Task: Create record types in custom er object.
Action: Mouse moved to (802, 76)
Screenshot: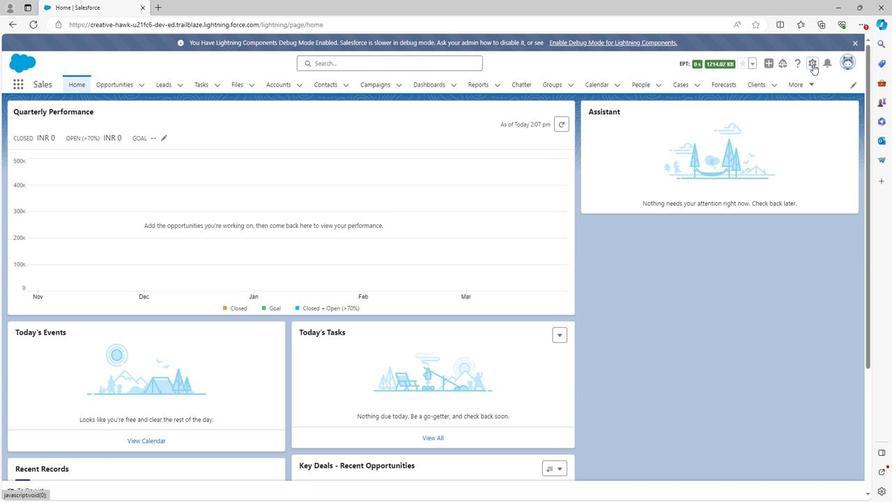 
Action: Mouse pressed left at (802, 76)
Screenshot: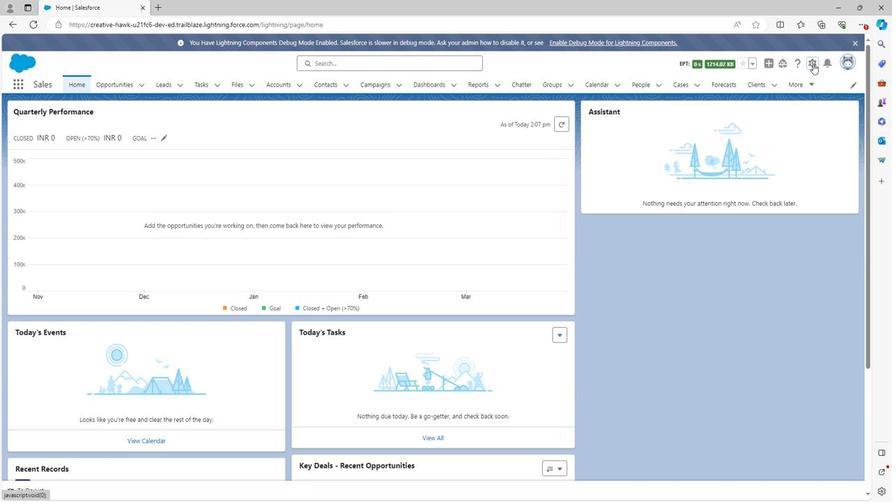
Action: Mouse moved to (773, 105)
Screenshot: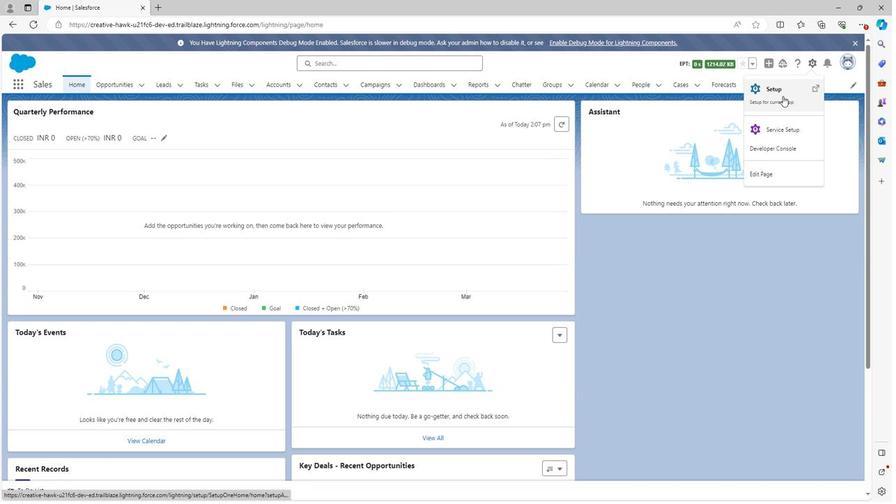 
Action: Mouse pressed left at (773, 105)
Screenshot: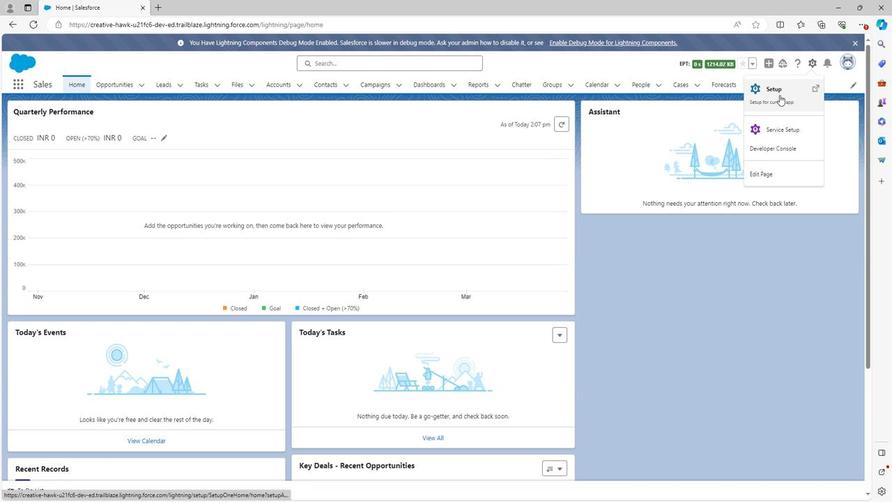 
Action: Mouse moved to (191, 98)
Screenshot: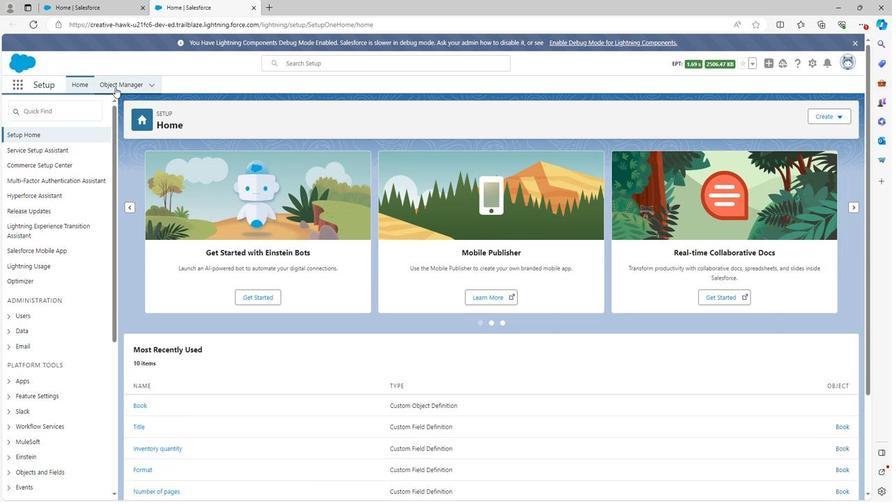 
Action: Mouse pressed left at (191, 98)
Screenshot: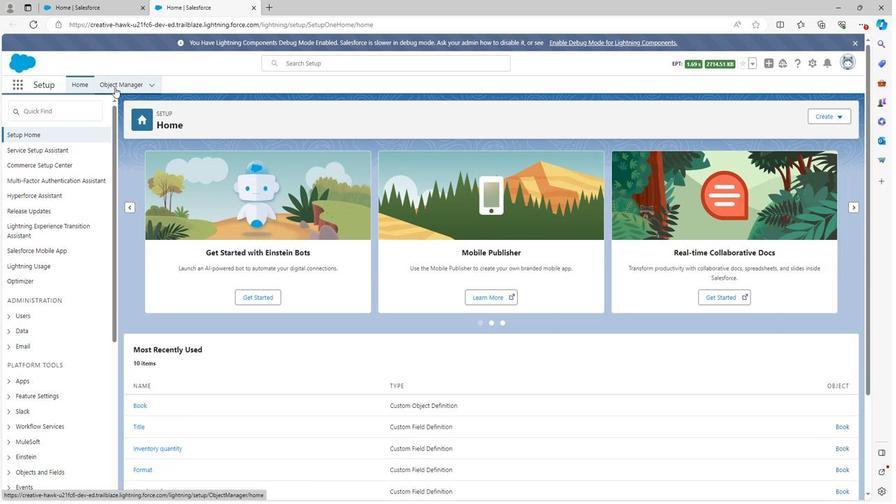 
Action: Mouse moved to (145, 445)
Screenshot: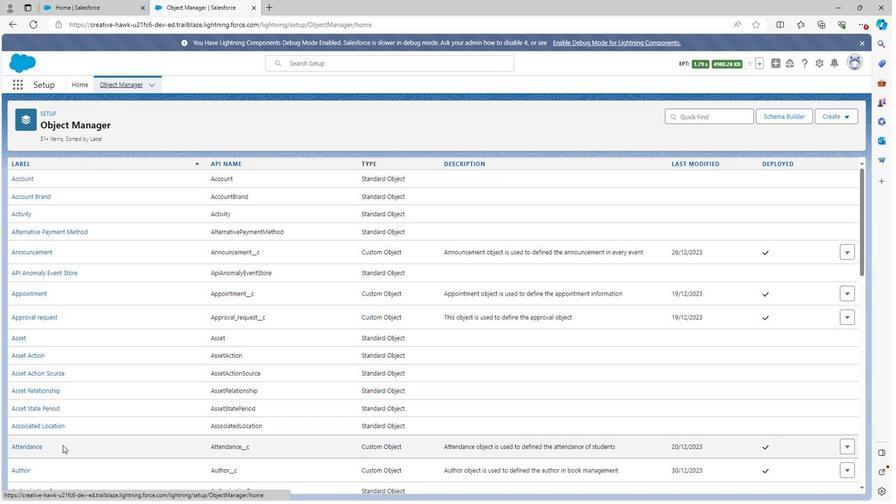 
Action: Mouse scrolled (145, 445) with delta (0, 0)
Screenshot: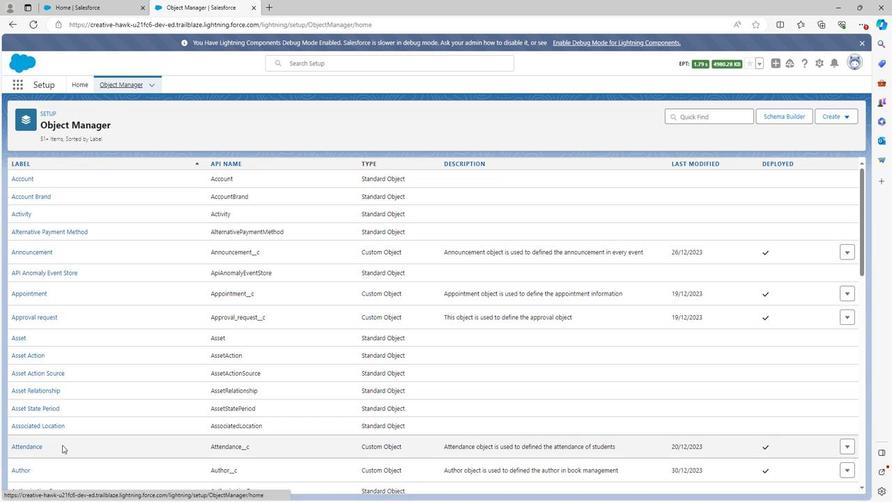 
Action: Mouse moved to (145, 446)
Screenshot: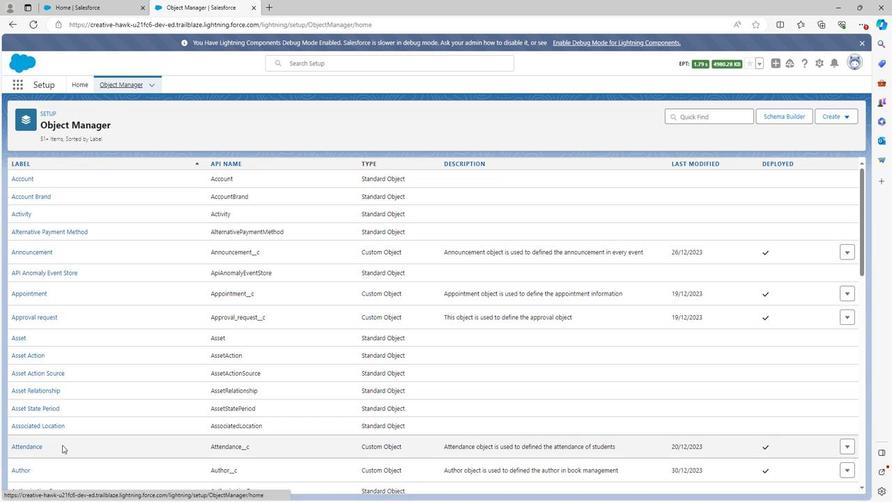 
Action: Mouse scrolled (145, 445) with delta (0, 0)
Screenshot: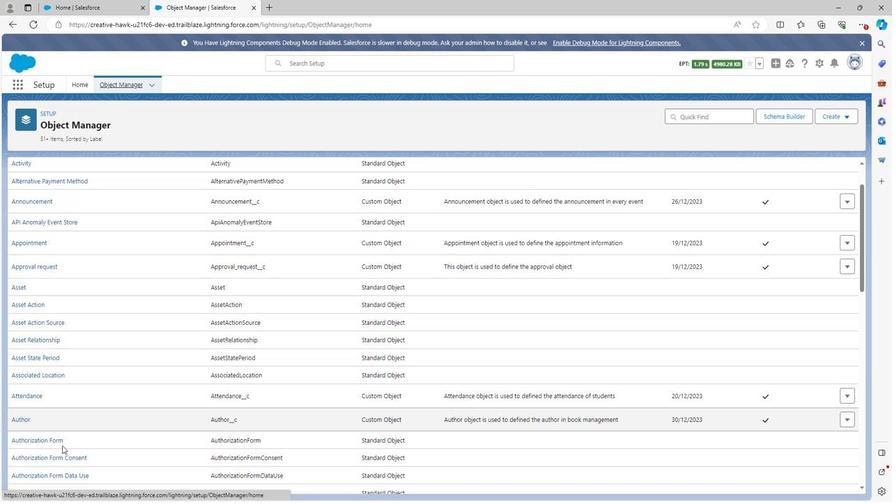 
Action: Mouse scrolled (145, 445) with delta (0, 0)
Screenshot: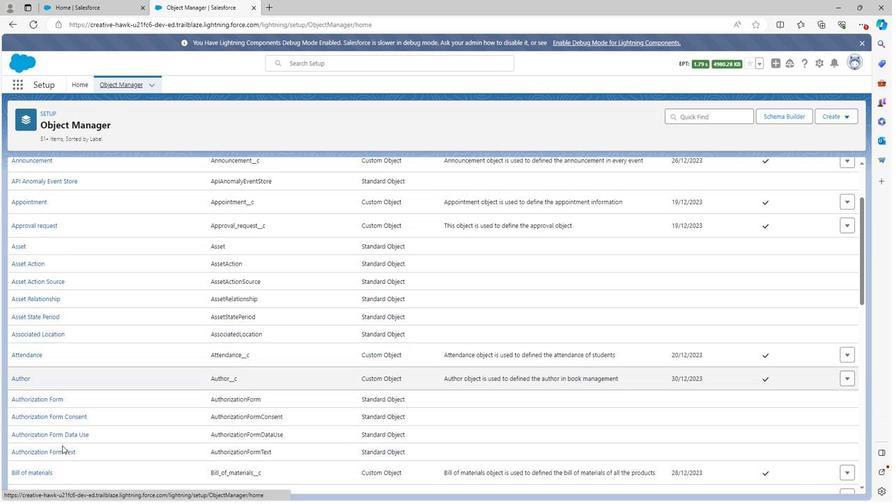 
Action: Mouse scrolled (145, 445) with delta (0, 0)
Screenshot: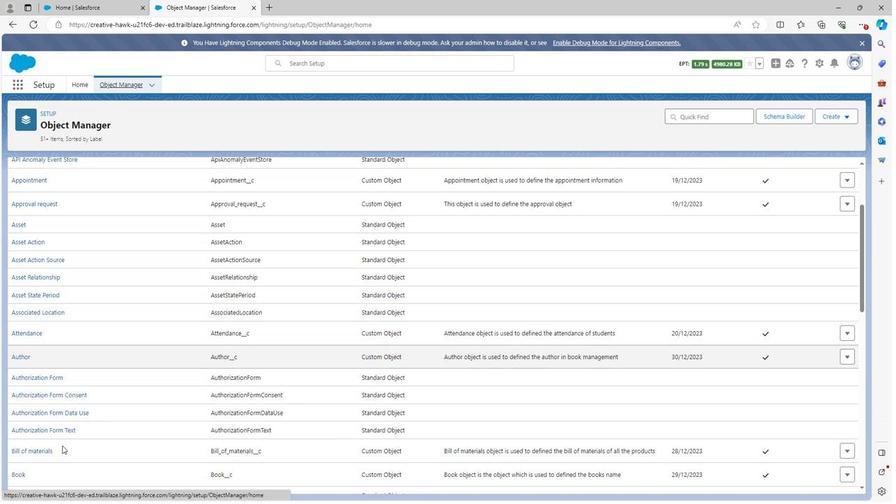 
Action: Mouse scrolled (145, 445) with delta (0, 0)
Screenshot: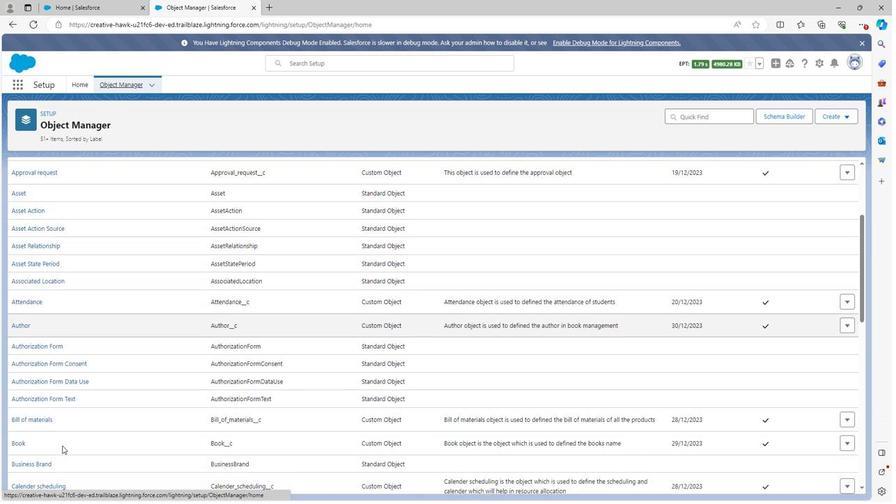 
Action: Mouse moved to (145, 446)
Screenshot: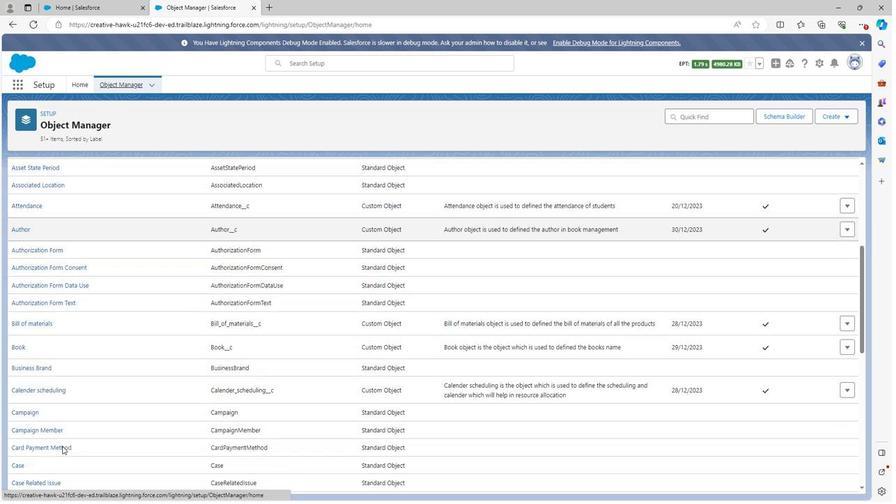 
Action: Mouse scrolled (145, 446) with delta (0, 0)
Screenshot: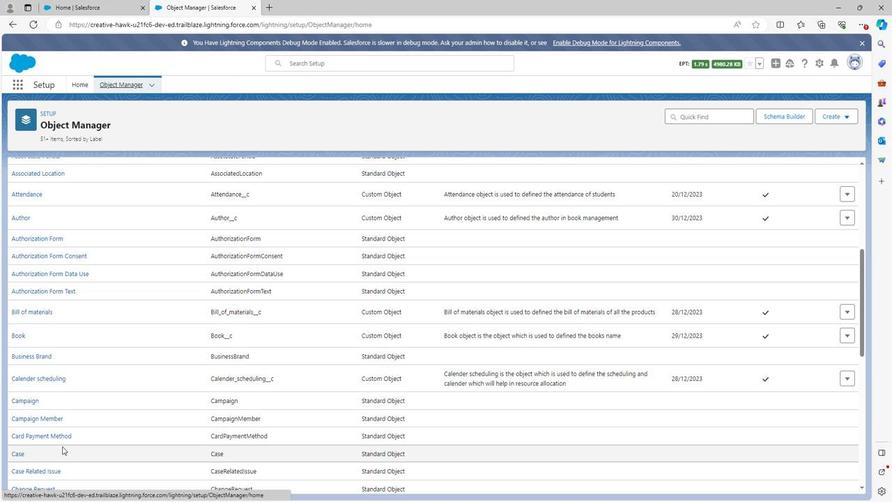 
Action: Mouse scrolled (145, 446) with delta (0, 0)
Screenshot: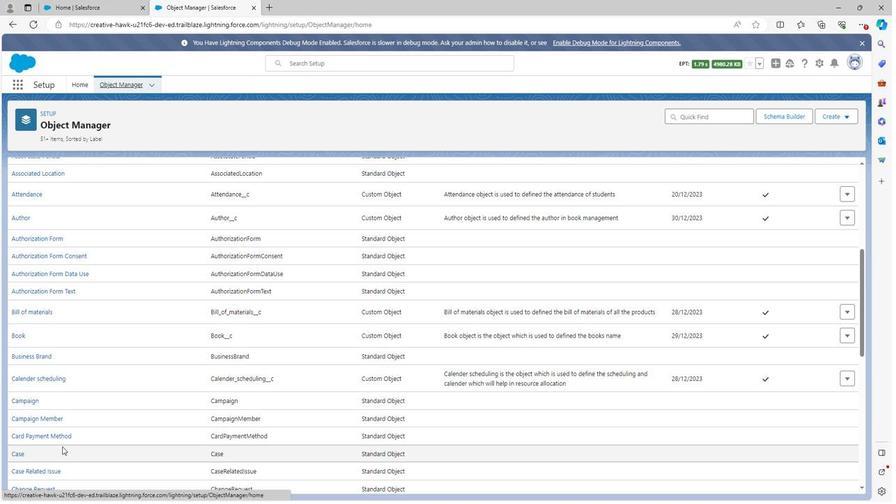 
Action: Mouse scrolled (145, 446) with delta (0, 0)
Screenshot: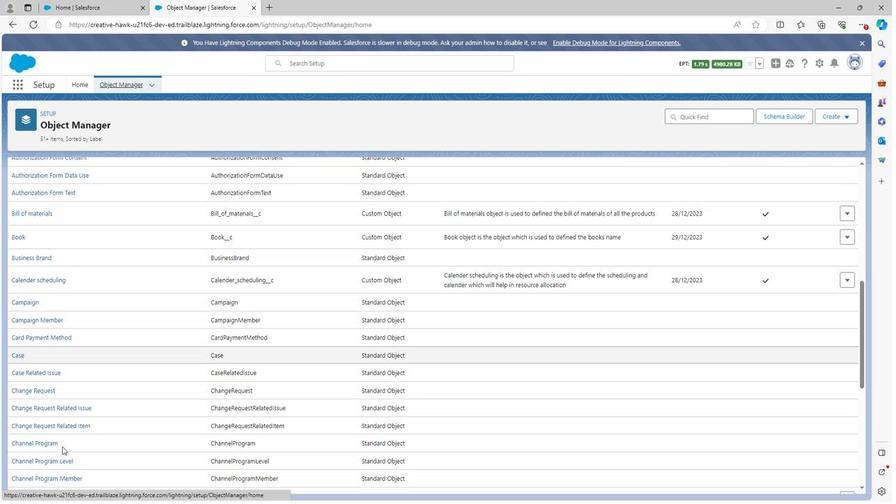 
Action: Mouse scrolled (145, 446) with delta (0, 0)
Screenshot: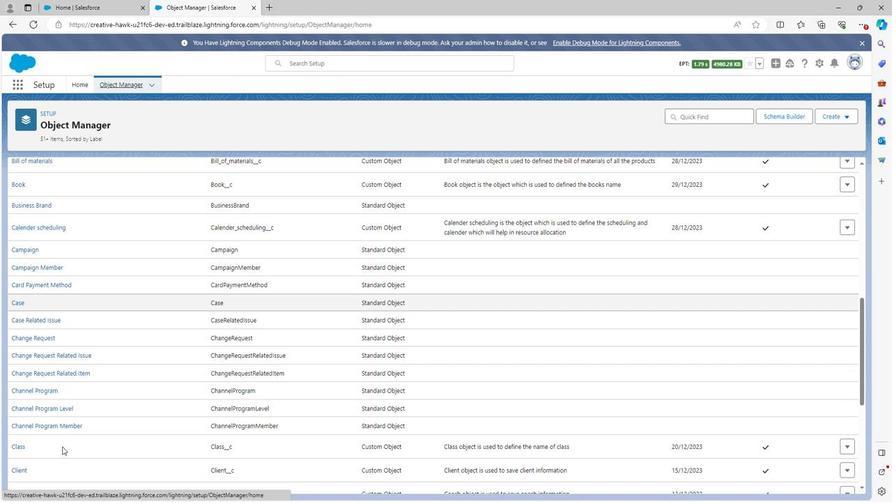 
Action: Mouse scrolled (145, 446) with delta (0, 0)
Screenshot: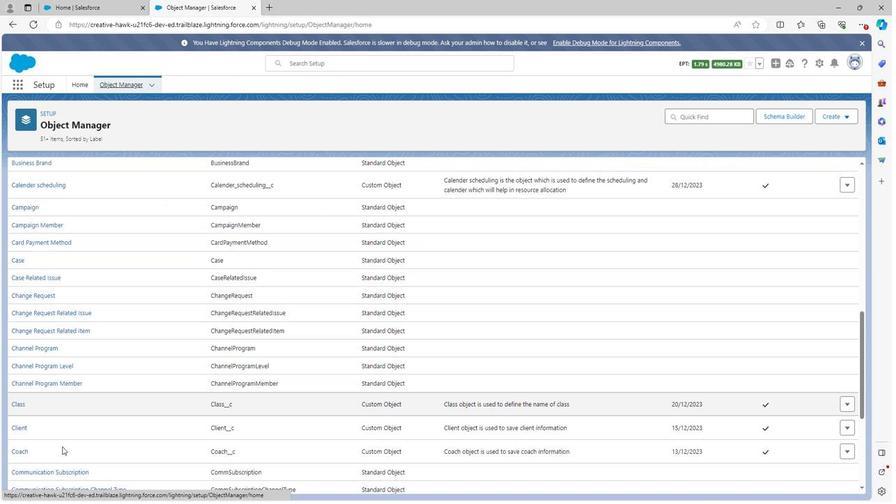
Action: Mouse scrolled (145, 446) with delta (0, 0)
Screenshot: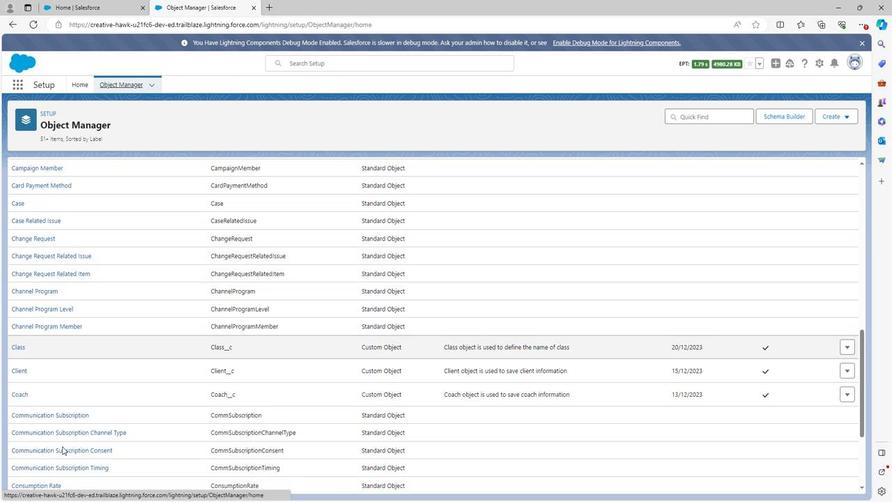 
Action: Mouse moved to (145, 446)
Screenshot: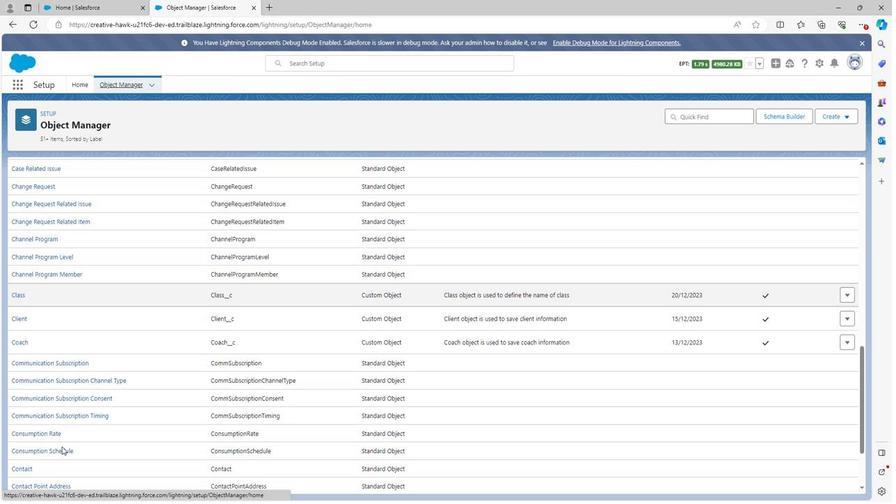 
Action: Mouse scrolled (145, 446) with delta (0, 0)
Screenshot: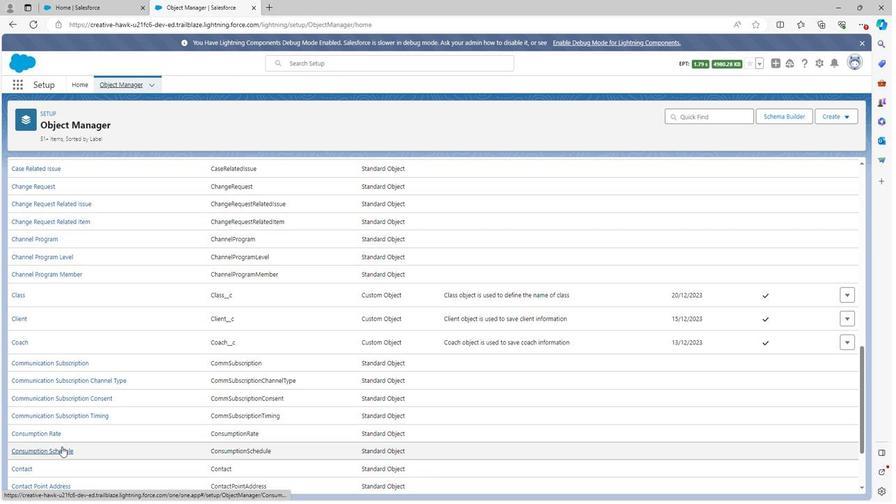 
Action: Mouse scrolled (145, 446) with delta (0, 0)
Screenshot: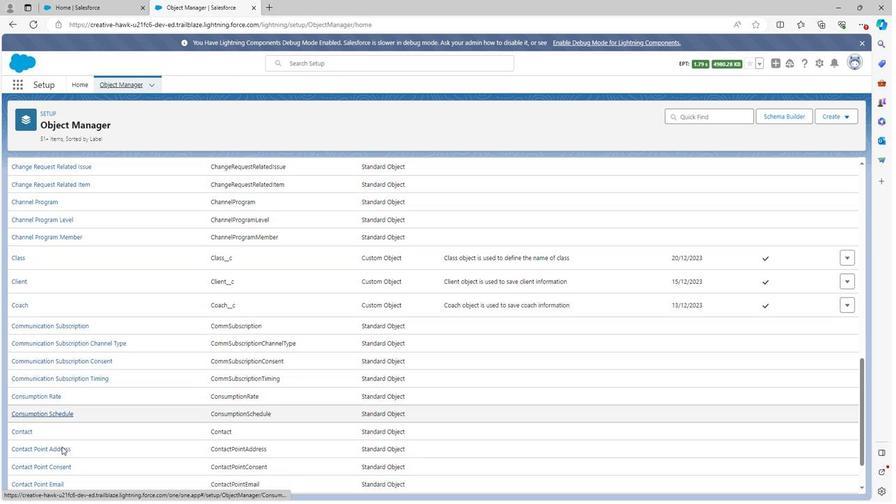 
Action: Mouse scrolled (145, 446) with delta (0, 0)
Screenshot: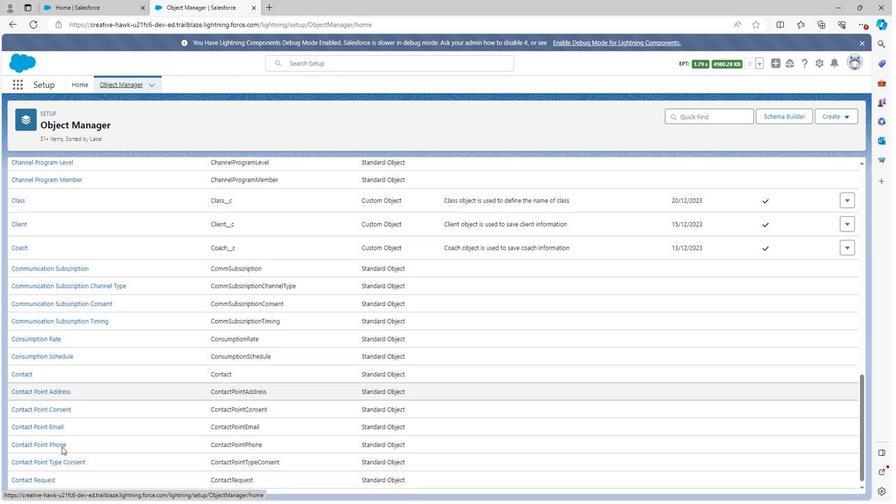 
Action: Mouse scrolled (145, 446) with delta (0, 0)
Screenshot: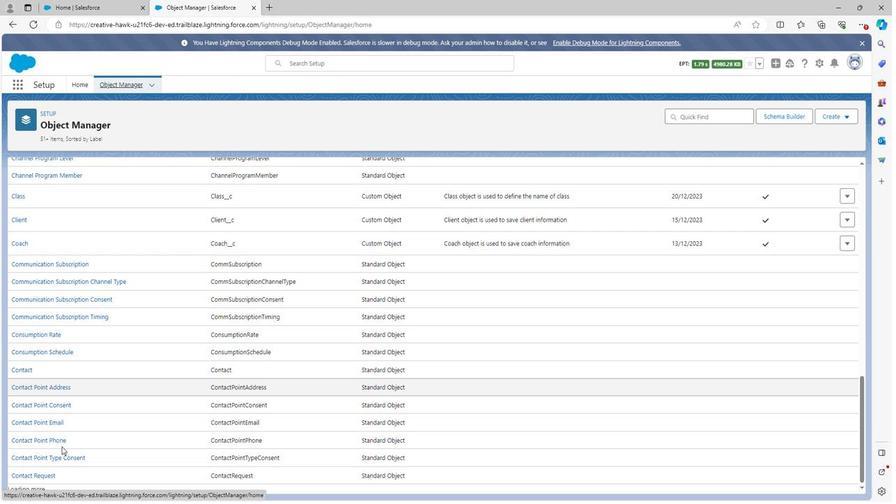 
Action: Mouse scrolled (145, 446) with delta (0, 0)
Screenshot: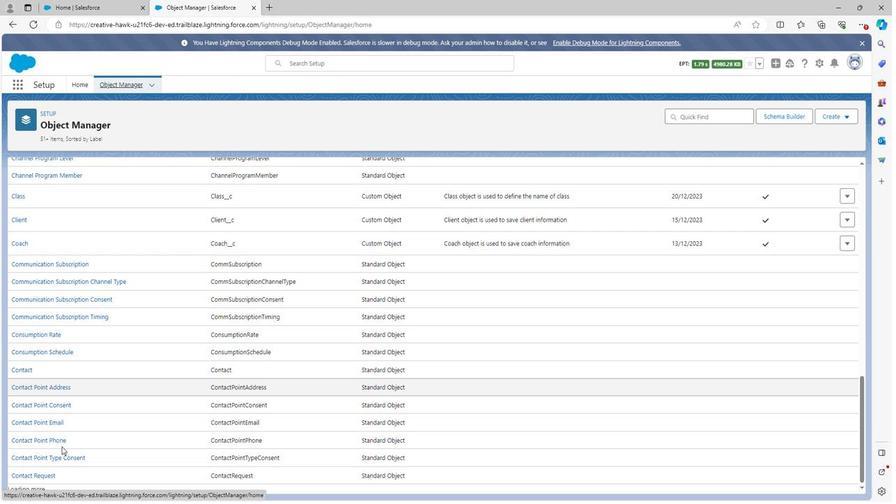 
Action: Mouse moved to (159, 435)
Screenshot: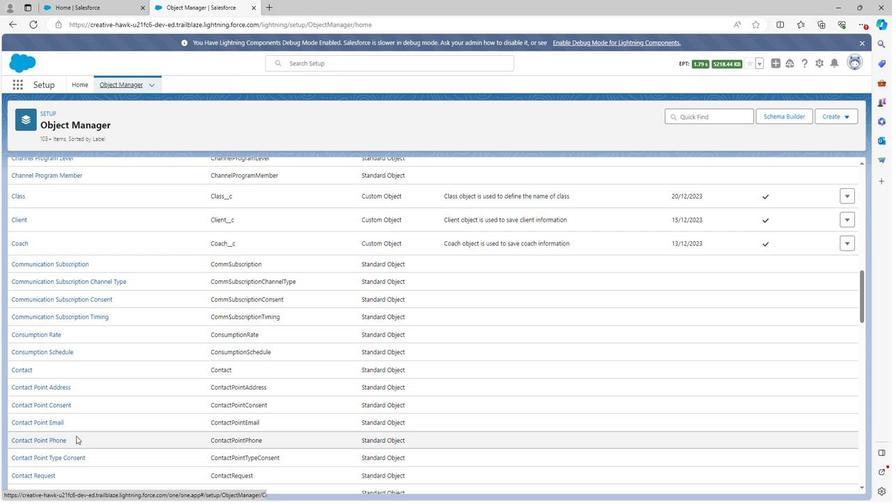 
Action: Mouse scrolled (159, 435) with delta (0, 0)
Screenshot: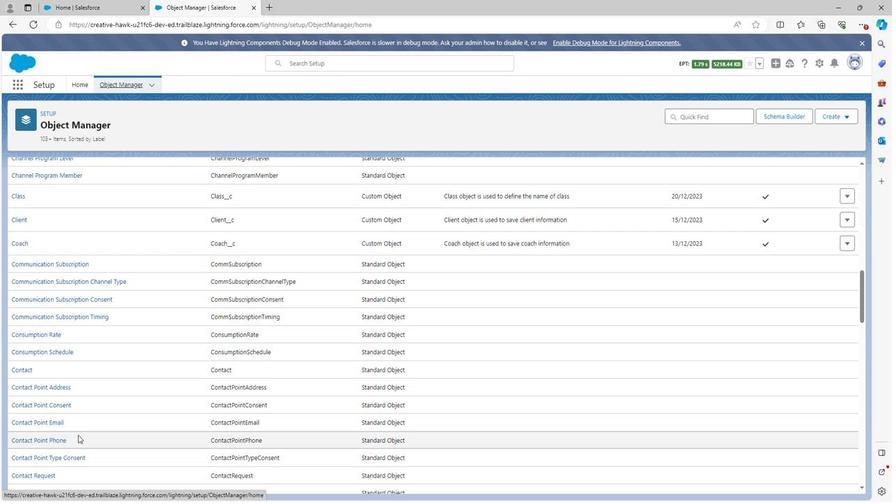 
Action: Mouse scrolled (159, 435) with delta (0, 0)
Screenshot: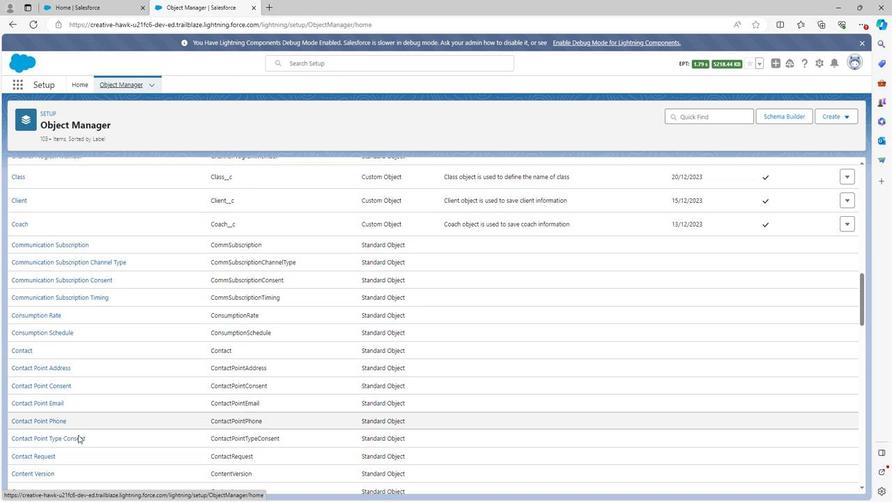 
Action: Mouse scrolled (159, 435) with delta (0, 0)
Screenshot: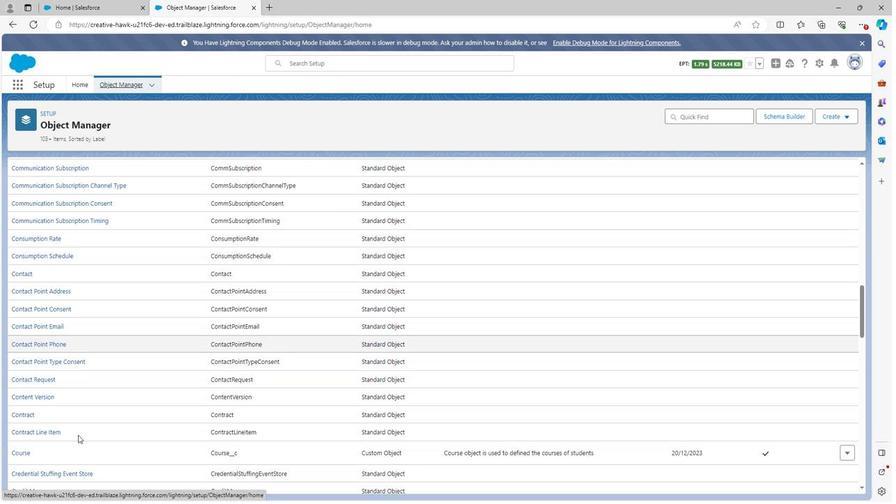 
Action: Mouse moved to (159, 436)
Screenshot: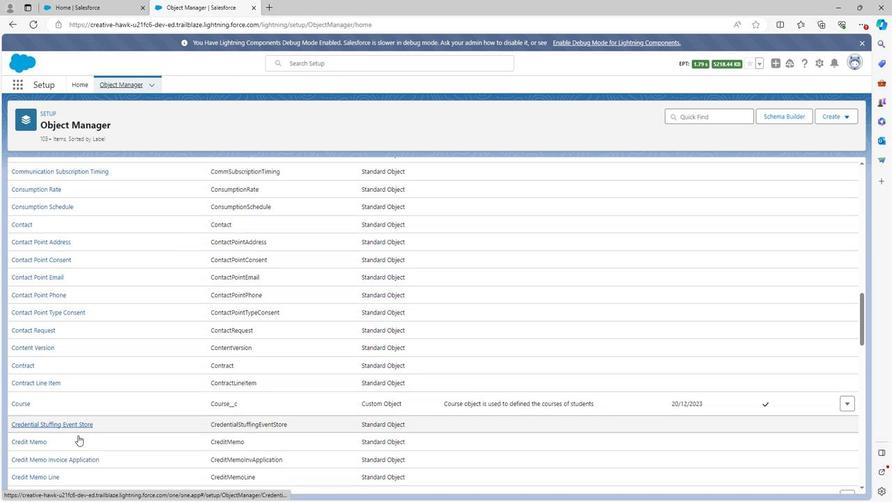 
Action: Mouse scrolled (159, 435) with delta (0, 0)
Screenshot: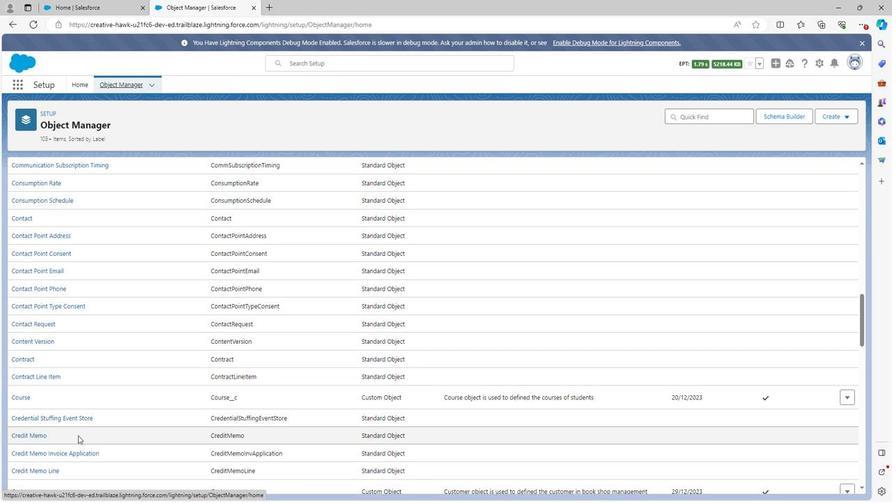 
Action: Mouse scrolled (159, 435) with delta (0, 0)
Screenshot: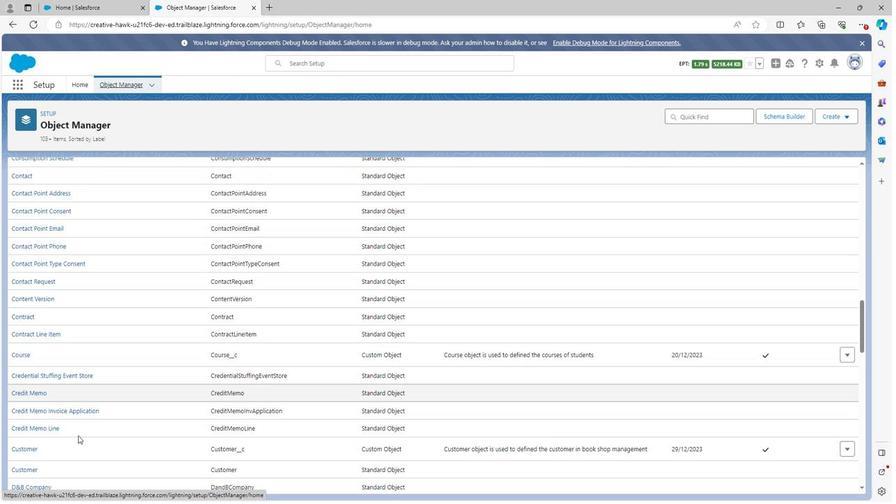 
Action: Mouse scrolled (159, 435) with delta (0, 0)
Screenshot: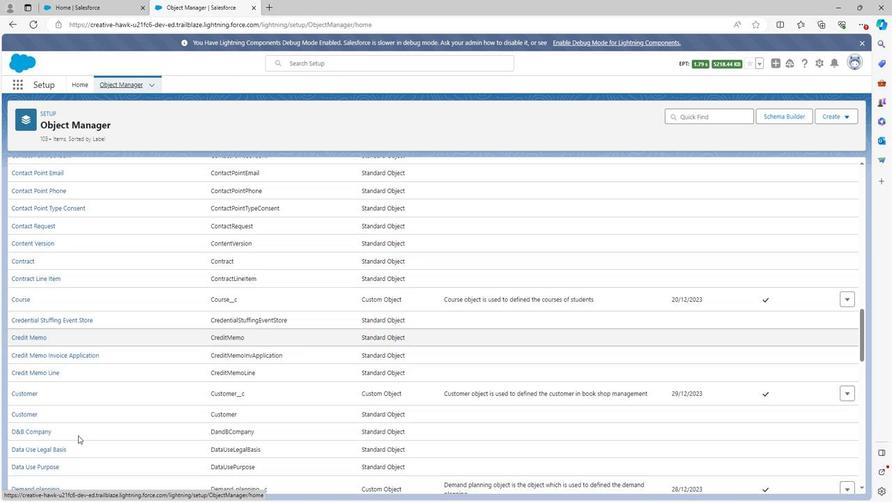 
Action: Mouse moved to (119, 363)
Screenshot: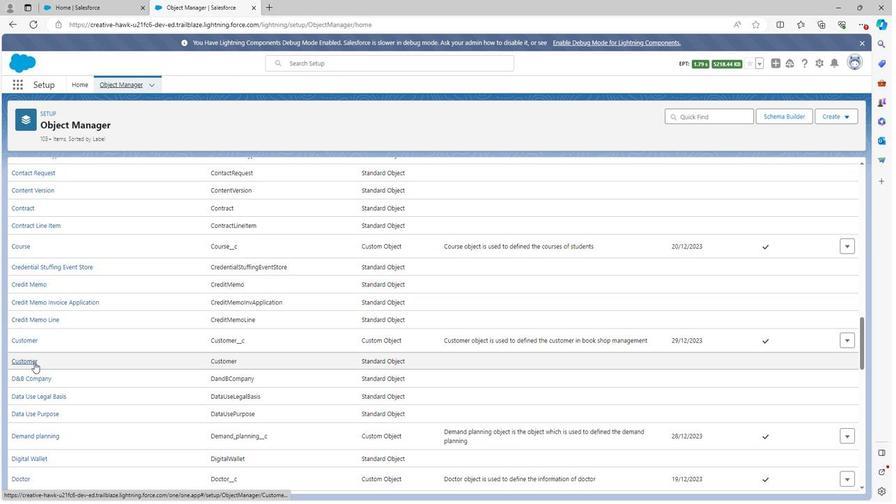 
Action: Mouse pressed left at (119, 363)
Screenshot: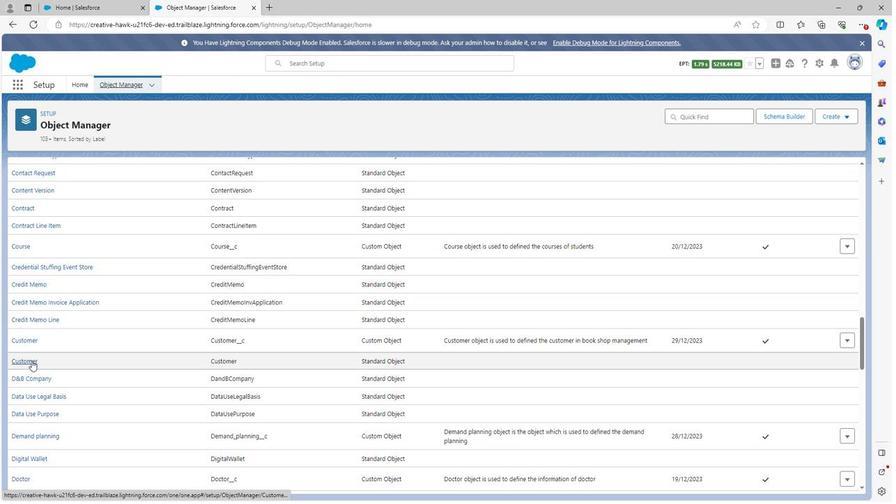 
Action: Mouse moved to (129, 308)
Screenshot: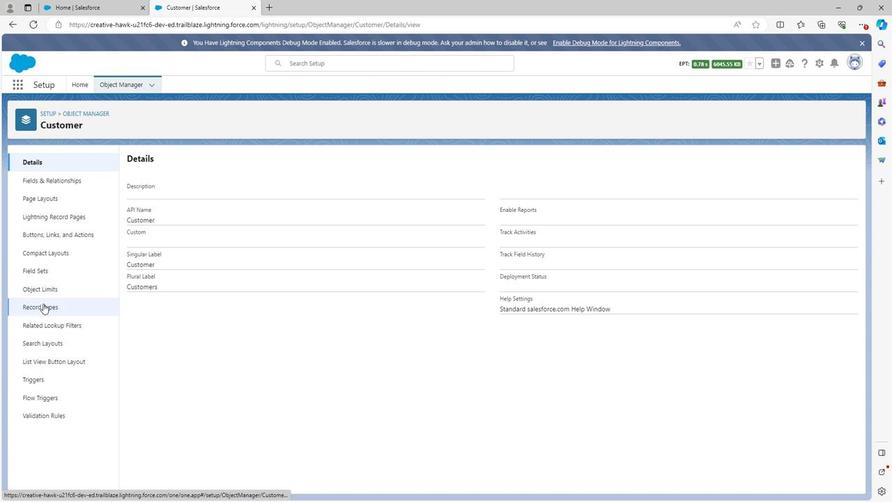 
Action: Mouse pressed left at (129, 308)
Screenshot: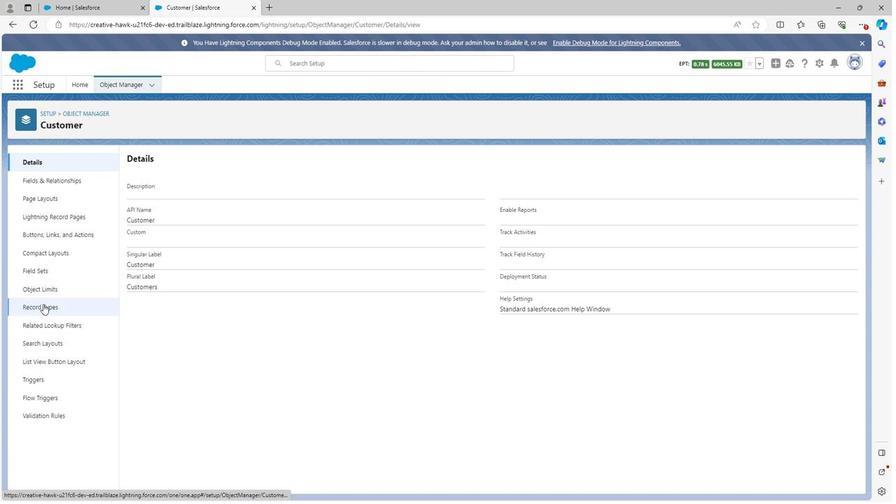 
Action: Mouse moved to (764, 169)
Screenshot: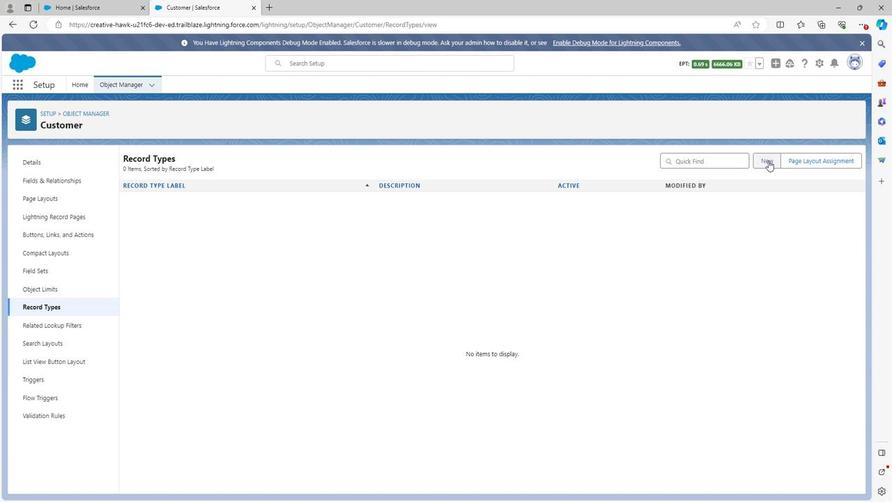 
Action: Mouse pressed left at (764, 169)
Screenshot: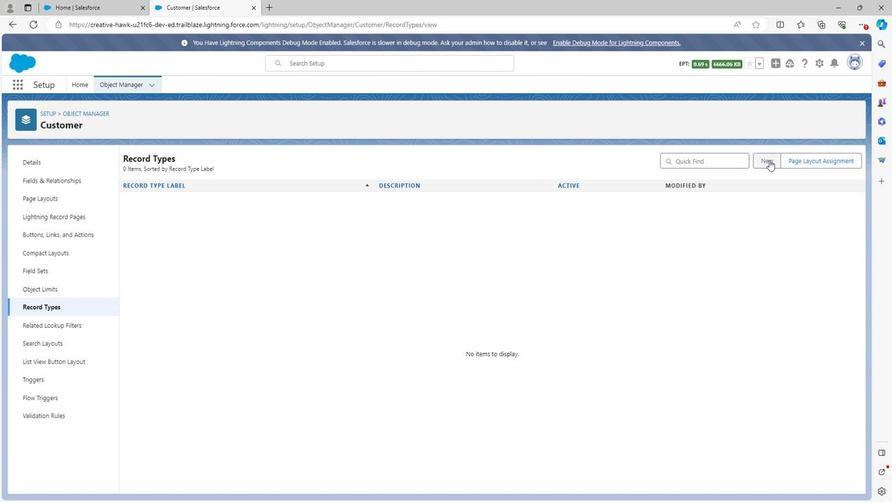 
Action: Mouse moved to (340, 254)
Screenshot: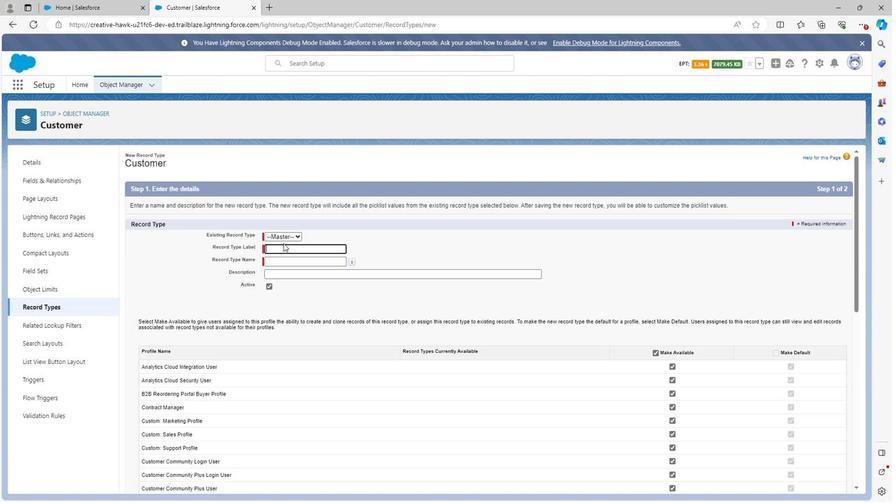 
Action: Mouse pressed left at (340, 254)
Screenshot: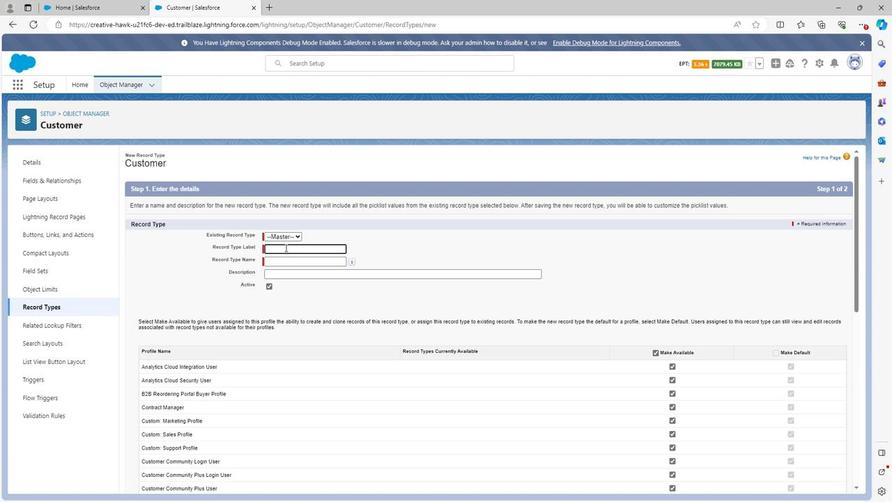 
Action: Mouse moved to (467, 304)
Screenshot: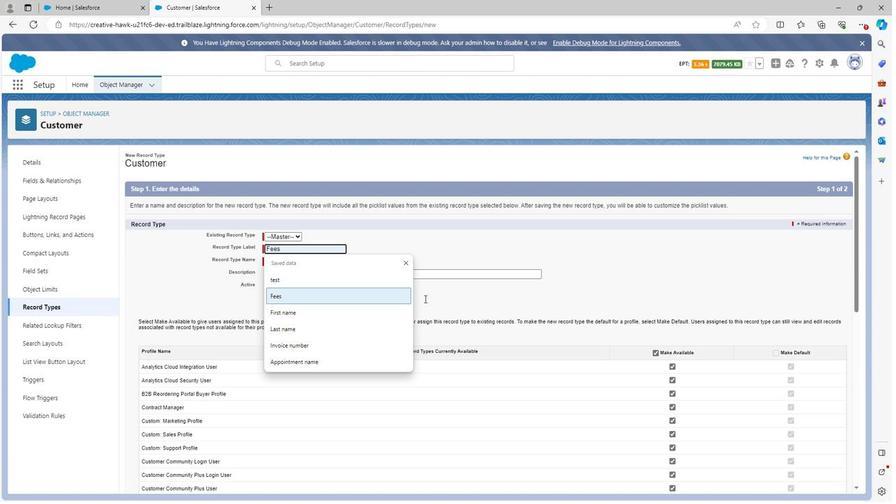 
Action: Key pressed <Key.shift>Customer<Key.space>first<Key.space>name<Key.space>
Screenshot: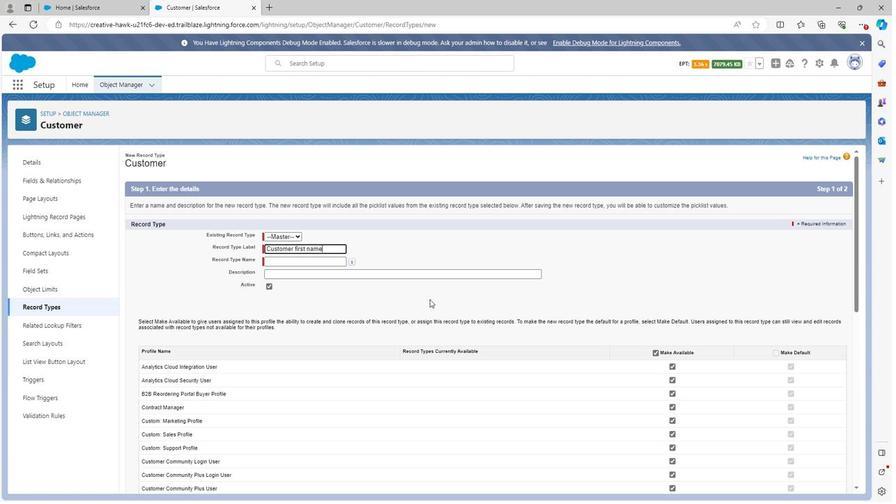 
Action: Mouse moved to (444, 257)
Screenshot: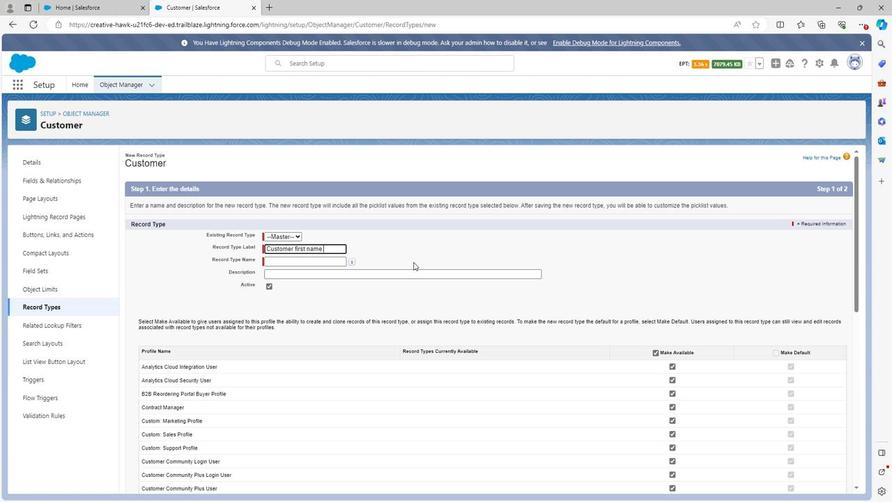 
Action: Mouse pressed left at (444, 257)
Screenshot: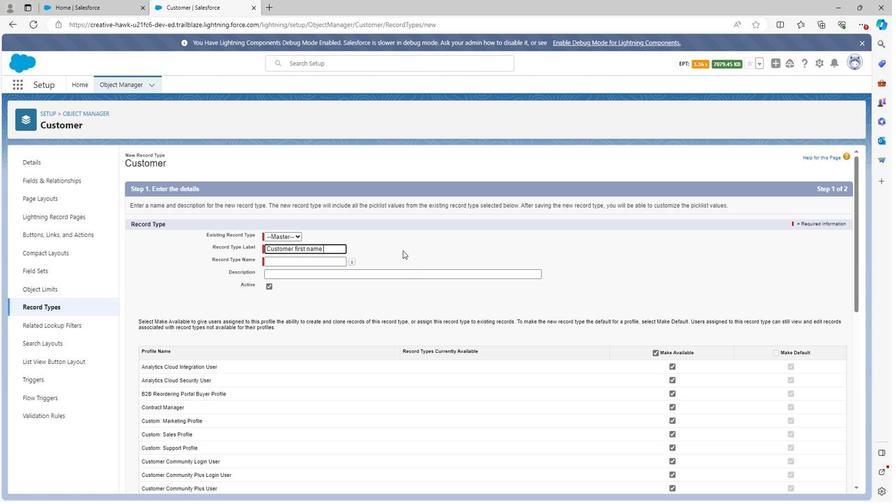 
Action: Mouse moved to (416, 276)
Screenshot: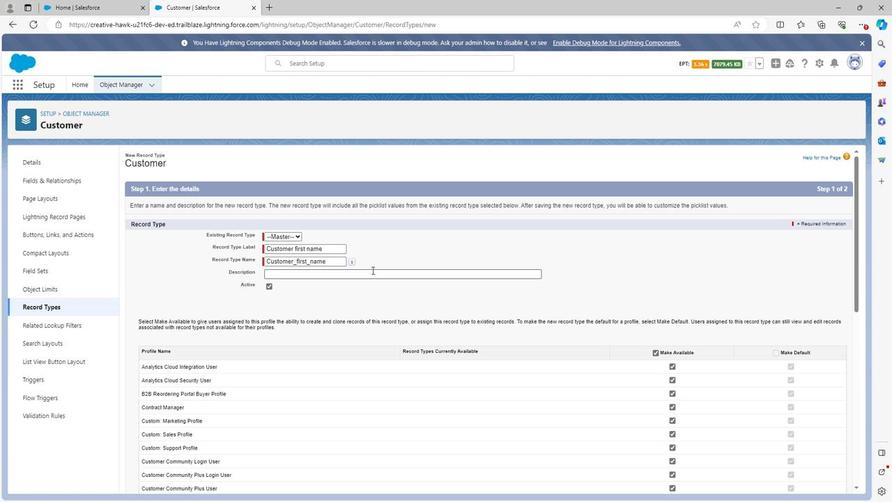 
Action: Mouse pressed left at (416, 276)
Screenshot: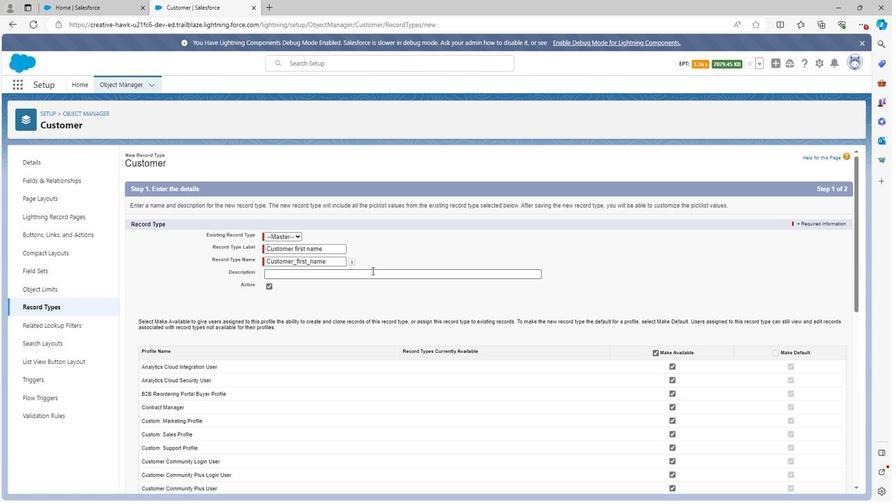 
Action: Key pressed <Key.shift>Customer<Key.space>first<Key.space>name<Key.space>record<Key.space>type<Key.space>is<Key.space>the<Key.space>record<Key.space>type<Key.space>through<Key.space>which<Key.space>we<Key.space>can<Key.space>add<Key.space><Key.space>customer<Key.space>first<Key.space>name<Key.space>records
Screenshot: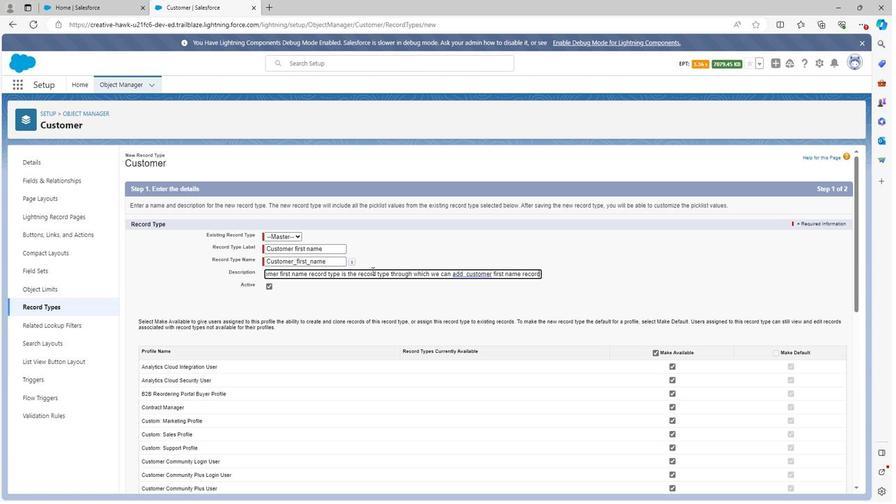 
Action: Mouse moved to (663, 357)
Screenshot: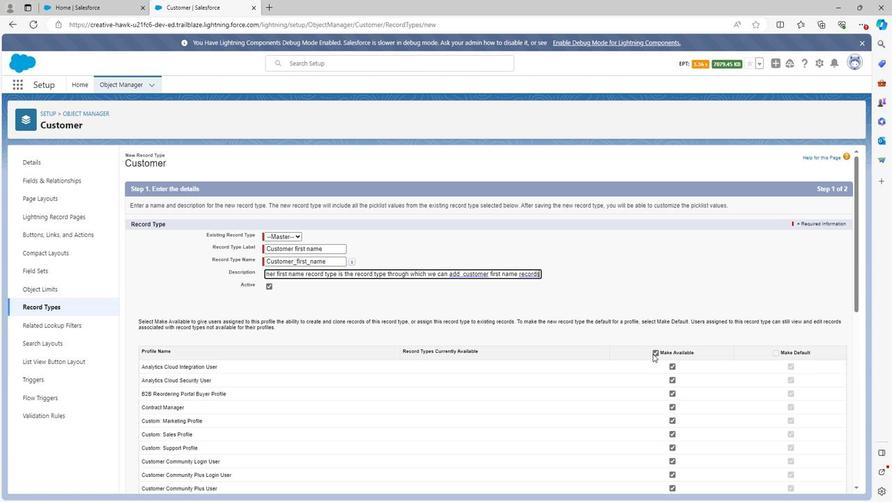 
Action: Mouse pressed left at (663, 357)
Screenshot: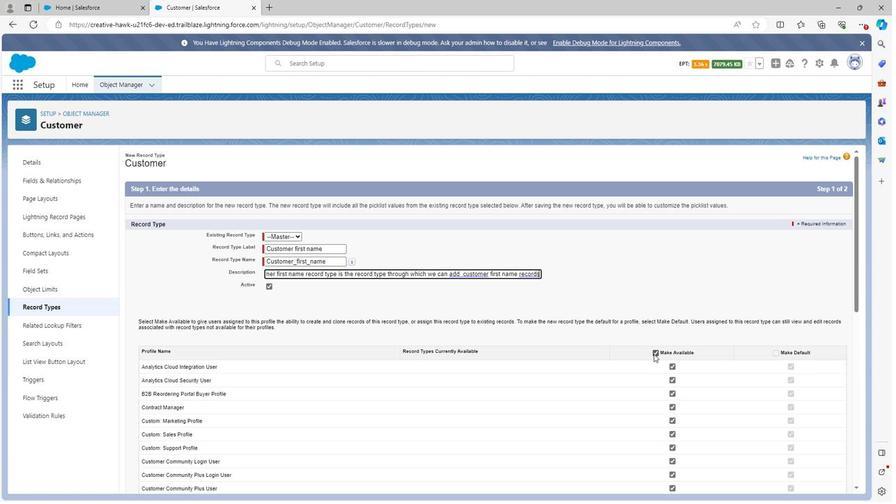 
Action: Mouse moved to (665, 357)
Screenshot: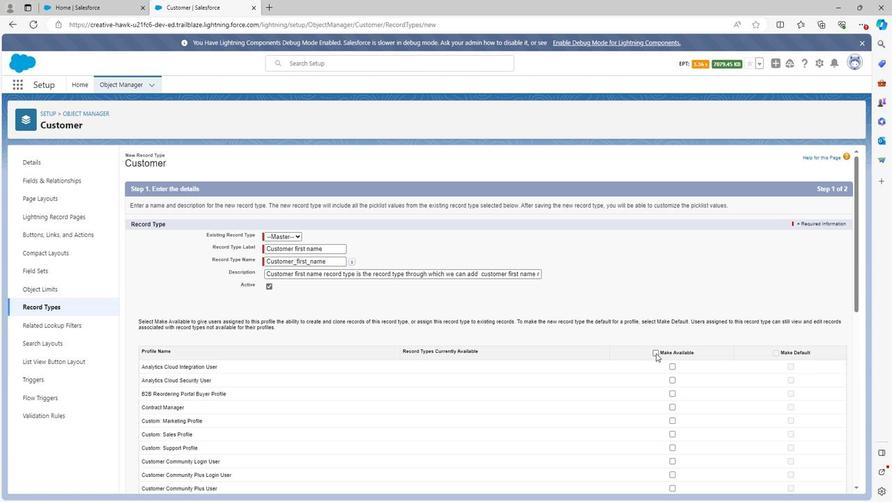 
Action: Mouse pressed left at (665, 357)
Screenshot: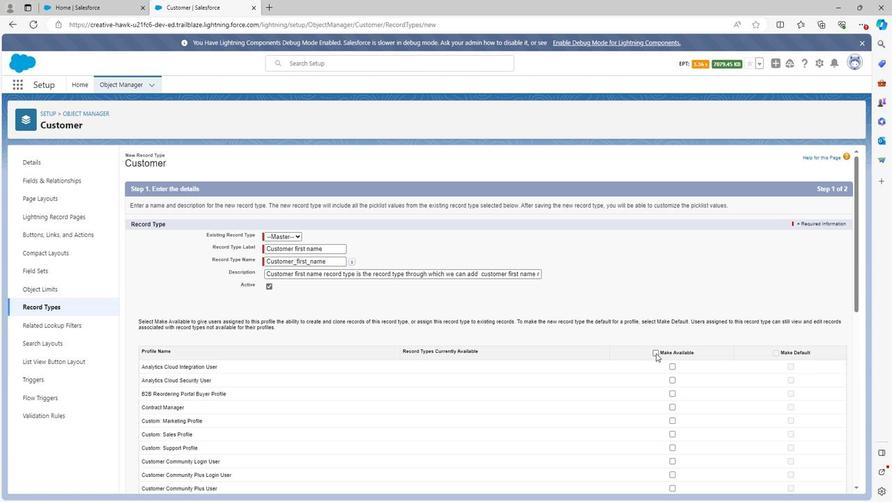 
Action: Mouse moved to (679, 367)
Screenshot: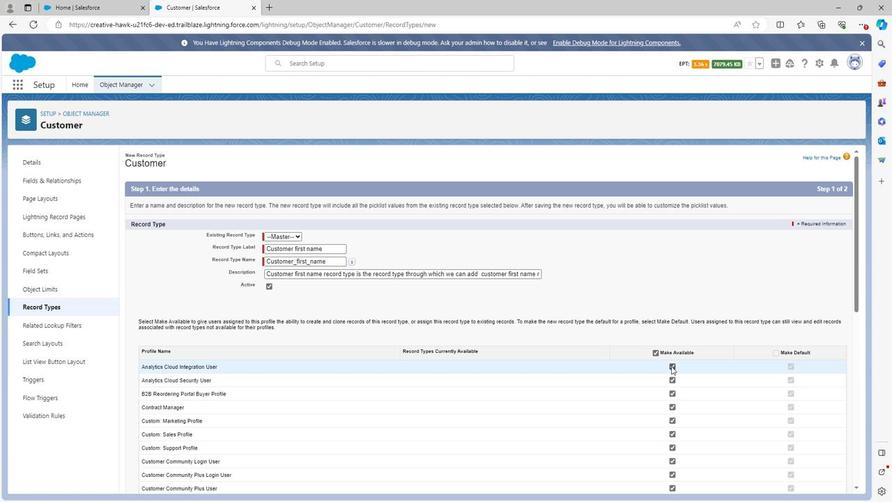 
Action: Mouse pressed left at (679, 367)
Screenshot: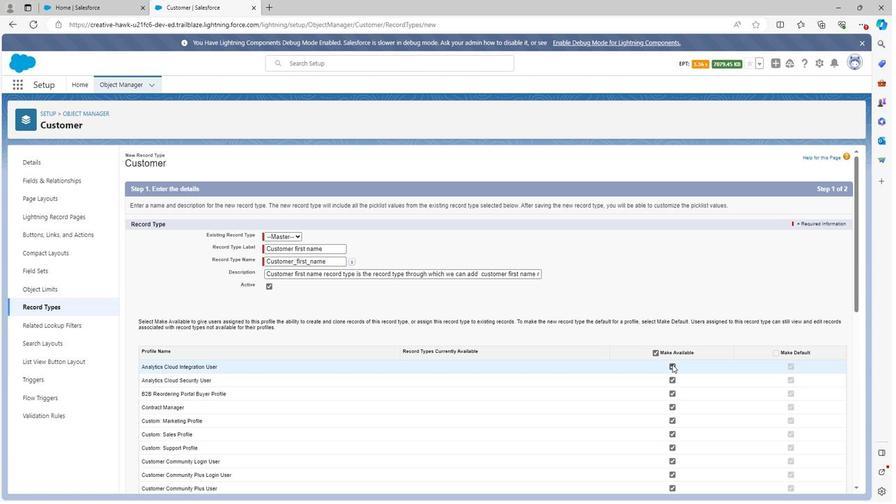 
Action: Mouse moved to (679, 381)
Screenshot: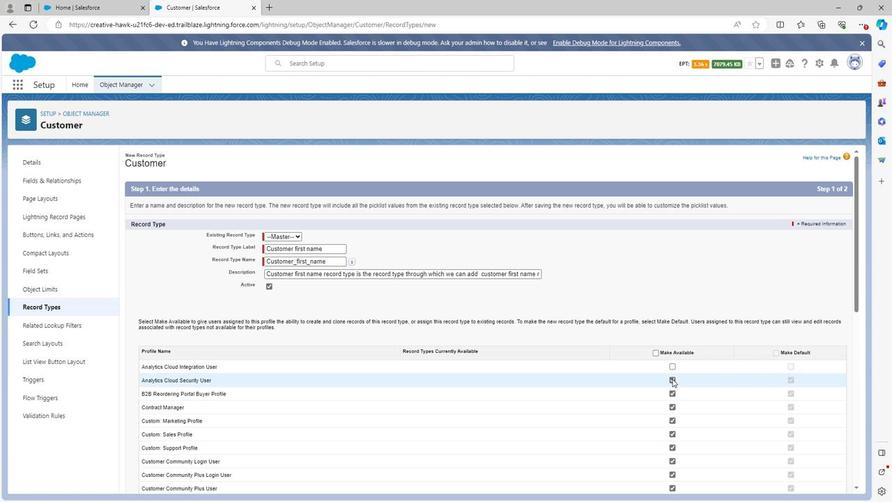
Action: Mouse pressed left at (679, 381)
Screenshot: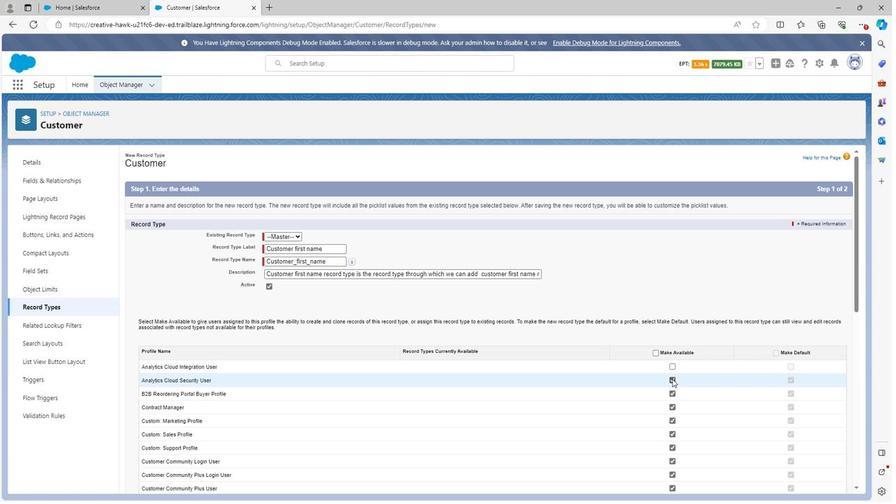
Action: Mouse moved to (679, 396)
Screenshot: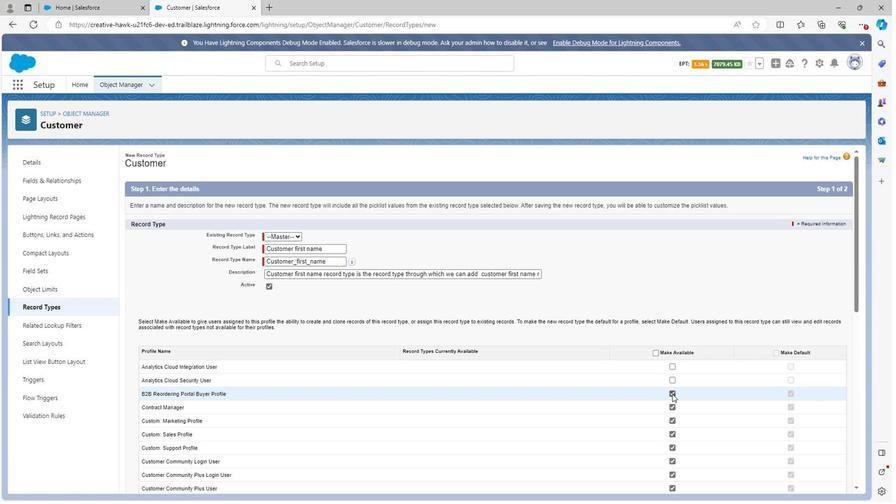 
Action: Mouse pressed left at (679, 396)
Screenshot: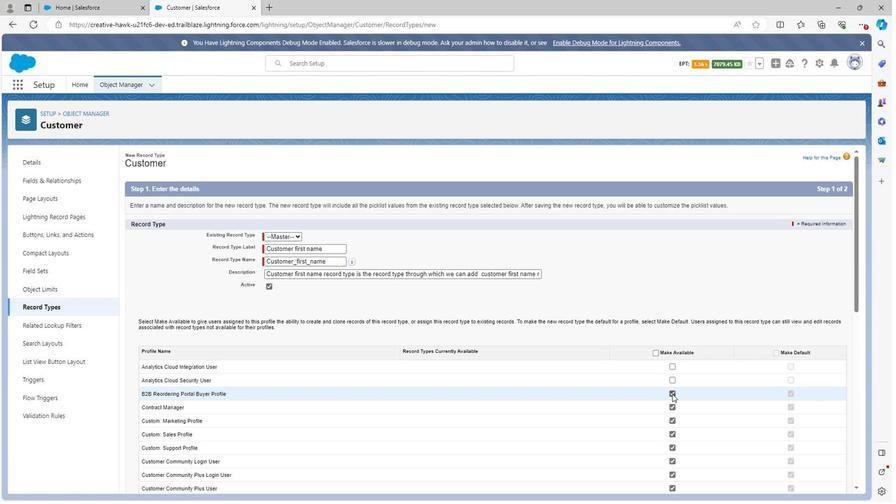 
Action: Mouse moved to (679, 396)
Screenshot: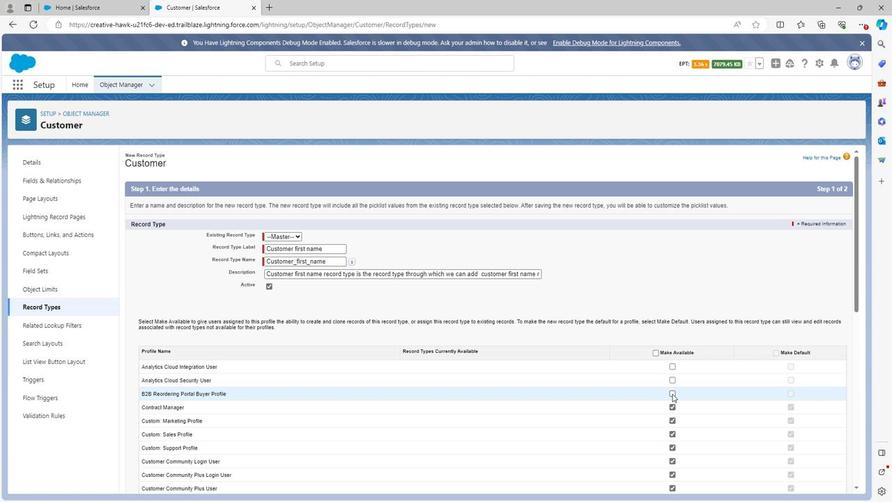 
Action: Mouse scrolled (679, 395) with delta (0, 0)
Screenshot: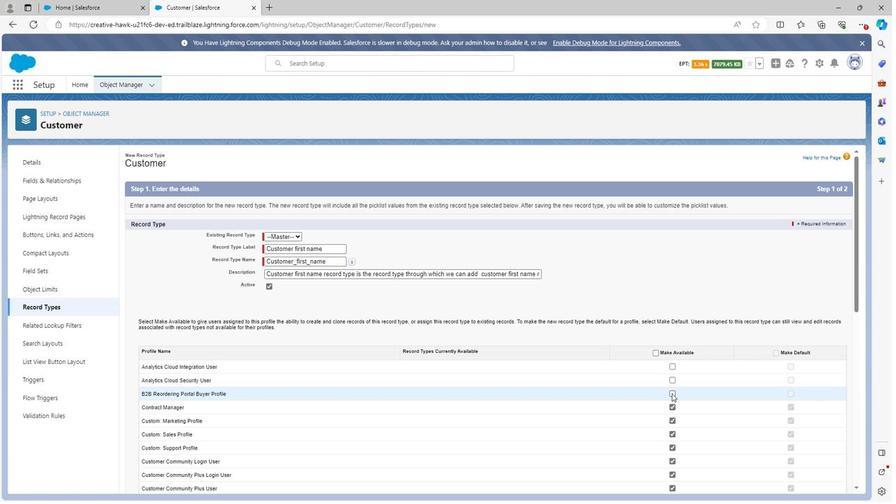 
Action: Mouse moved to (679, 396)
Screenshot: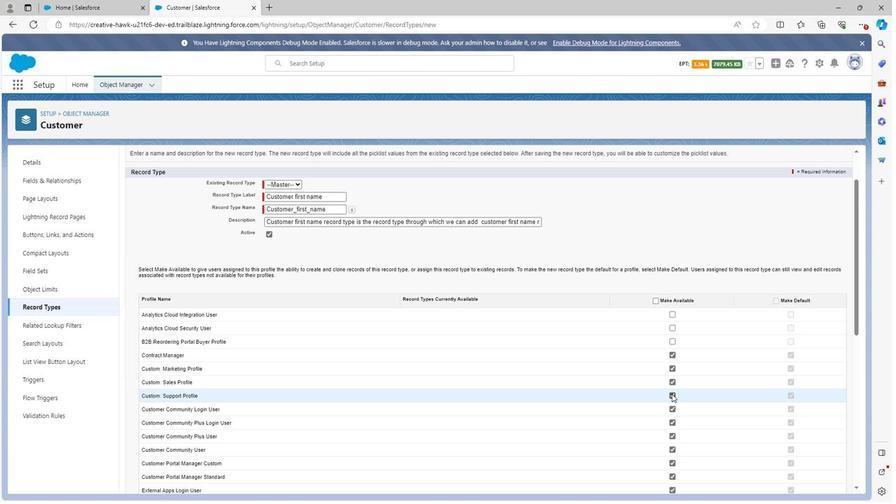 
Action: Mouse pressed left at (679, 396)
Screenshot: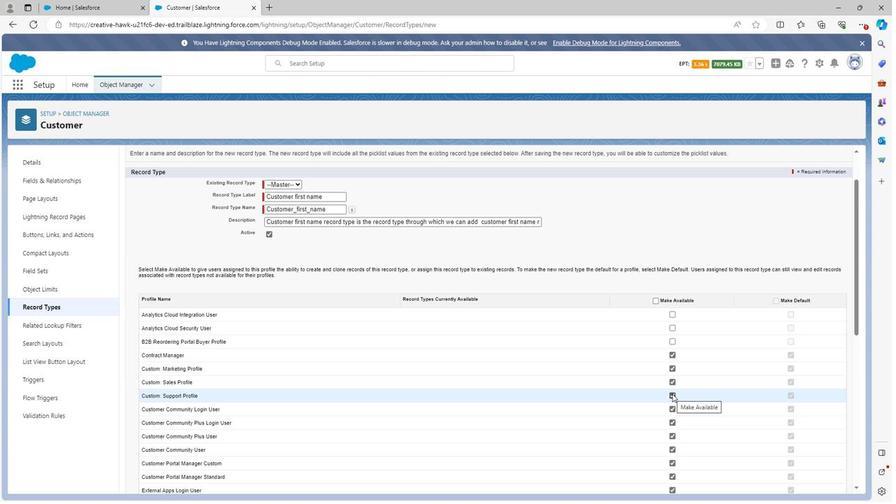 
Action: Mouse moved to (679, 423)
Screenshot: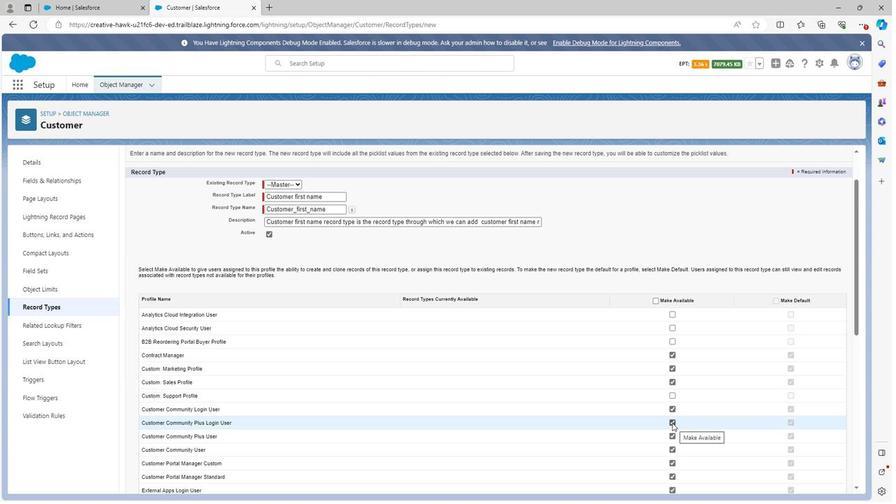 
Action: Mouse pressed left at (679, 423)
Screenshot: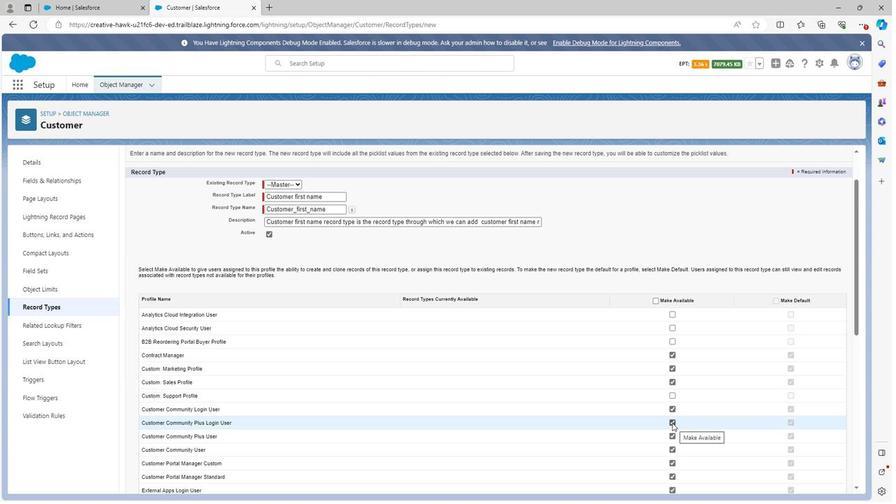 
Action: Mouse moved to (681, 410)
Screenshot: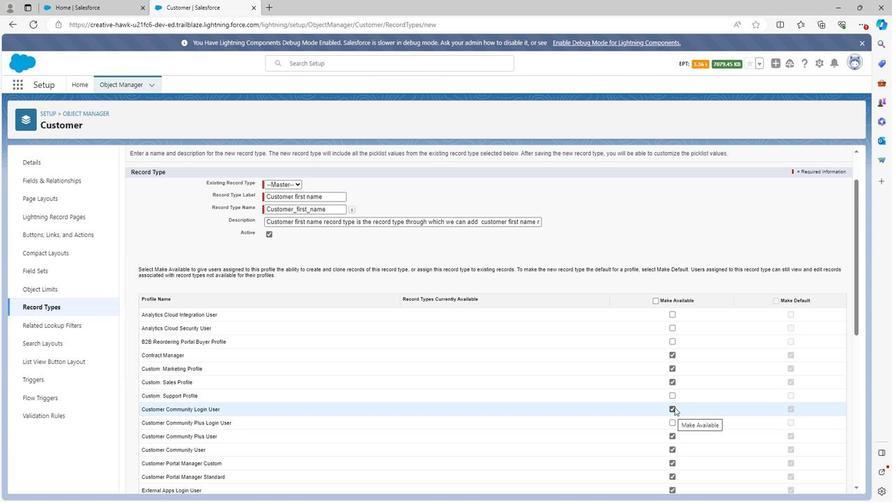 
Action: Mouse scrolled (681, 409) with delta (0, 0)
Screenshot: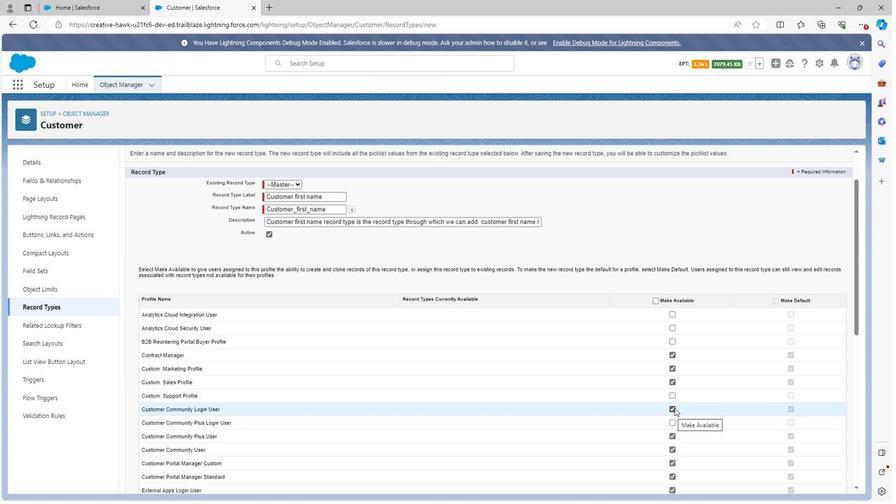 
Action: Mouse moved to (679, 397)
Screenshot: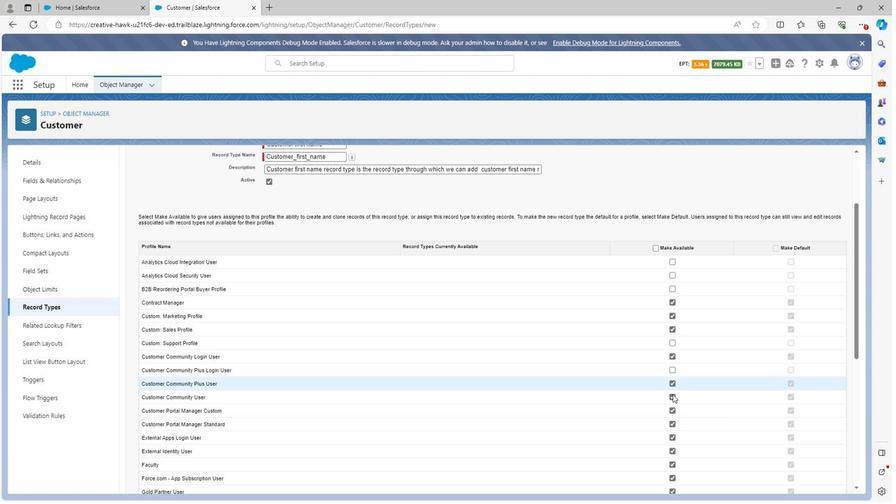 
Action: Mouse pressed left at (679, 397)
Screenshot: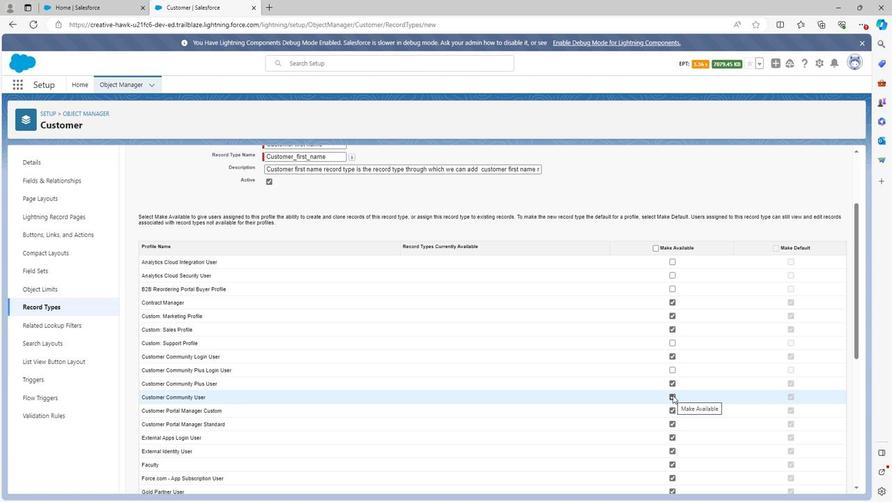 
Action: Mouse scrolled (679, 397) with delta (0, 0)
Screenshot: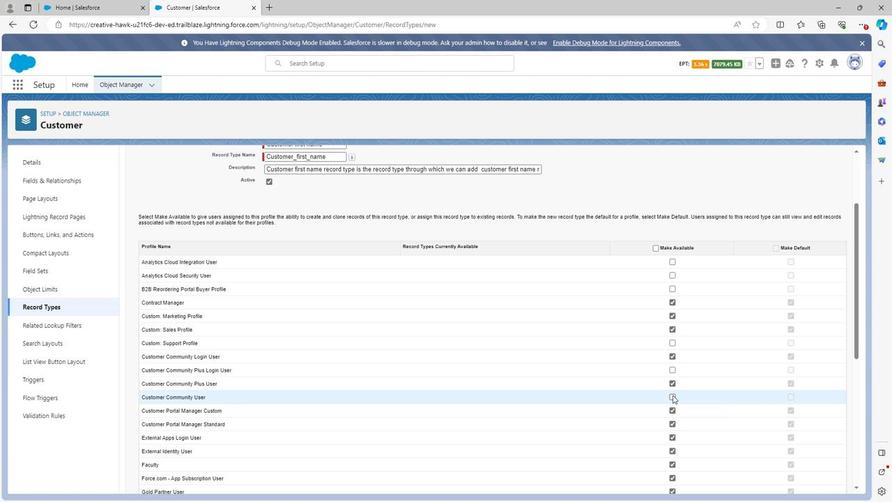 
Action: Mouse moved to (679, 373)
Screenshot: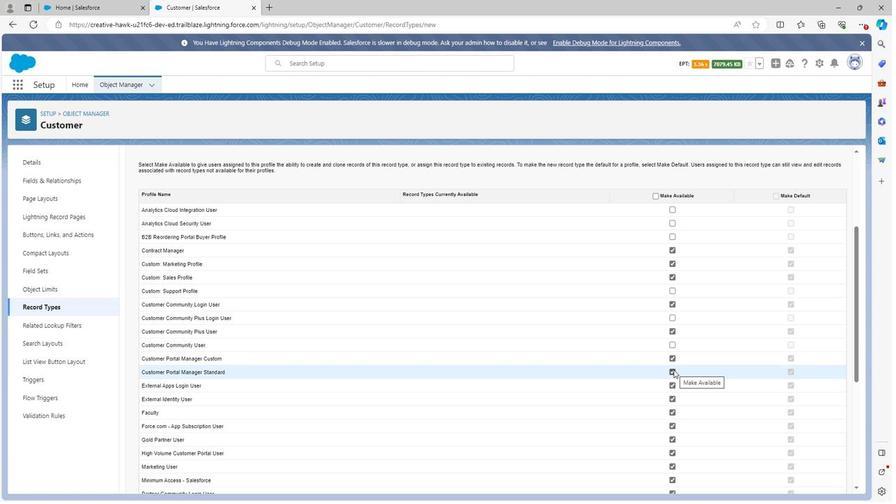 
Action: Mouse pressed left at (679, 373)
Screenshot: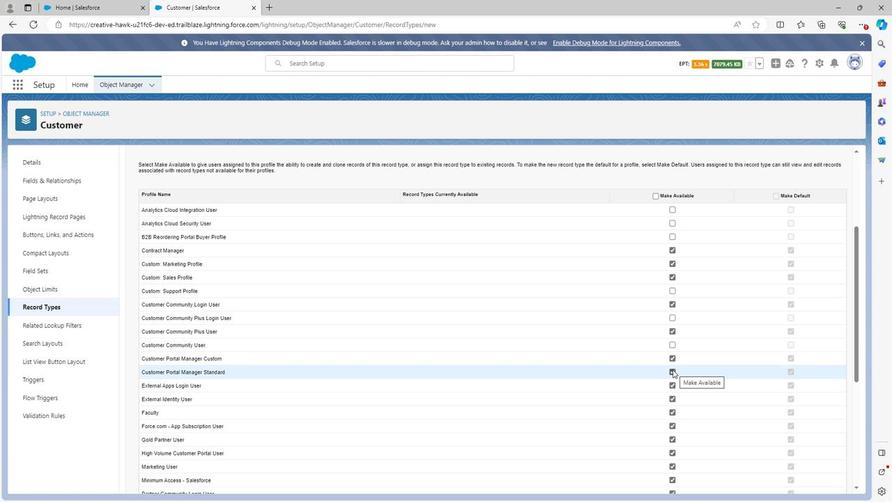 
Action: Mouse moved to (677, 389)
Screenshot: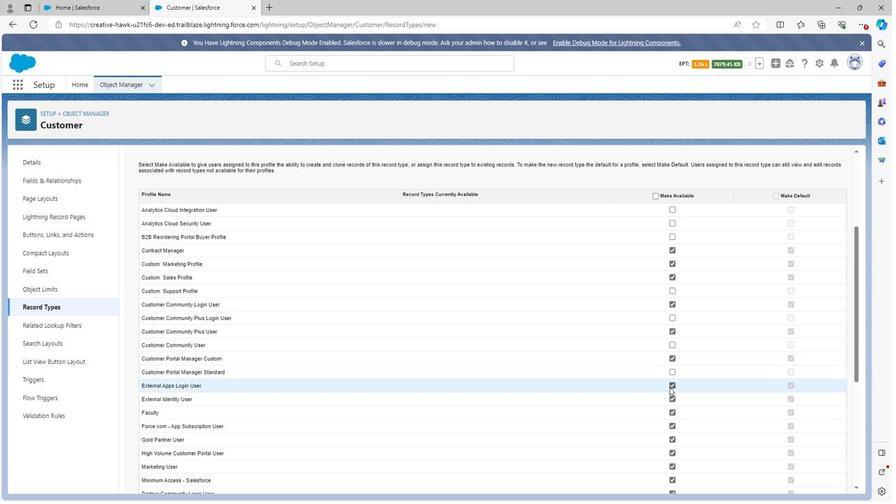 
Action: Mouse pressed left at (677, 389)
Screenshot: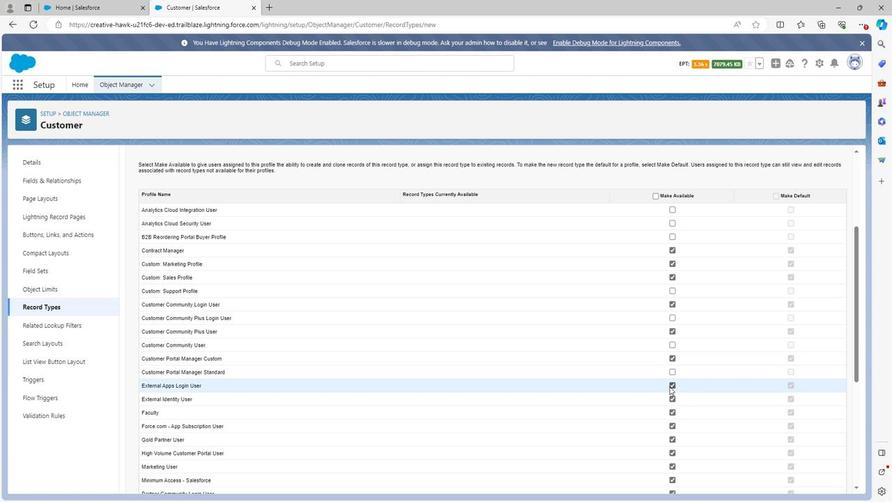 
Action: Mouse moved to (679, 400)
Screenshot: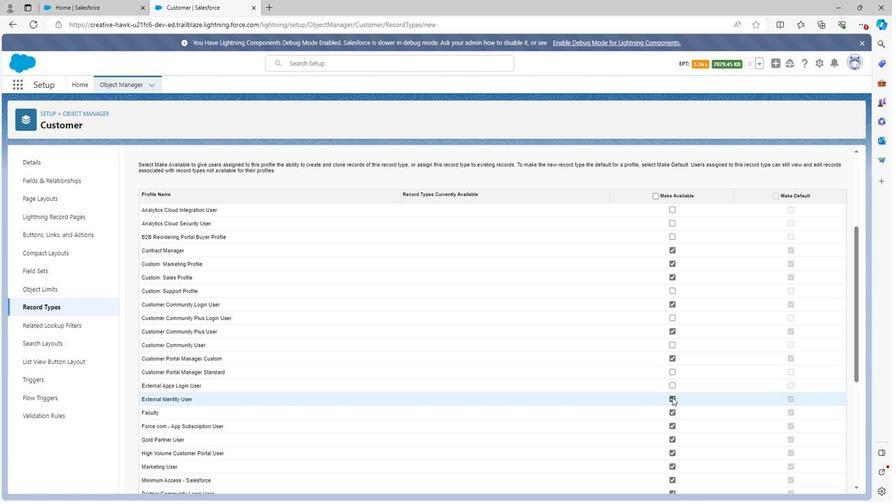 
Action: Mouse pressed left at (679, 400)
Screenshot: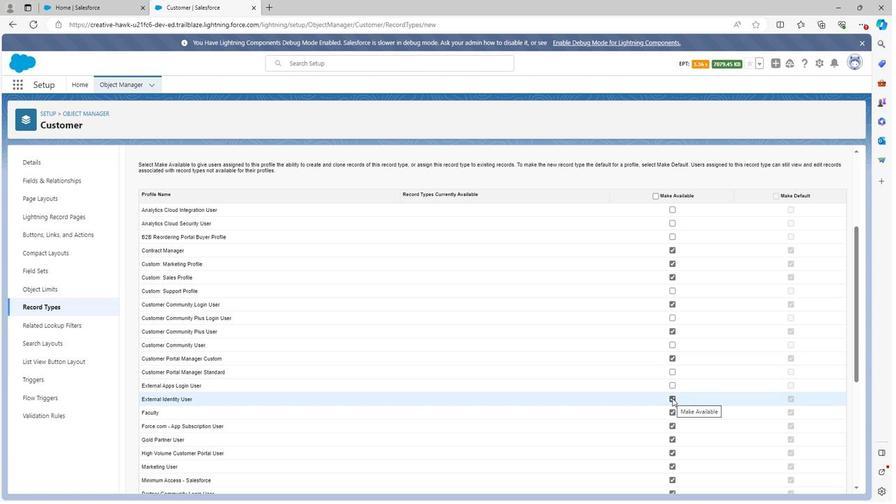 
Action: Mouse moved to (679, 412)
Screenshot: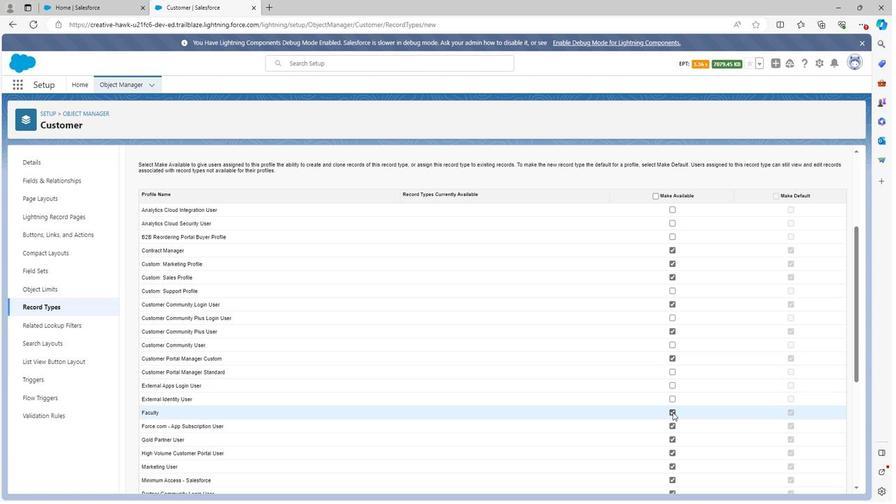 
Action: Mouse pressed left at (679, 412)
Screenshot: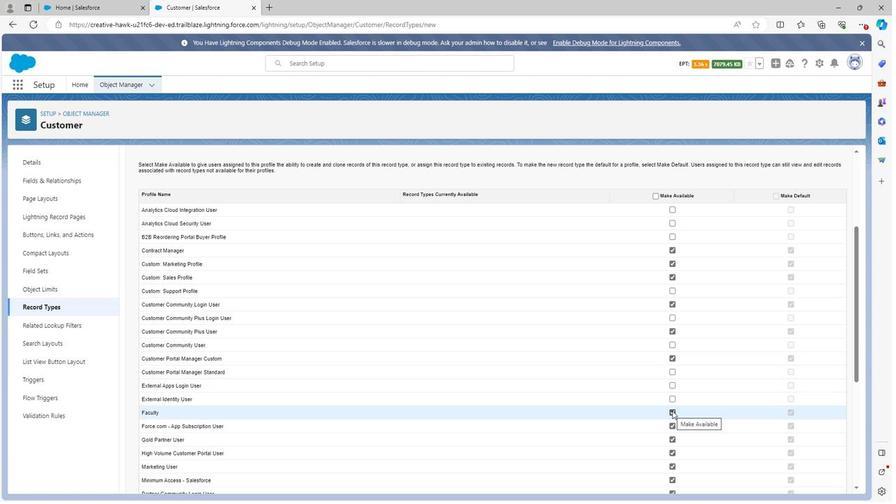 
Action: Mouse scrolled (679, 412) with delta (0, 0)
Screenshot: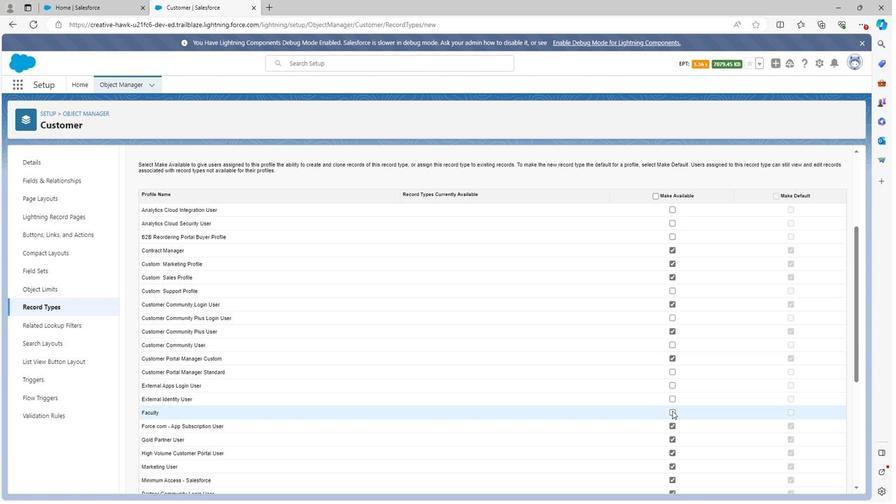 
Action: Mouse moved to (679, 391)
Screenshot: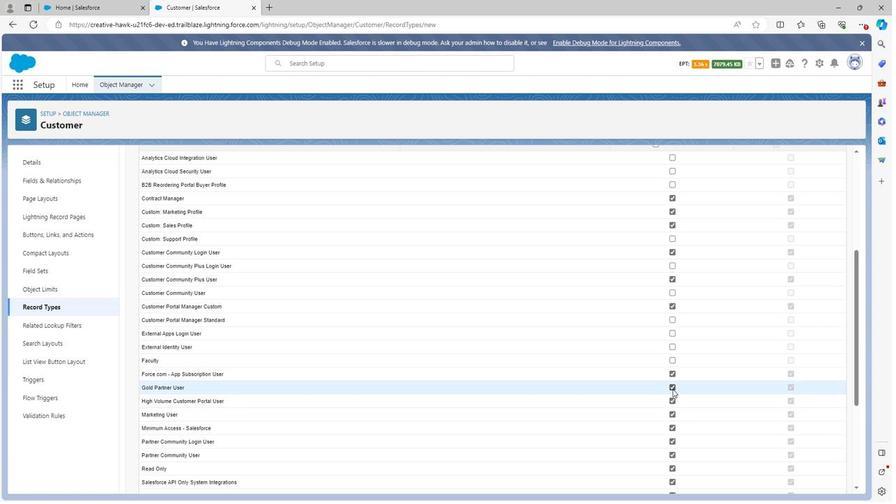 
Action: Mouse pressed left at (679, 391)
Screenshot: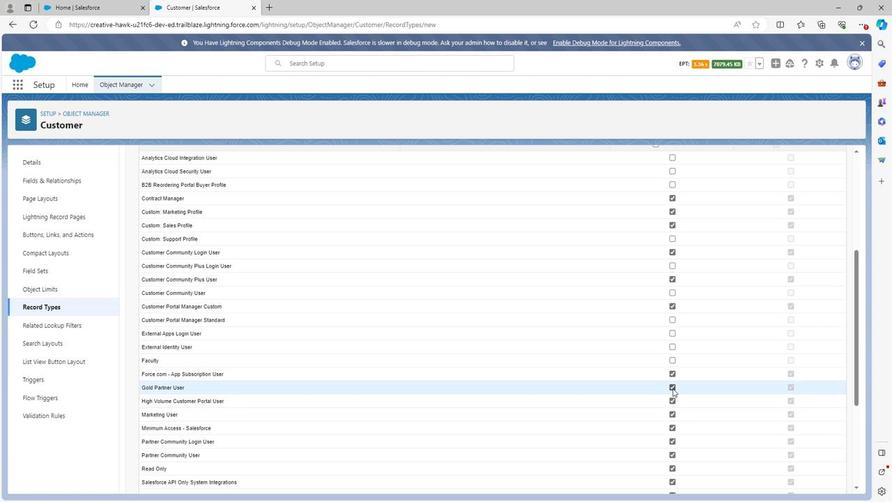
Action: Mouse moved to (679, 403)
Screenshot: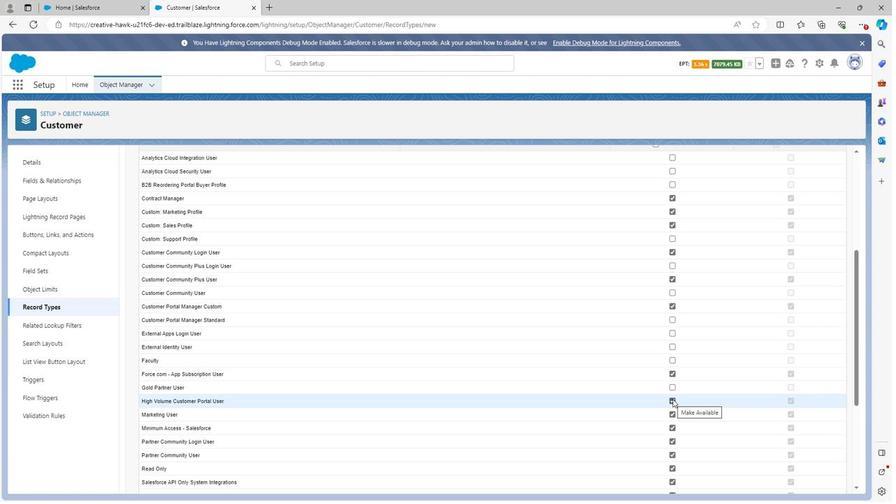
Action: Mouse pressed left at (679, 403)
Screenshot: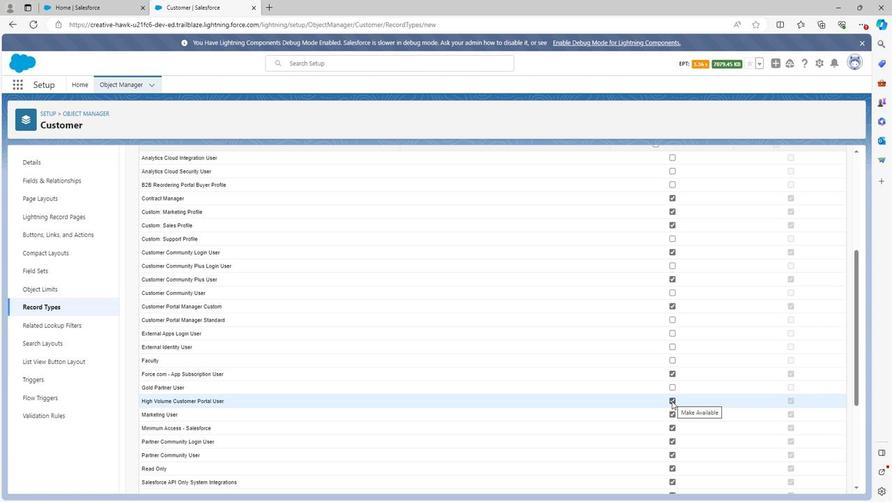 
Action: Mouse moved to (679, 416)
Screenshot: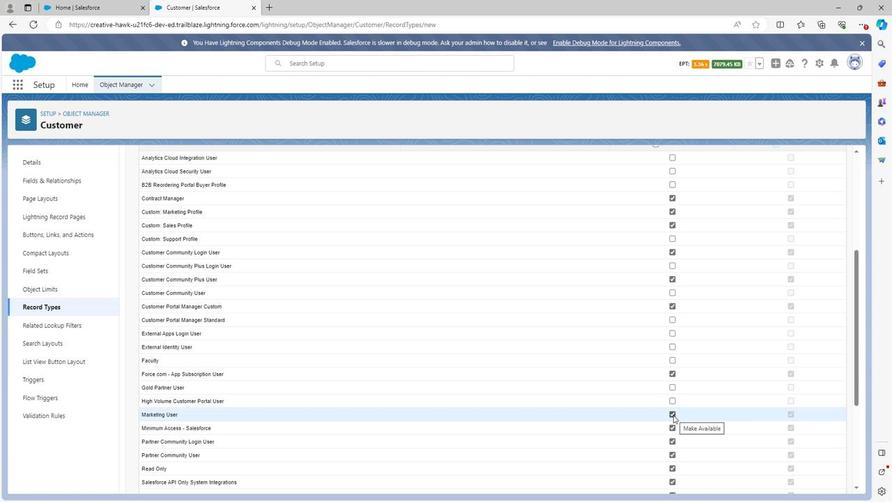 
Action: Mouse pressed left at (679, 416)
Screenshot: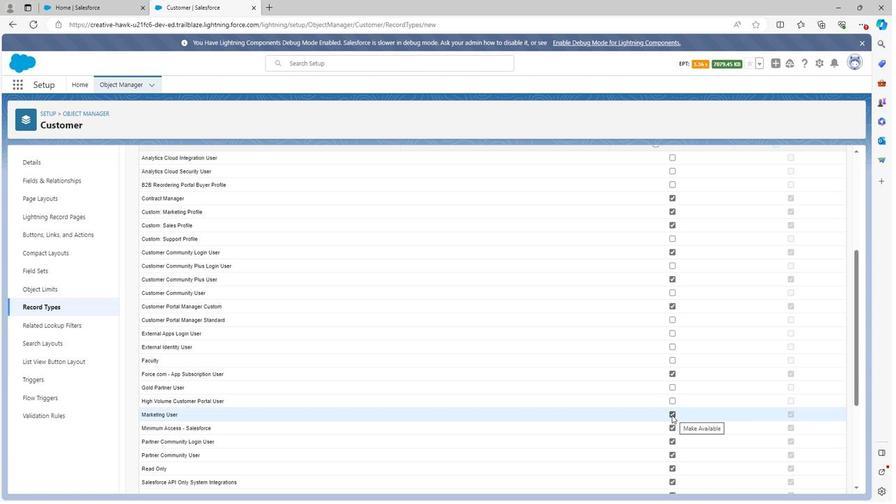 
Action: Mouse moved to (680, 443)
Screenshot: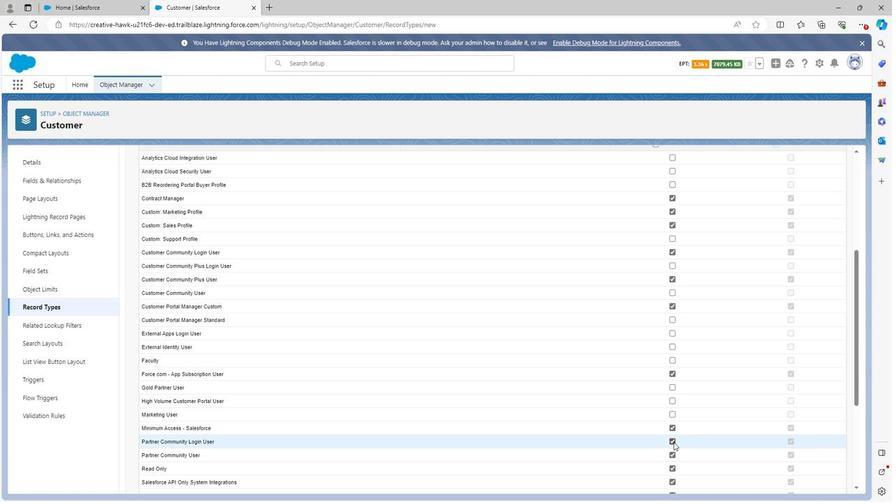 
Action: Mouse pressed left at (680, 443)
Screenshot: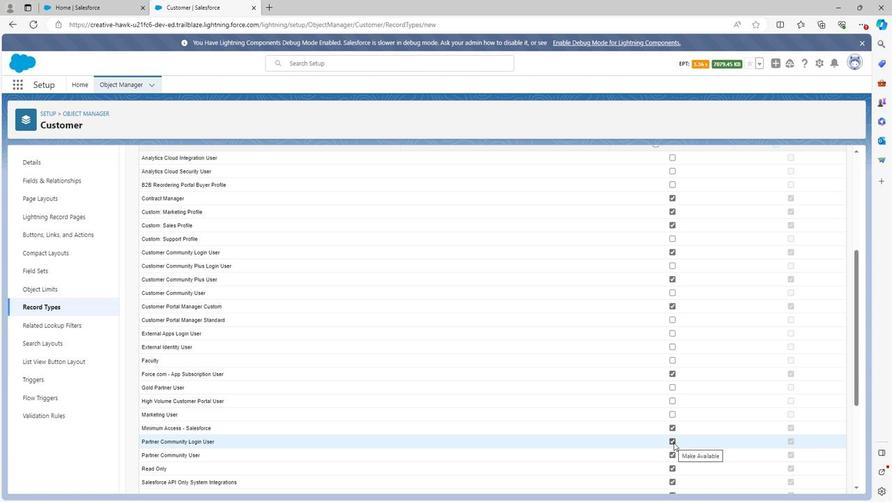 
Action: Mouse scrolled (680, 442) with delta (0, 0)
Screenshot: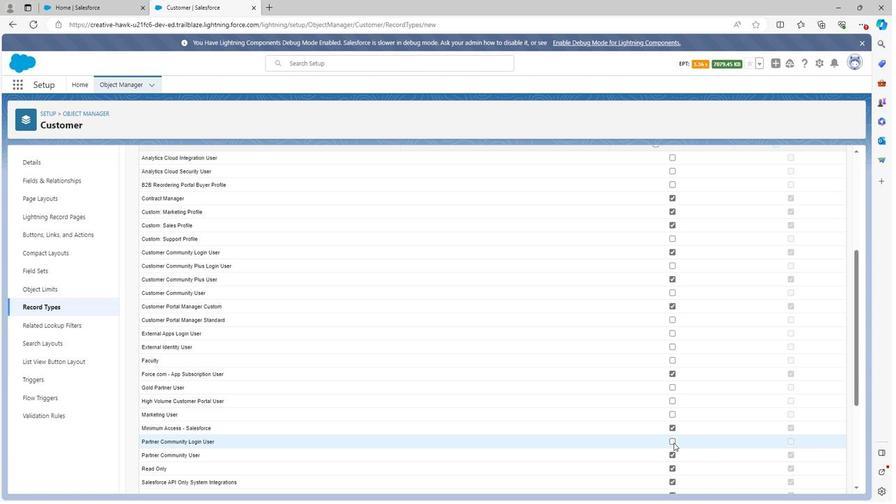 
Action: Mouse moved to (681, 405)
Screenshot: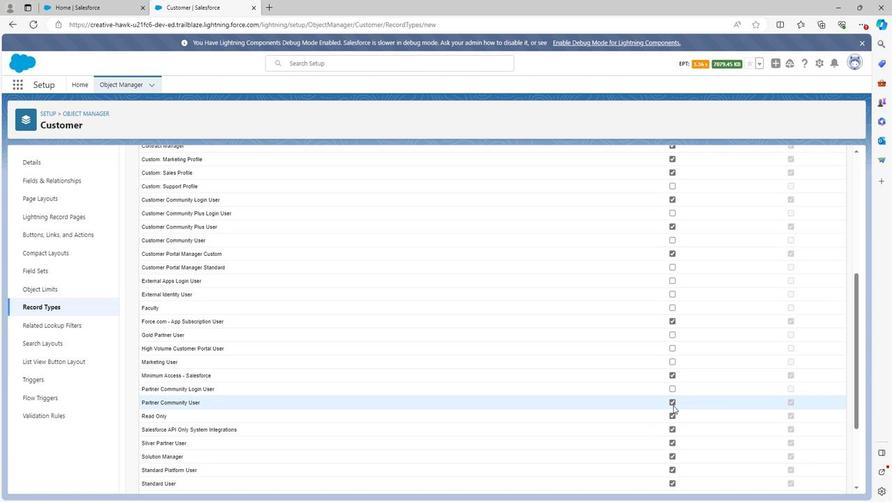 
Action: Mouse pressed left at (681, 405)
Screenshot: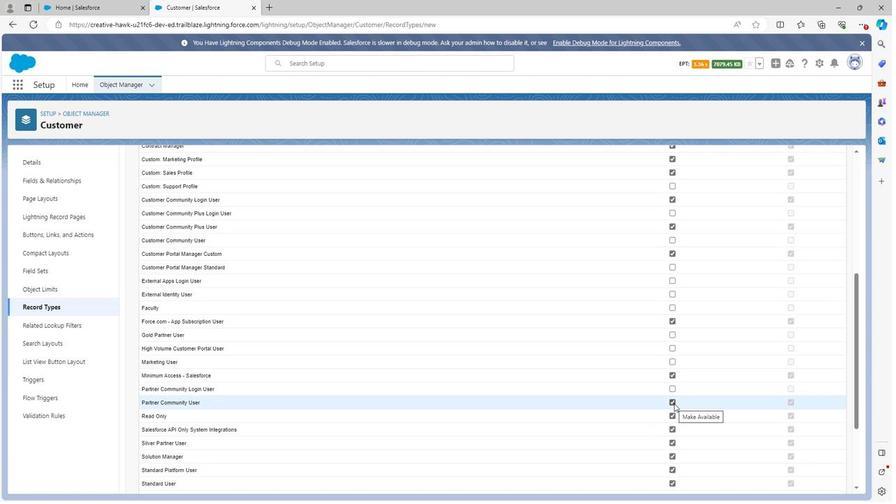 
Action: Mouse moved to (679, 431)
Screenshot: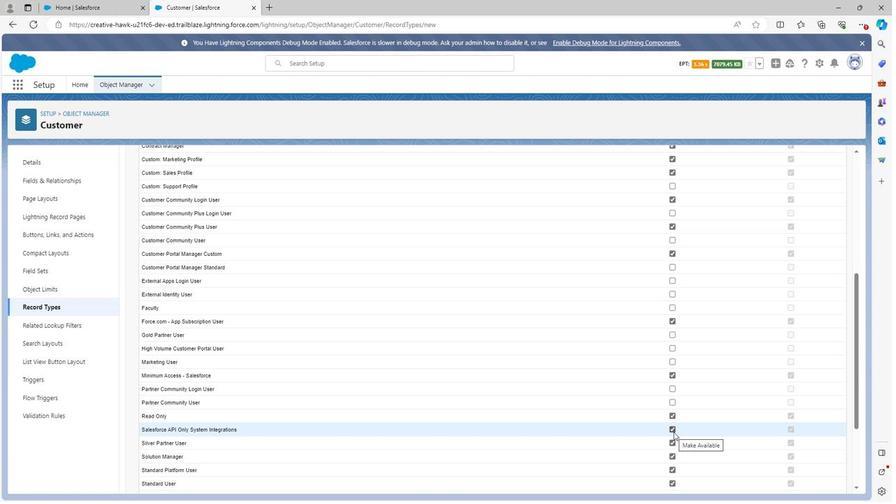 
Action: Mouse pressed left at (679, 431)
Screenshot: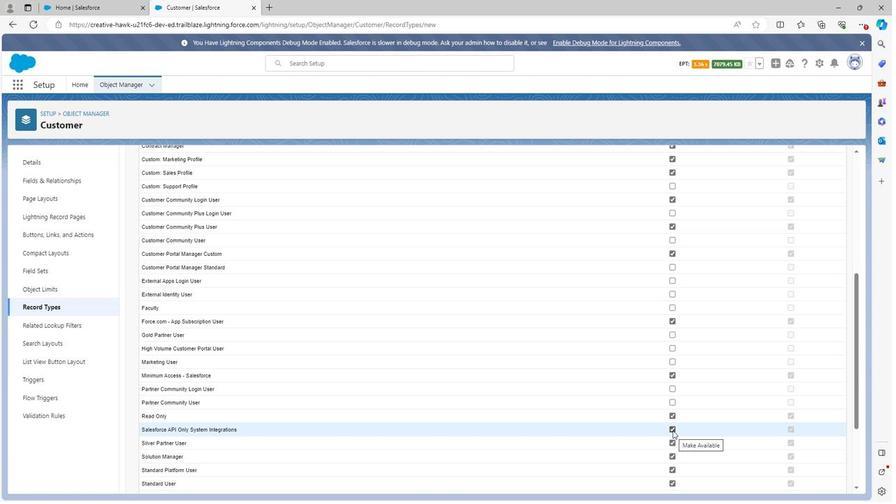 
Action: Mouse moved to (681, 443)
Screenshot: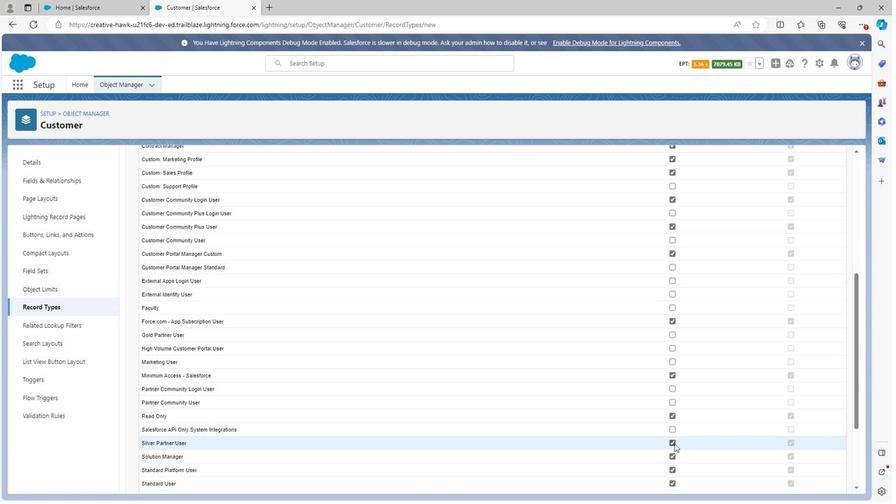 
Action: Mouse pressed left at (681, 443)
Screenshot: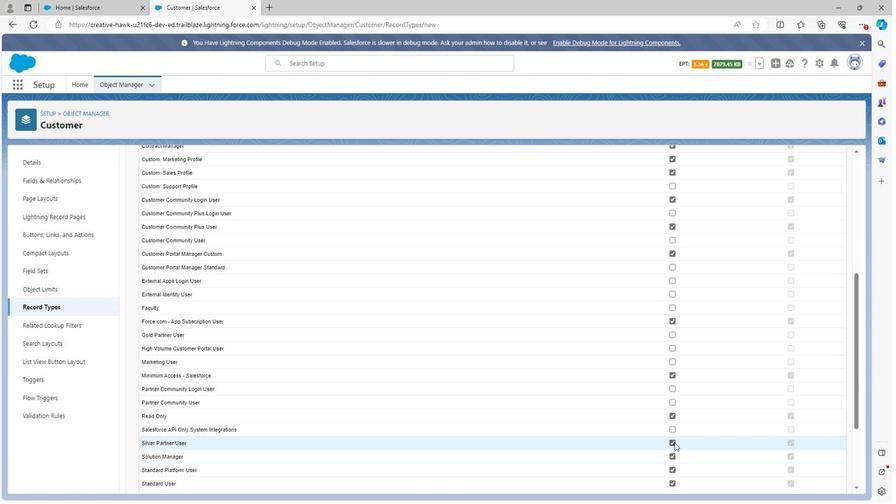 
Action: Mouse scrolled (681, 442) with delta (0, 0)
Screenshot: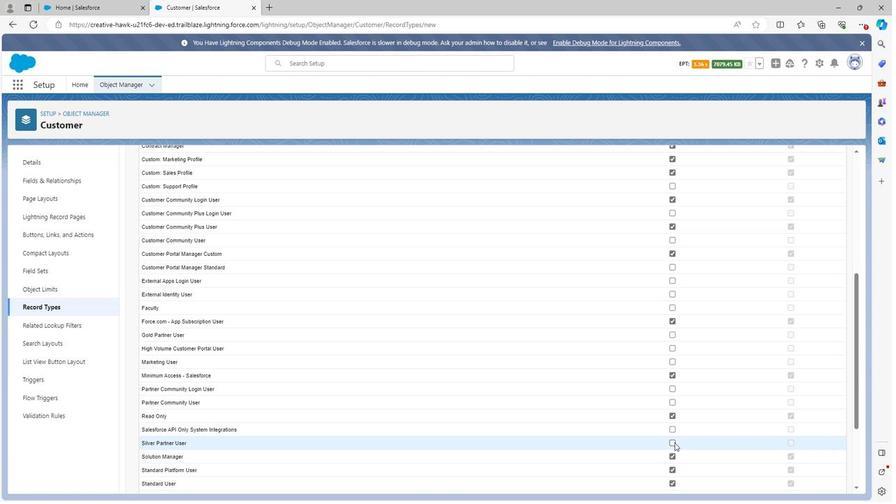 
Action: Mouse moved to (679, 441)
Screenshot: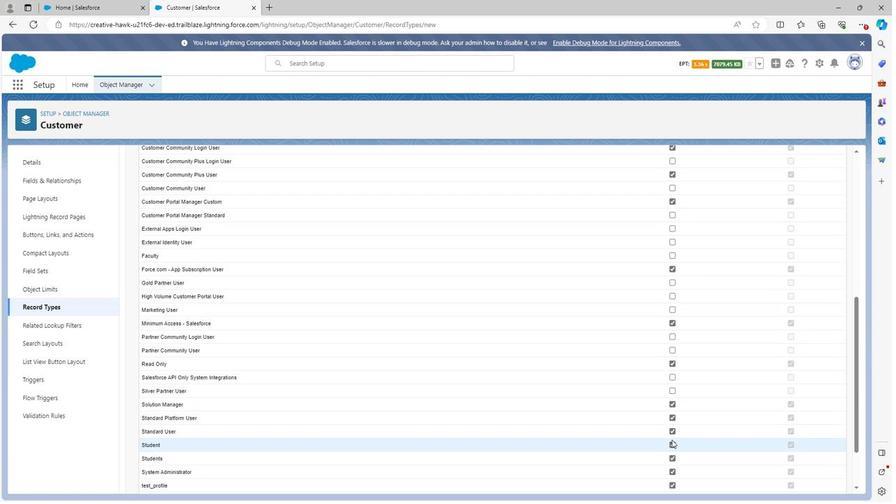 
Action: Mouse pressed left at (679, 441)
Screenshot: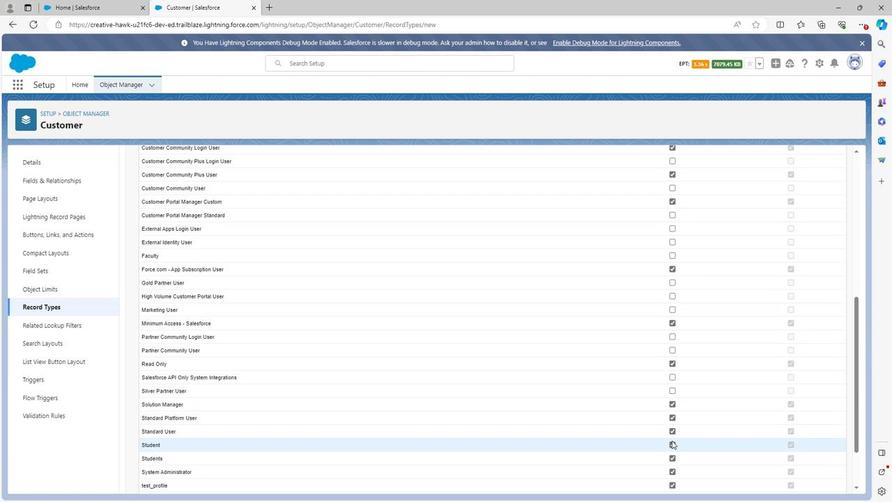 
Action: Mouse moved to (679, 442)
Screenshot: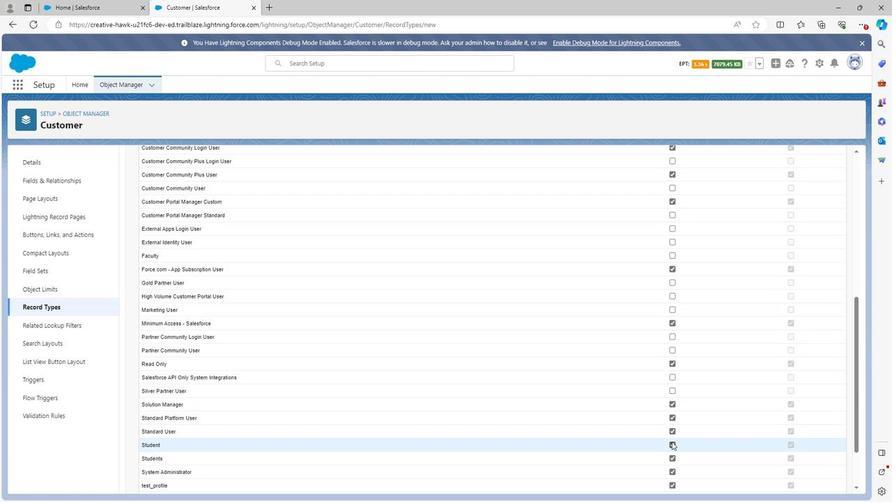 
Action: Mouse pressed left at (679, 442)
Screenshot: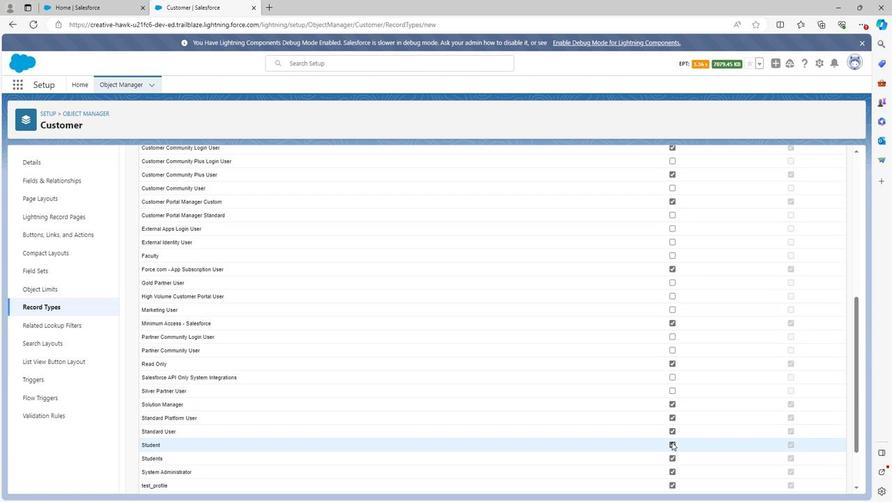 
Action: Mouse moved to (680, 458)
Screenshot: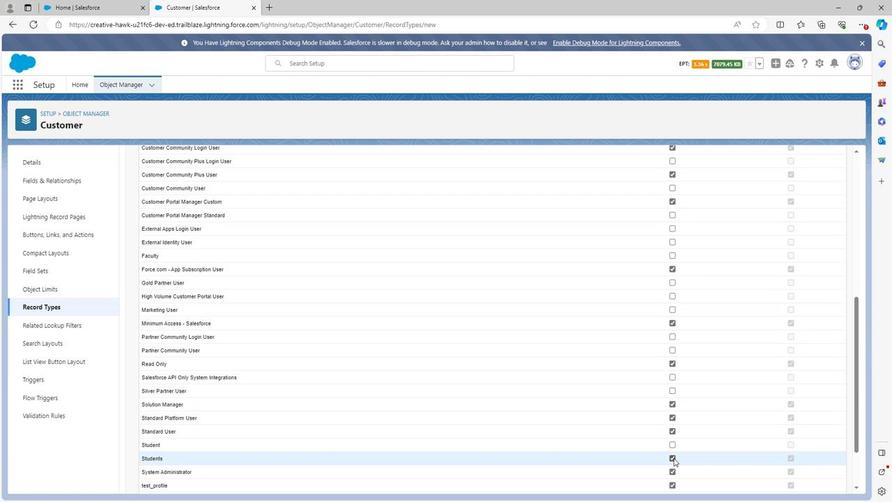 
Action: Mouse pressed left at (680, 458)
Screenshot: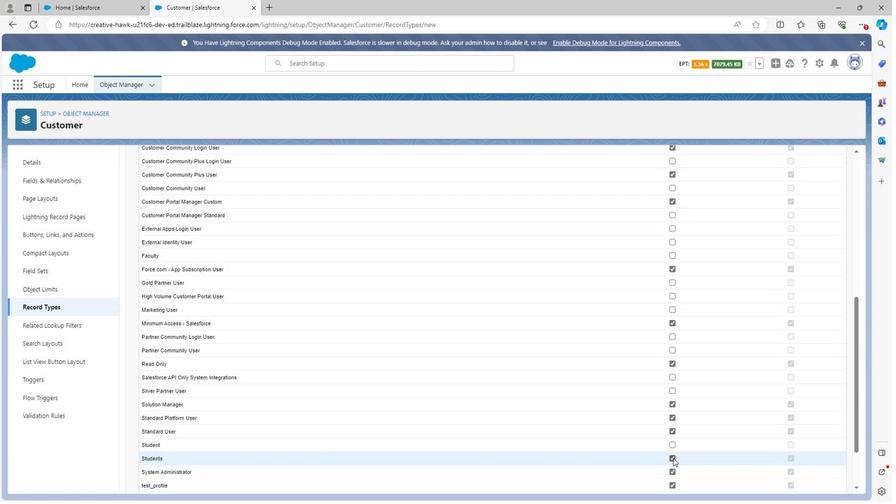 
Action: Mouse scrolled (680, 458) with delta (0, 0)
Screenshot: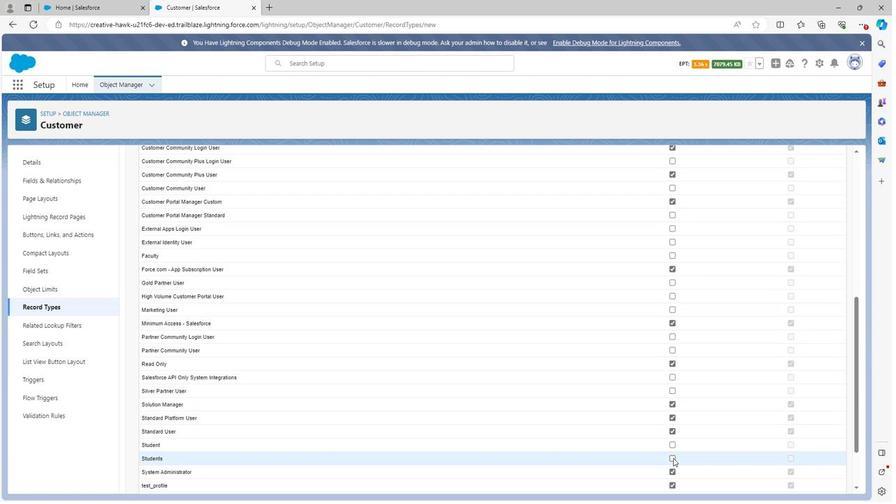 
Action: Mouse moved to (681, 434)
Screenshot: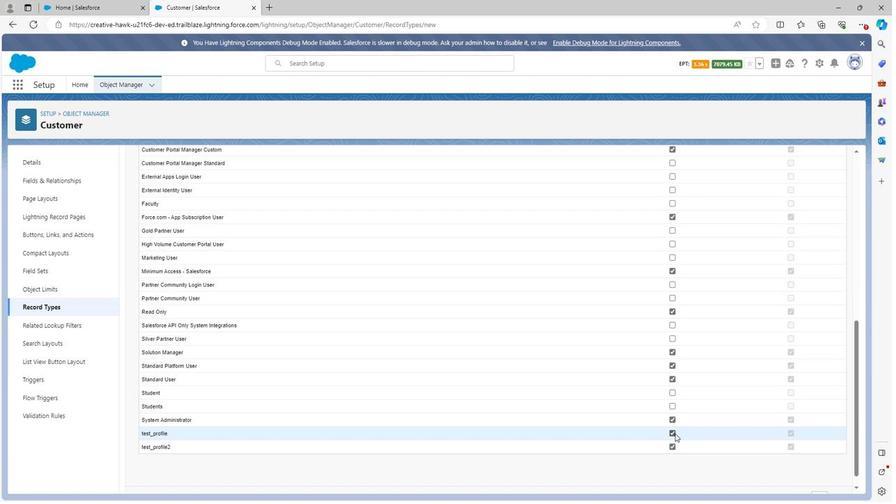 
Action: Mouse pressed left at (681, 434)
Screenshot: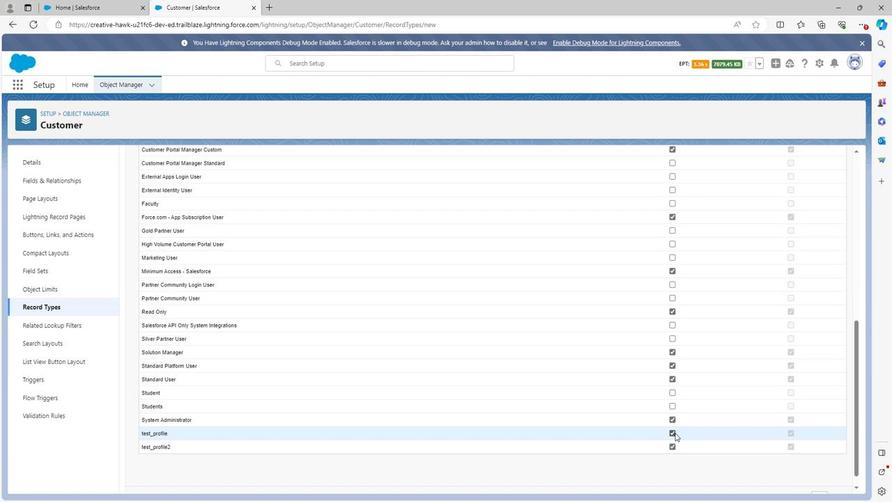 
Action: Mouse moved to (678, 446)
Screenshot: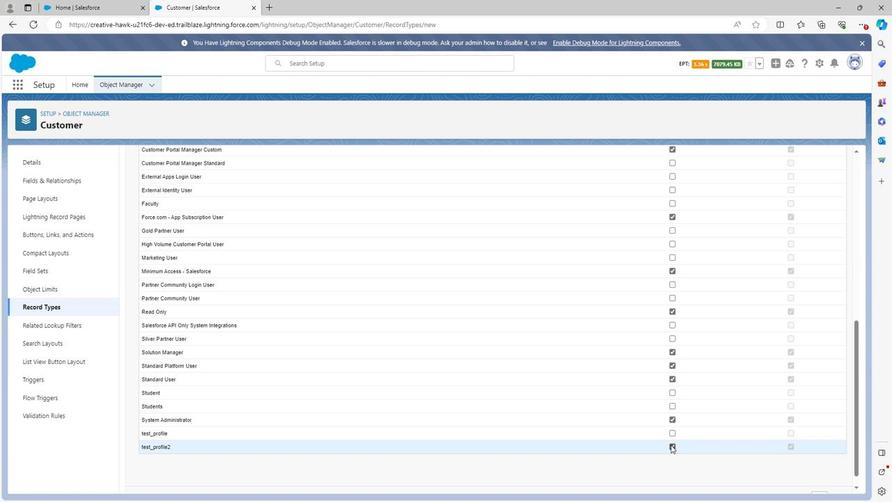 
Action: Mouse pressed left at (678, 446)
Screenshot: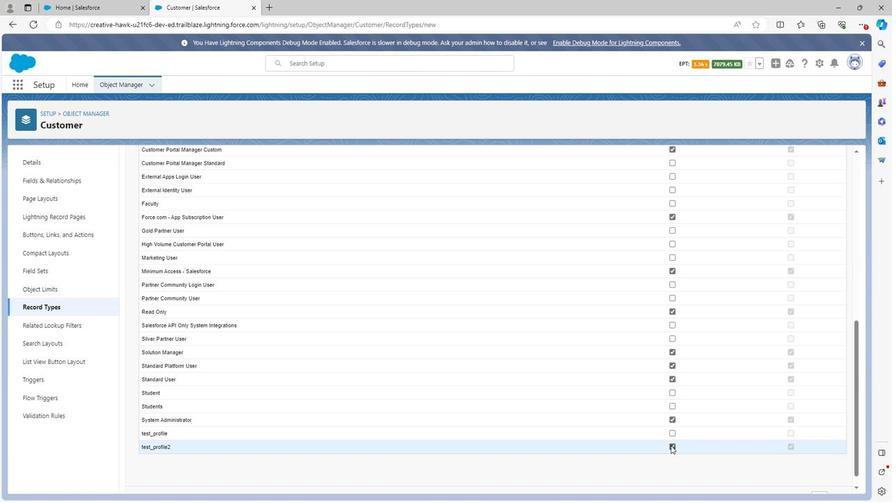 
Action: Mouse moved to (788, 437)
Screenshot: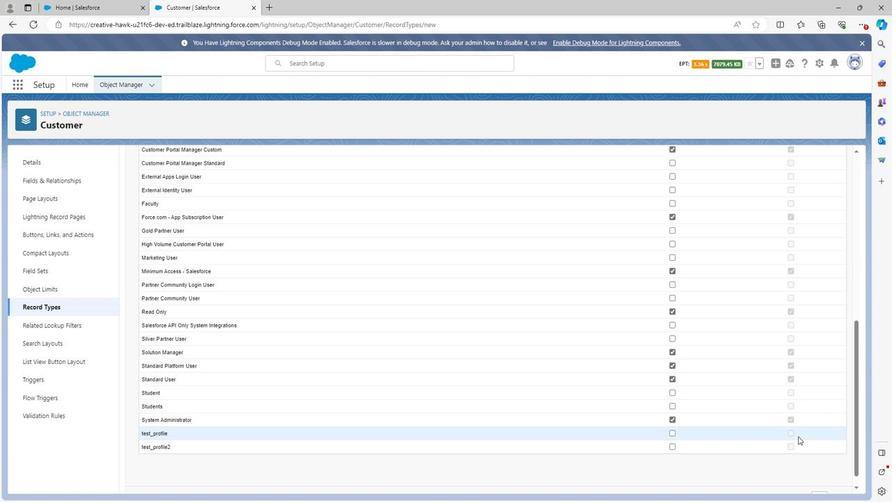 
Action: Mouse scrolled (788, 437) with delta (0, 0)
Screenshot: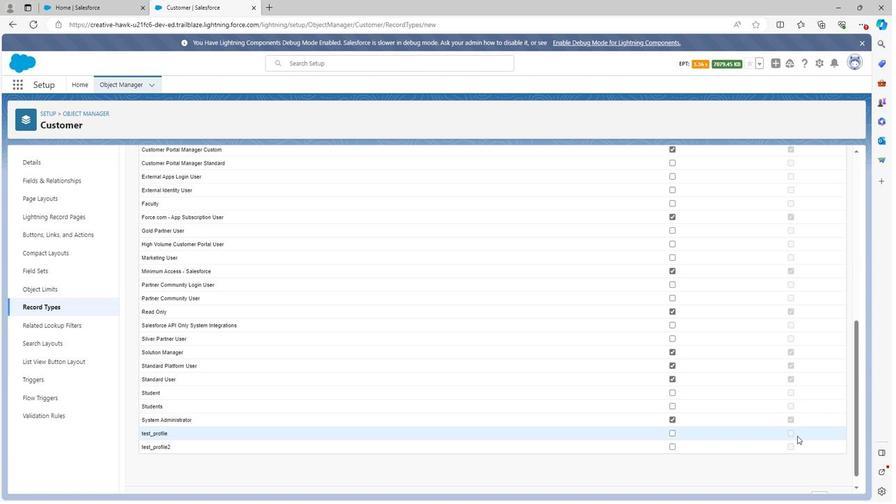 
Action: Mouse scrolled (788, 437) with delta (0, 0)
Screenshot: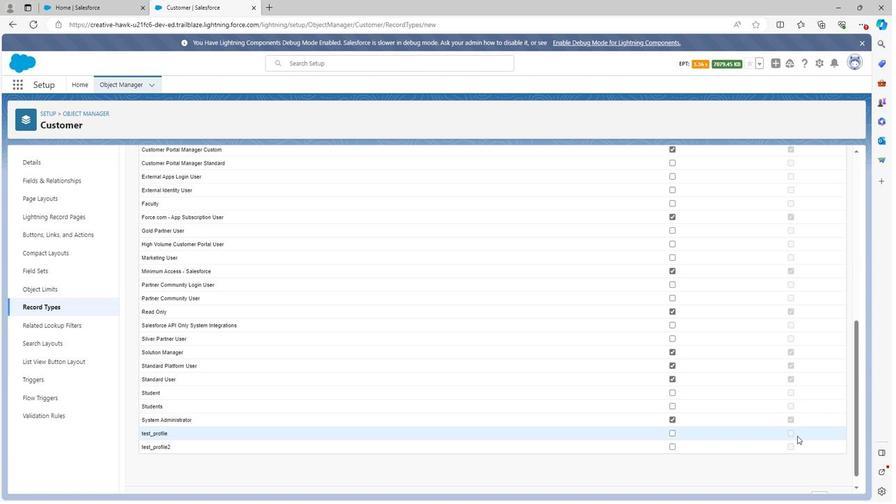 
Action: Mouse scrolled (788, 437) with delta (0, 0)
Screenshot: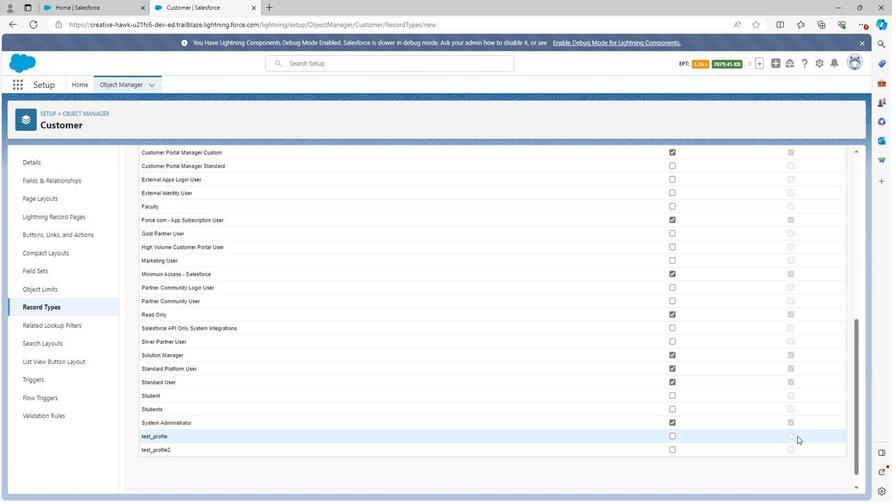 
Action: Mouse scrolled (788, 437) with delta (0, 0)
Screenshot: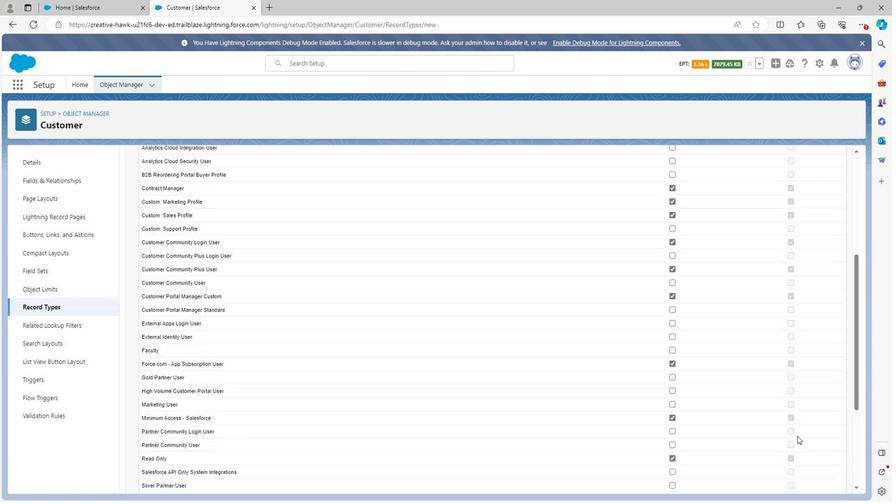 
Action: Mouse moved to (788, 436)
Screenshot: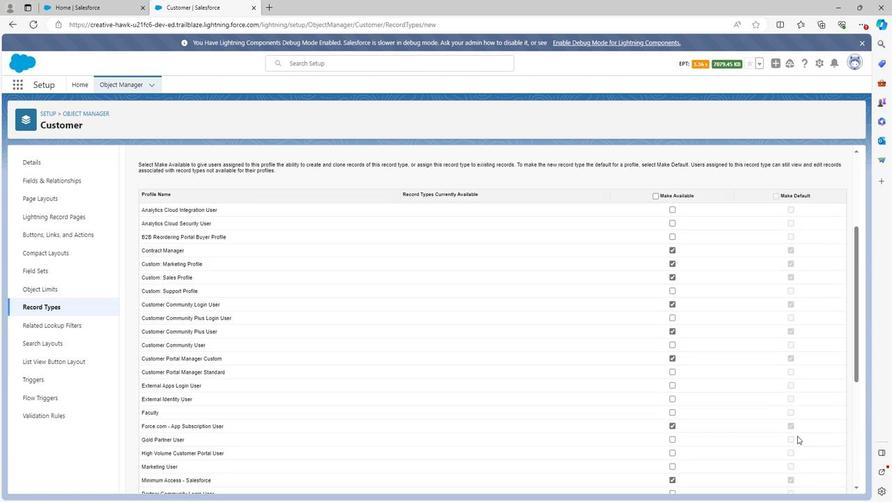
Action: Mouse scrolled (788, 437) with delta (0, 0)
Screenshot: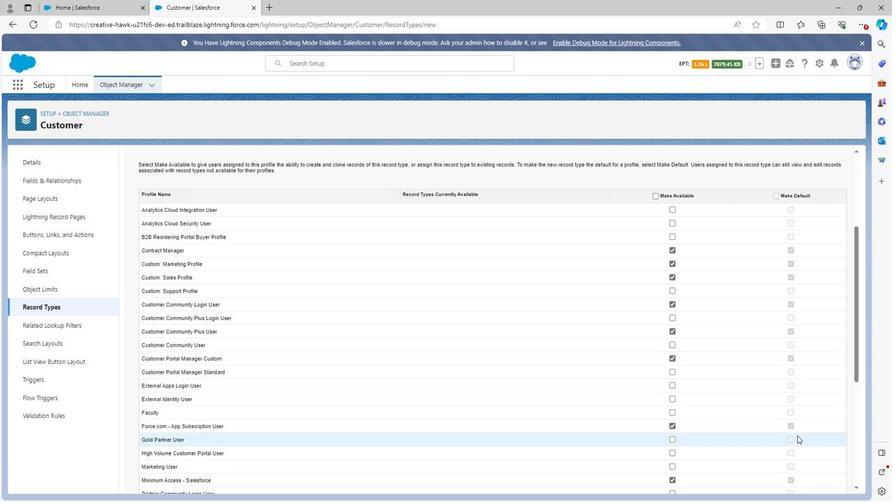 
Action: Mouse scrolled (788, 437) with delta (0, 0)
Screenshot: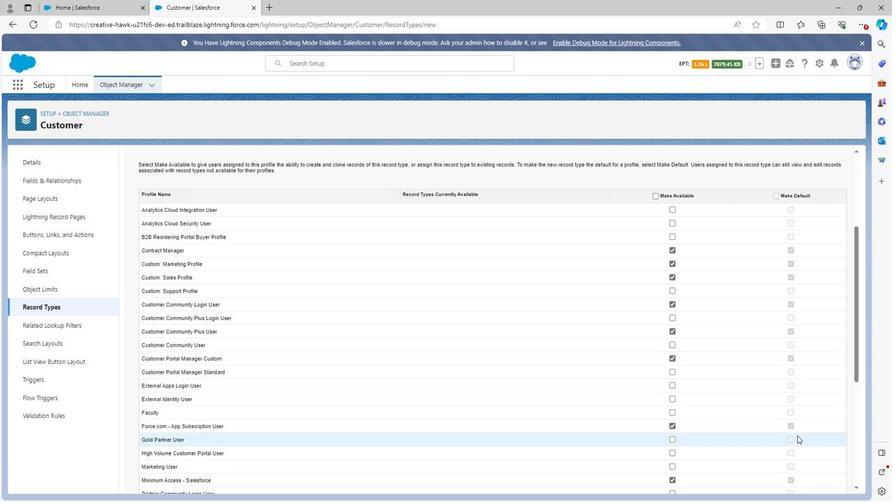 
Action: Mouse scrolled (788, 437) with delta (0, 0)
Screenshot: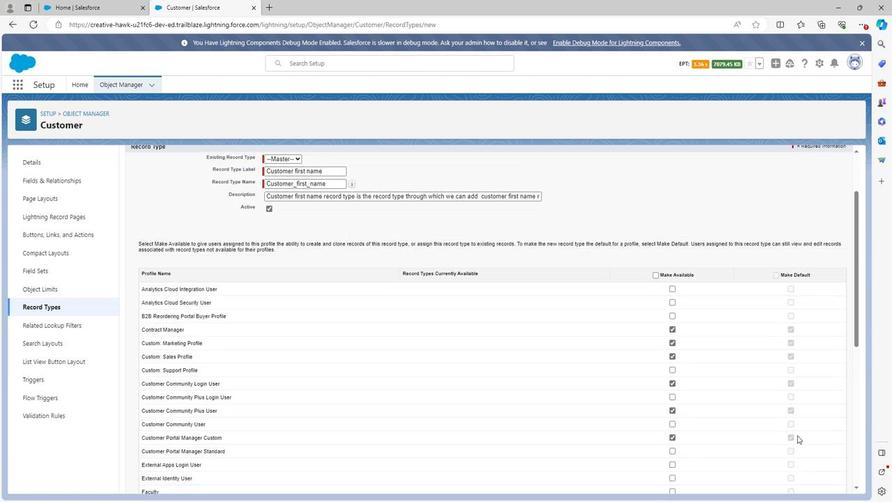 
Action: Mouse moved to (567, 313)
Screenshot: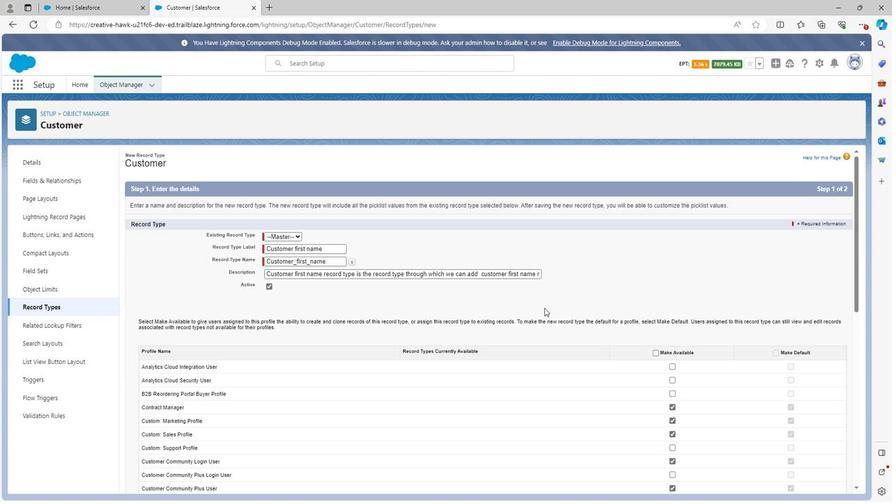 
Action: Mouse scrolled (567, 313) with delta (0, 0)
Screenshot: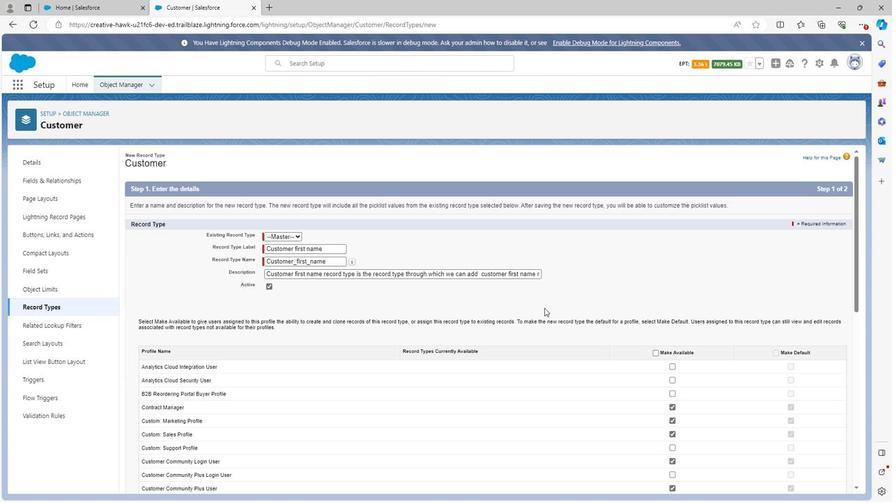 
Action: Mouse scrolled (567, 313) with delta (0, 0)
Screenshot: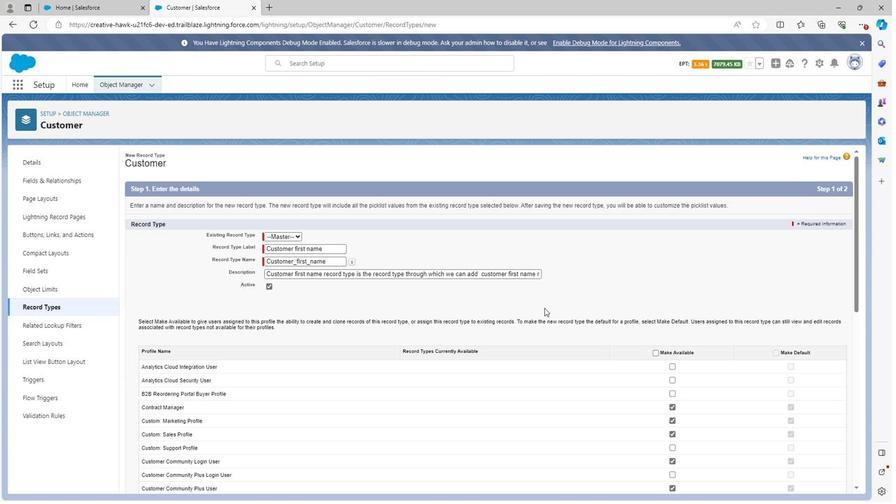 
Action: Mouse scrolled (567, 312) with delta (0, 0)
Screenshot: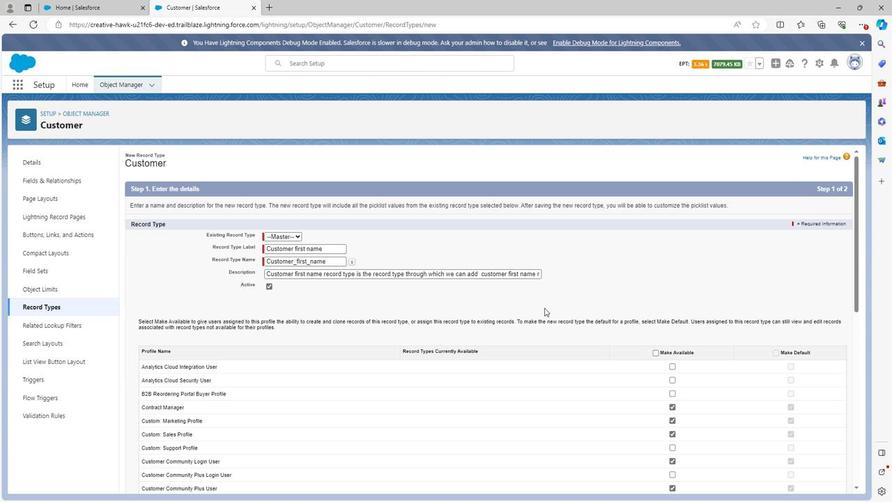 
Action: Mouse scrolled (567, 312) with delta (0, 0)
Screenshot: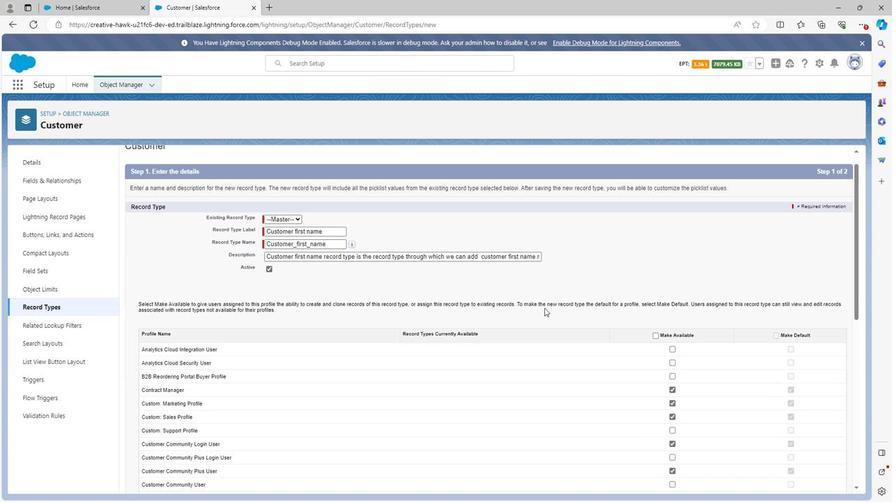
Action: Mouse scrolled (567, 312) with delta (0, 0)
Screenshot: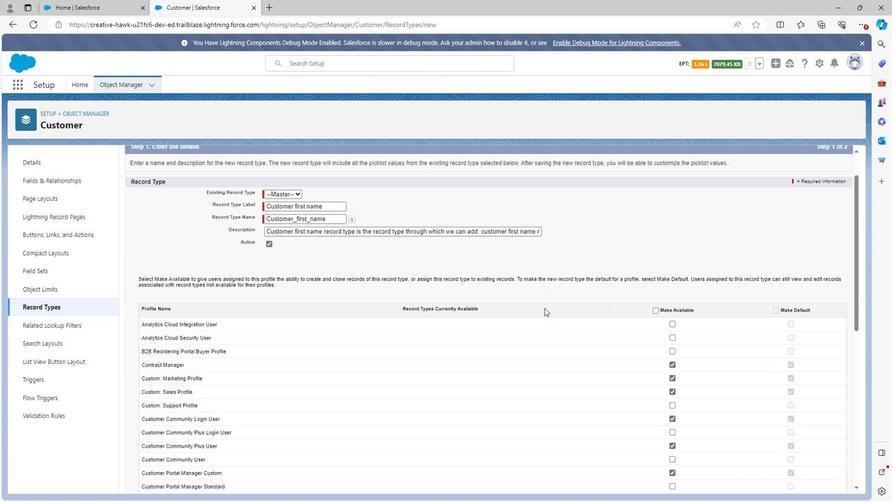 
Action: Mouse scrolled (567, 312) with delta (0, 0)
Screenshot: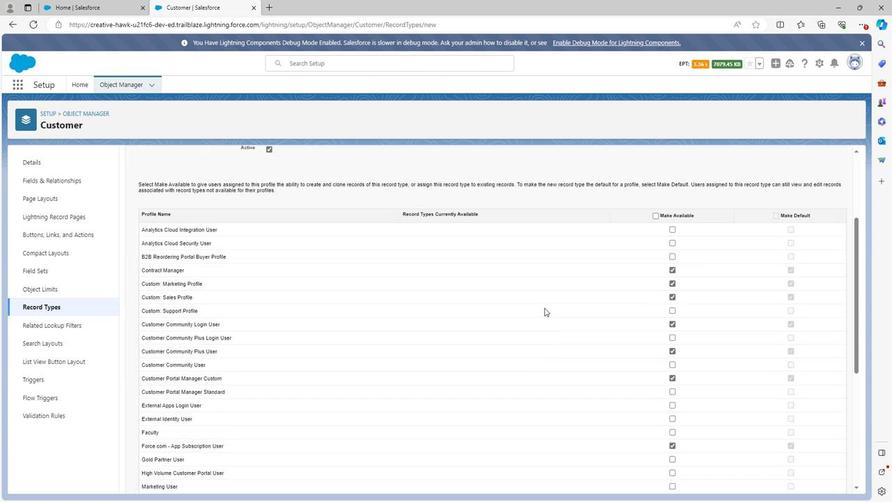 
Action: Mouse scrolled (567, 312) with delta (0, 0)
Screenshot: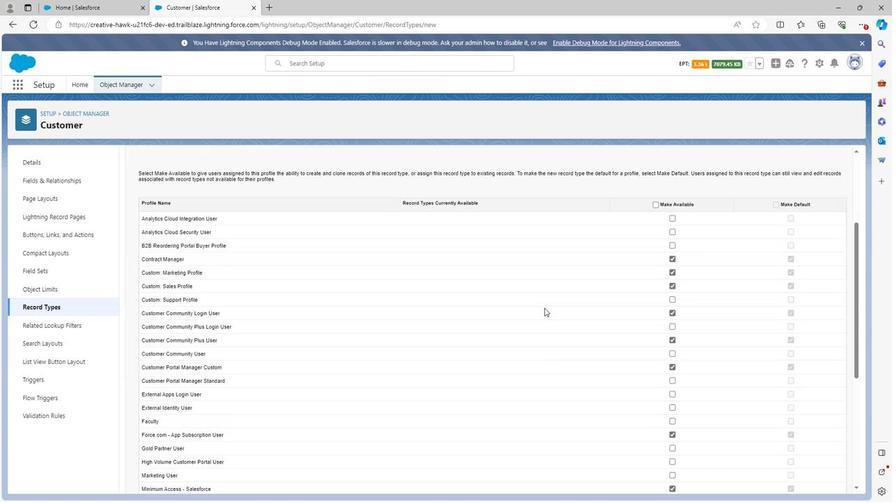 
Action: Mouse scrolled (567, 312) with delta (0, 0)
Screenshot: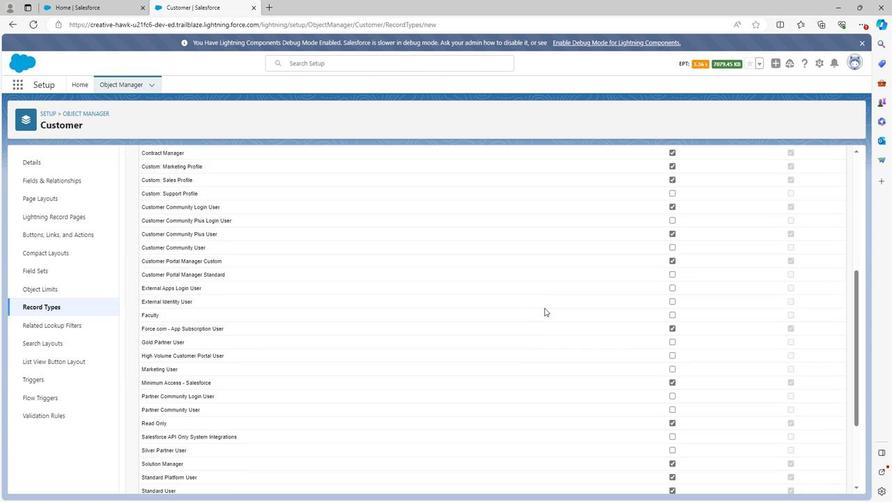 
Action: Mouse scrolled (567, 312) with delta (0, 0)
Screenshot: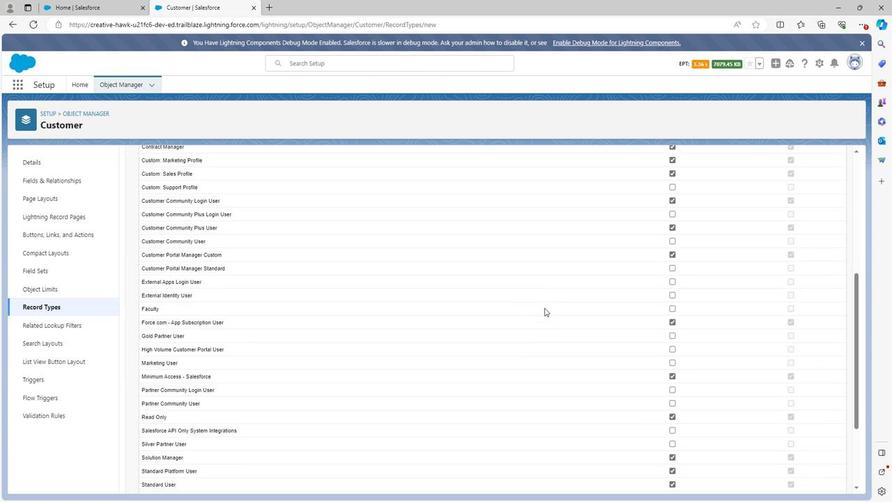 
Action: Mouse scrolled (567, 312) with delta (0, 0)
Screenshot: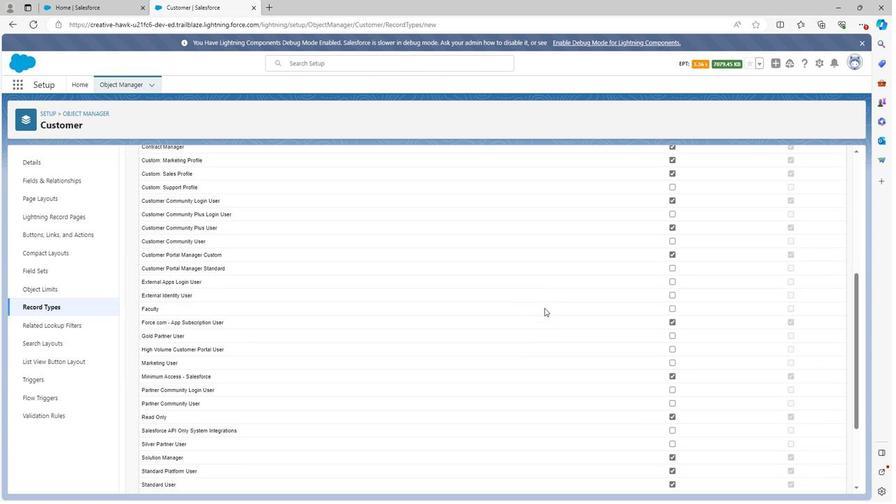 
Action: Mouse scrolled (567, 312) with delta (0, 0)
Screenshot: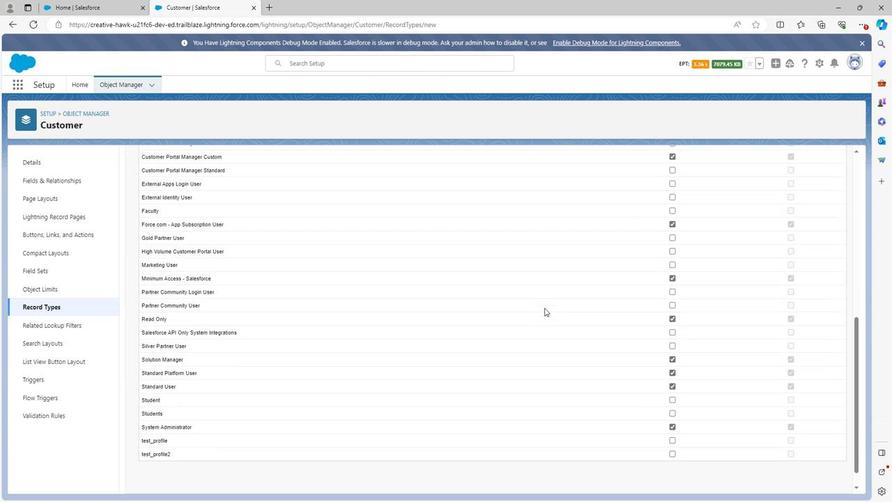 
Action: Mouse scrolled (567, 312) with delta (0, 0)
Screenshot: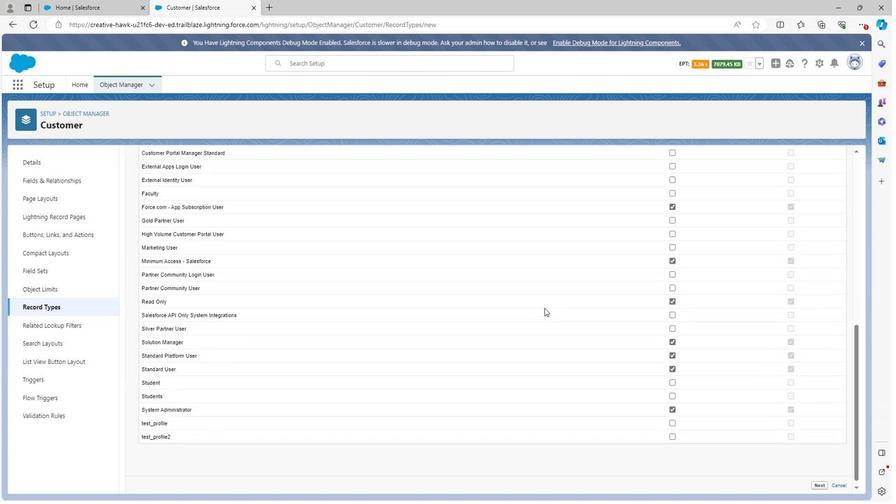 
Action: Mouse moved to (808, 481)
Screenshot: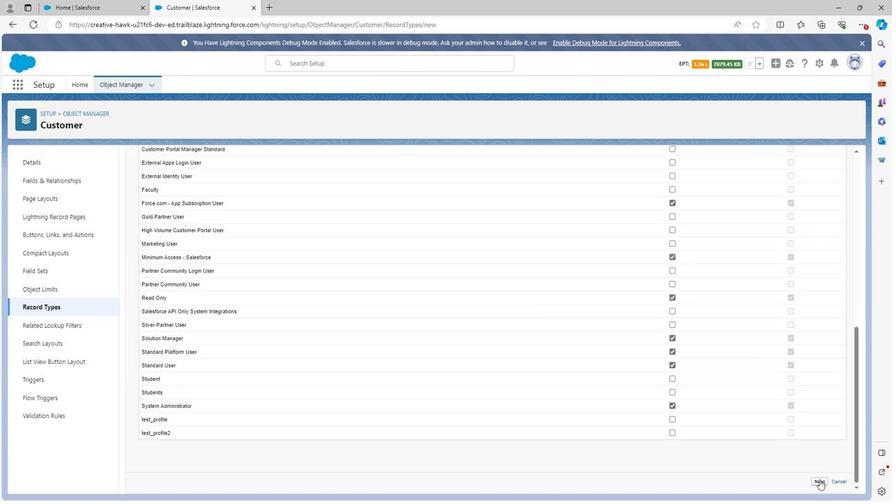 
Action: Mouse pressed left at (808, 481)
Screenshot: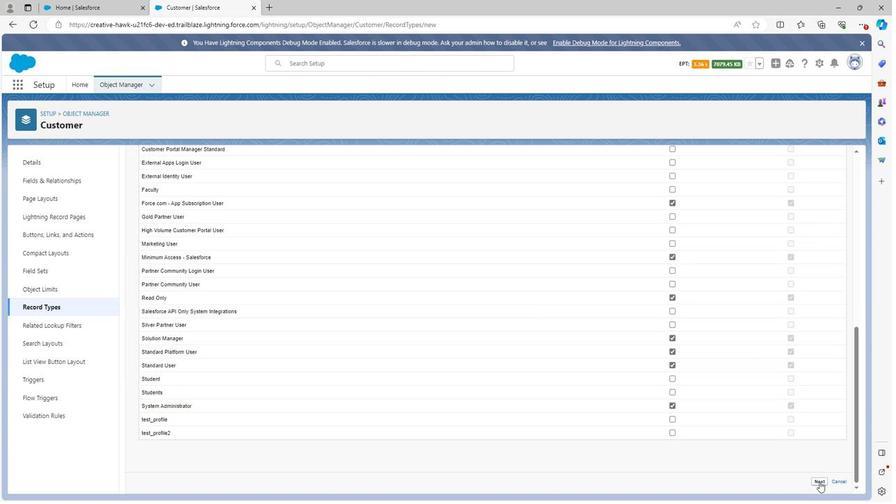 
Action: Mouse moved to (642, 357)
Screenshot: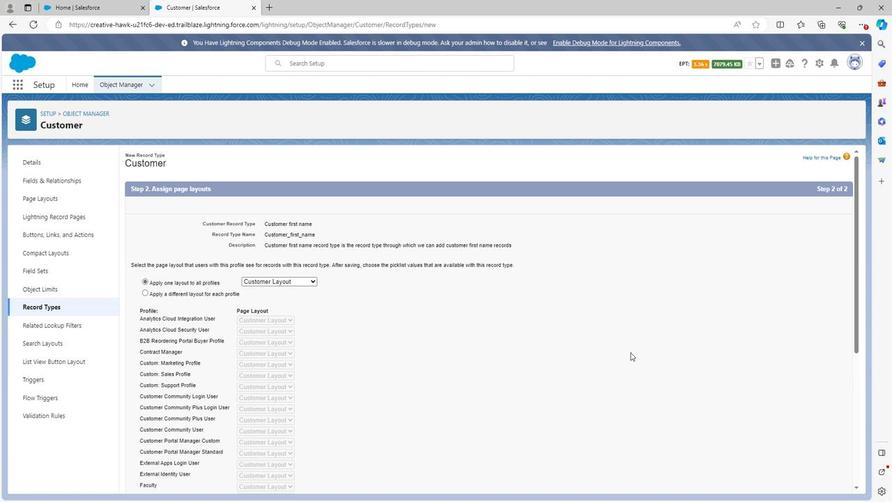 
Action: Mouse scrolled (642, 356) with delta (0, 0)
Screenshot: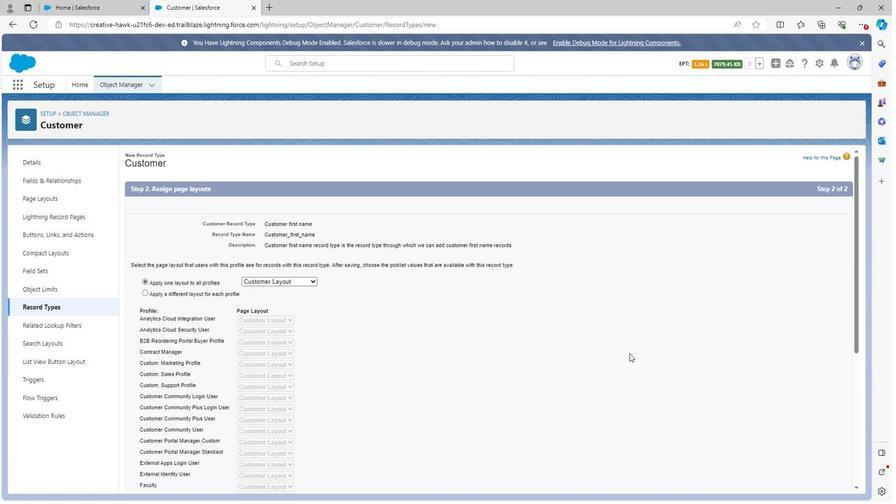 
Action: Mouse scrolled (642, 356) with delta (0, 0)
Screenshot: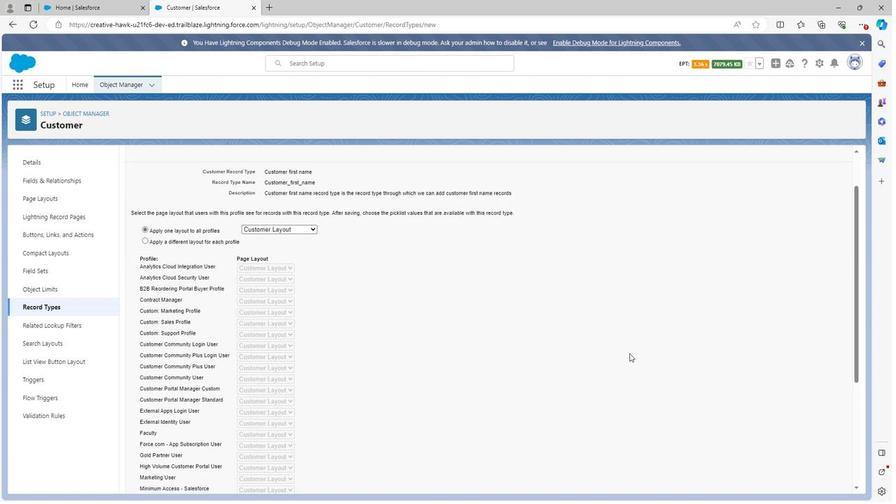 
Action: Mouse scrolled (642, 356) with delta (0, 0)
Screenshot: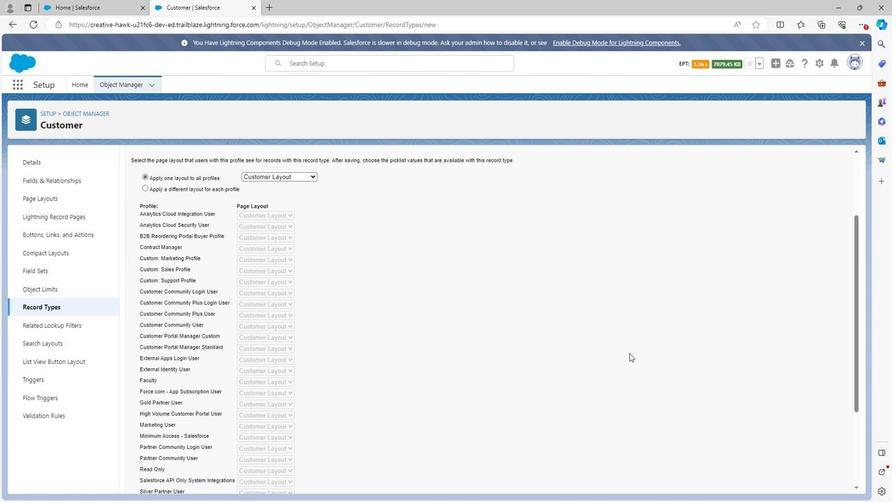 
Action: Mouse scrolled (642, 356) with delta (0, 0)
Screenshot: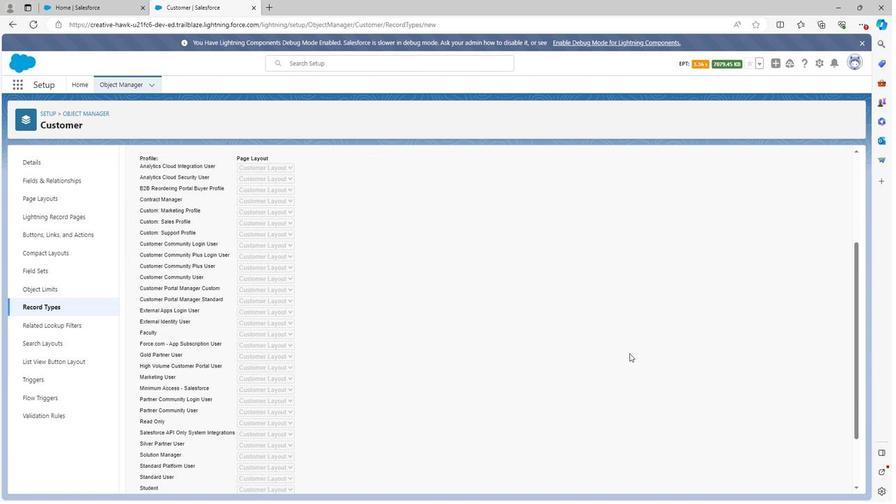 
Action: Mouse scrolled (642, 356) with delta (0, 0)
Screenshot: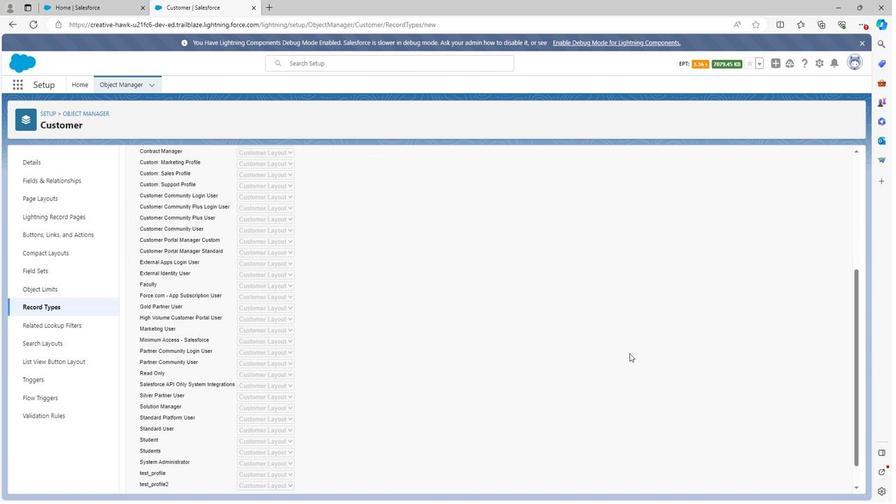 
Action: Mouse scrolled (642, 356) with delta (0, 0)
Screenshot: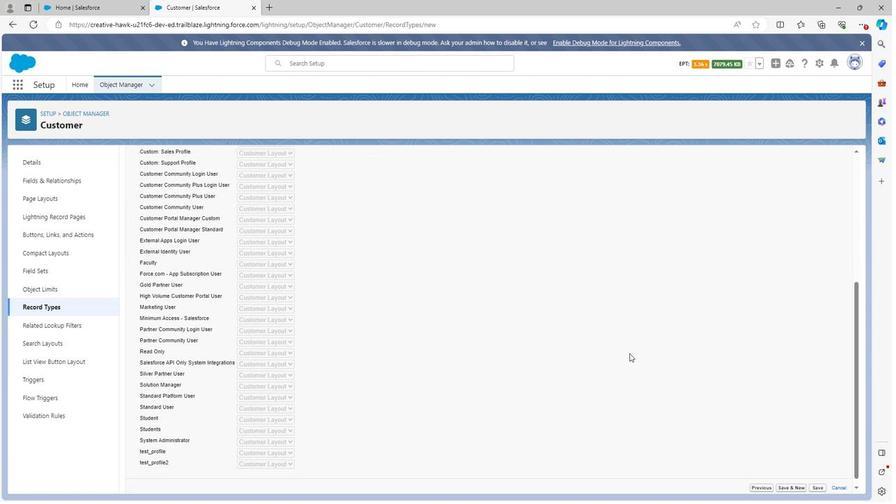 
Action: Mouse moved to (805, 479)
Screenshot: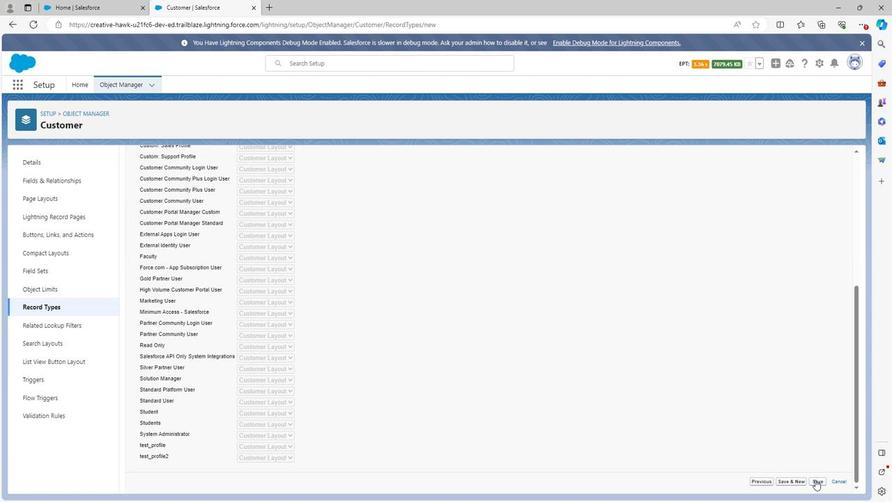 
Action: Mouse pressed left at (805, 479)
Screenshot: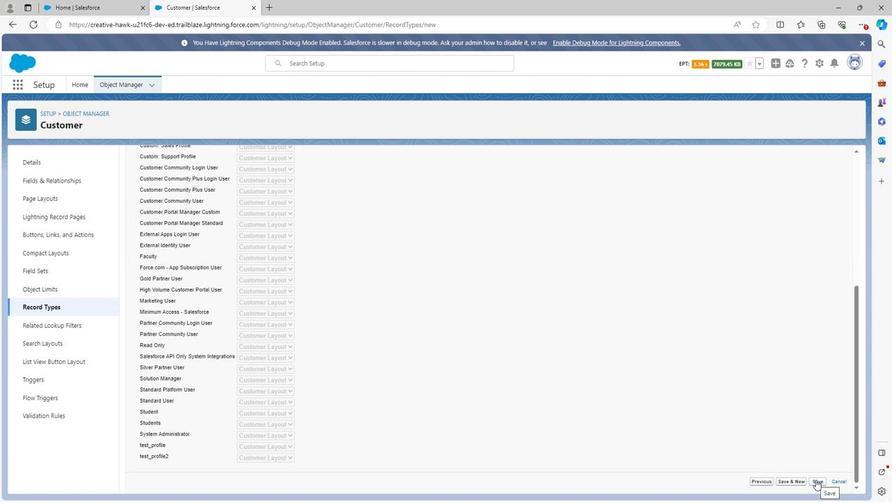 
Action: Mouse moved to (138, 313)
Screenshot: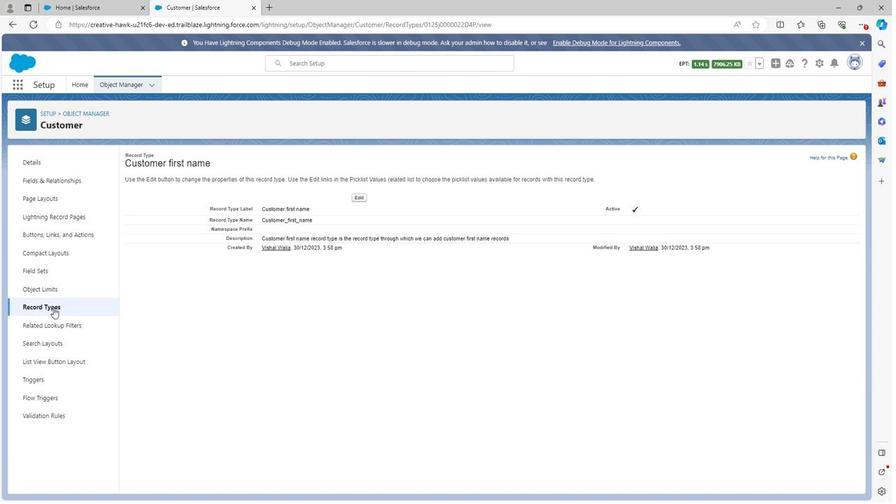 
Action: Mouse pressed left at (138, 313)
Screenshot: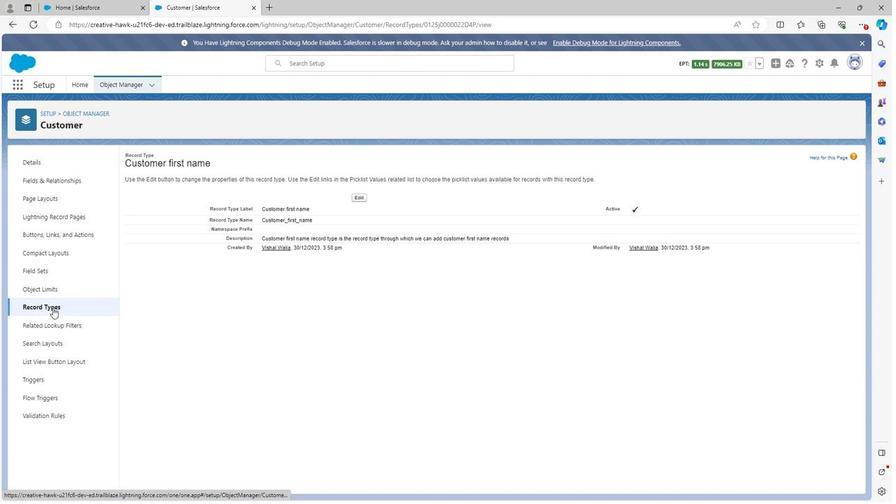 
Action: Mouse moved to (757, 166)
Screenshot: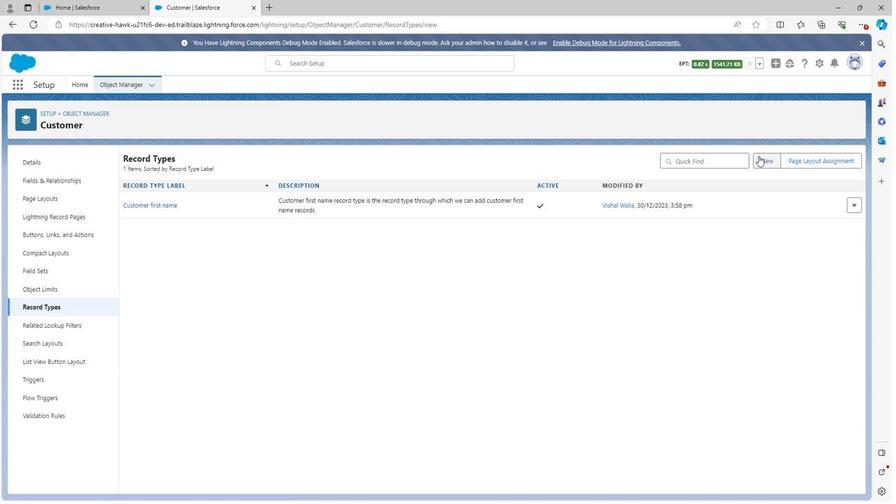 
Action: Mouse pressed left at (757, 166)
Screenshot: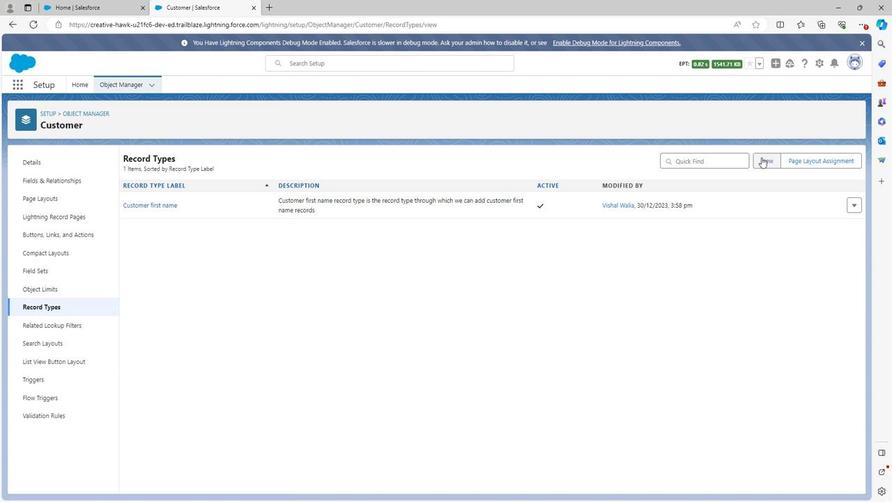 
Action: Mouse moved to (342, 257)
Screenshot: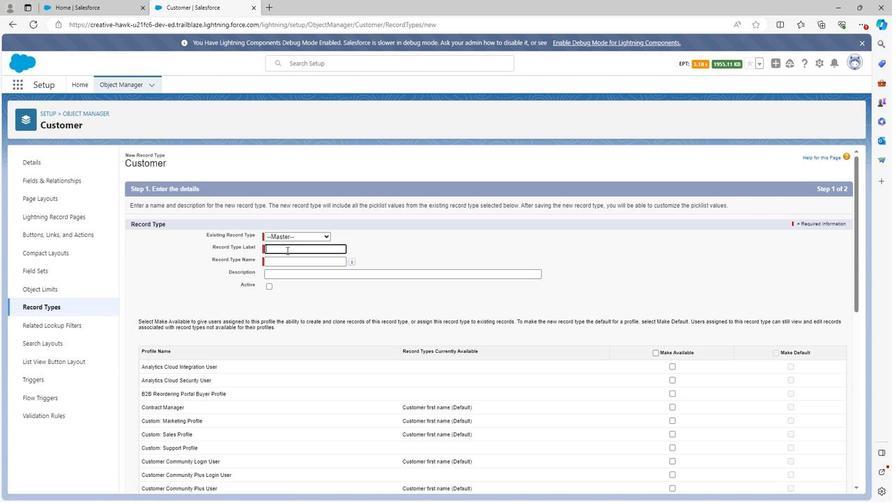 
Action: Mouse pressed left at (342, 257)
Screenshot: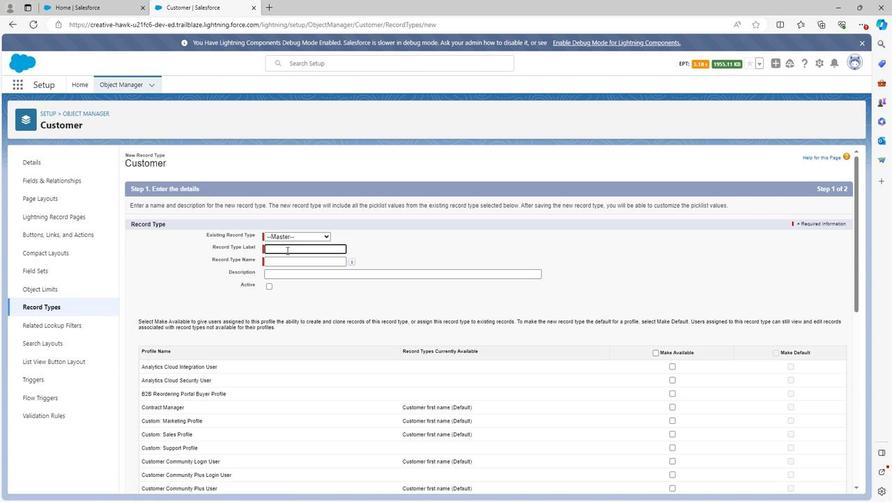 
Action: Key pressed <Key.shift>
Screenshot: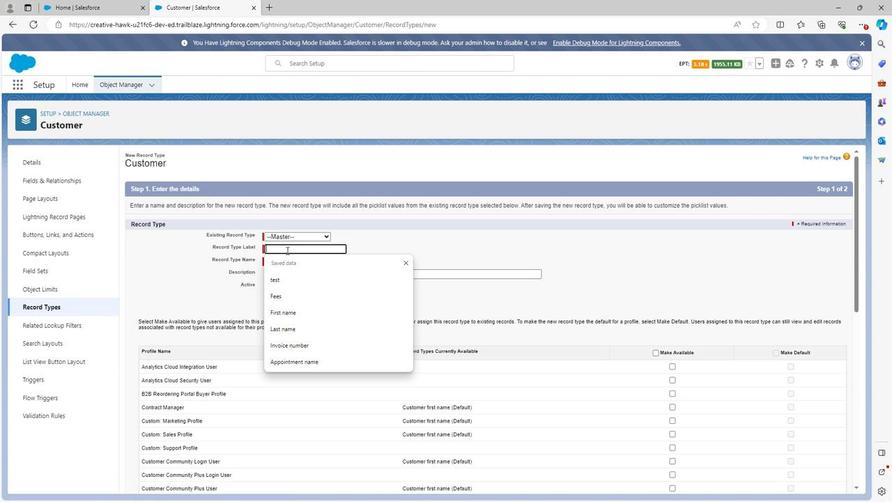 
Action: Mouse moved to (342, 256)
Screenshot: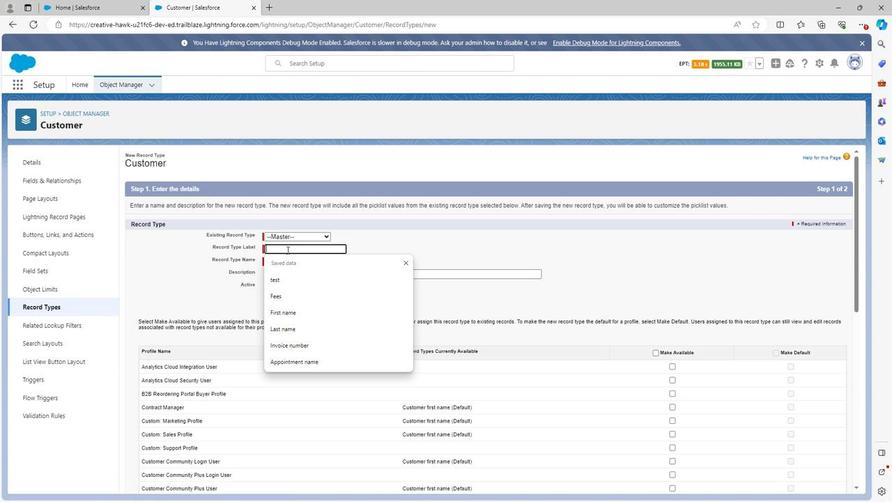 
Action: Key pressed C
Screenshot: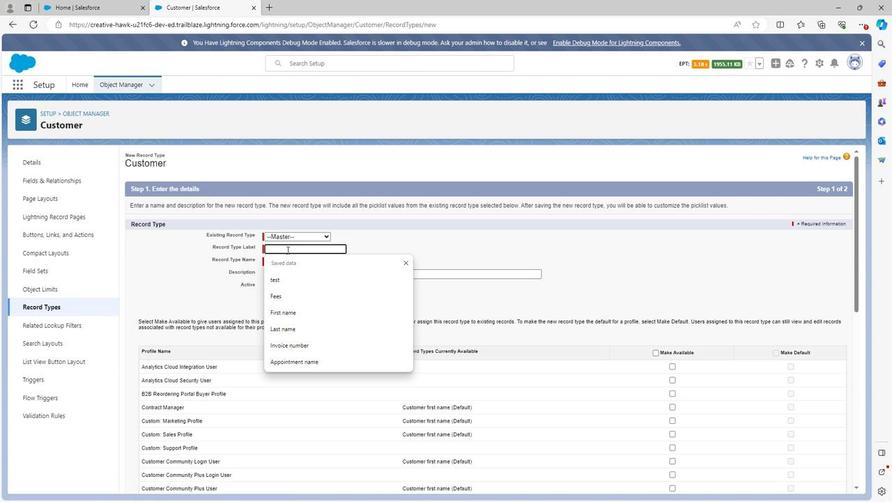 
Action: Mouse moved to (343, 256)
Screenshot: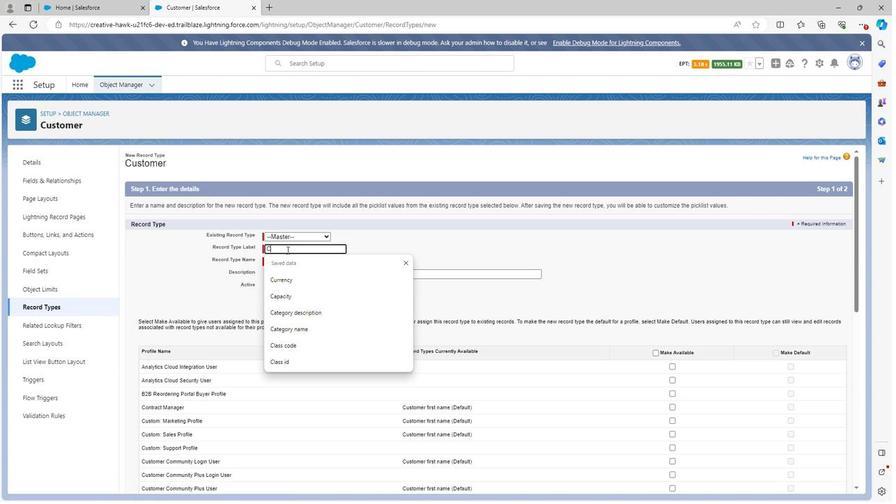 
Action: Key pressed u
Screenshot: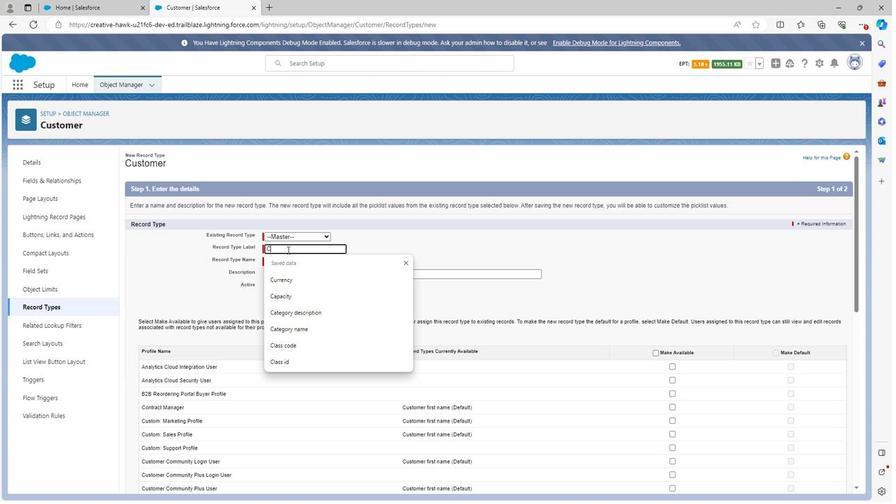 
Action: Mouse moved to (343, 257)
Screenshot: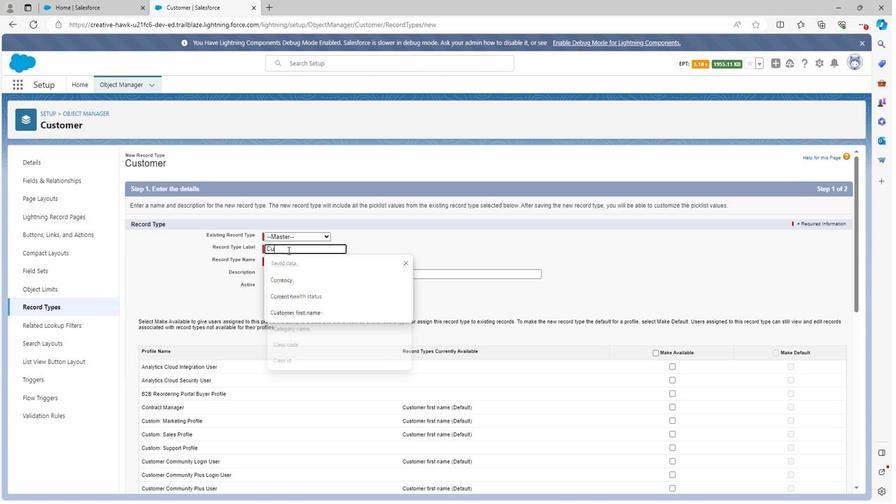 
Action: Key pressed s
Screenshot: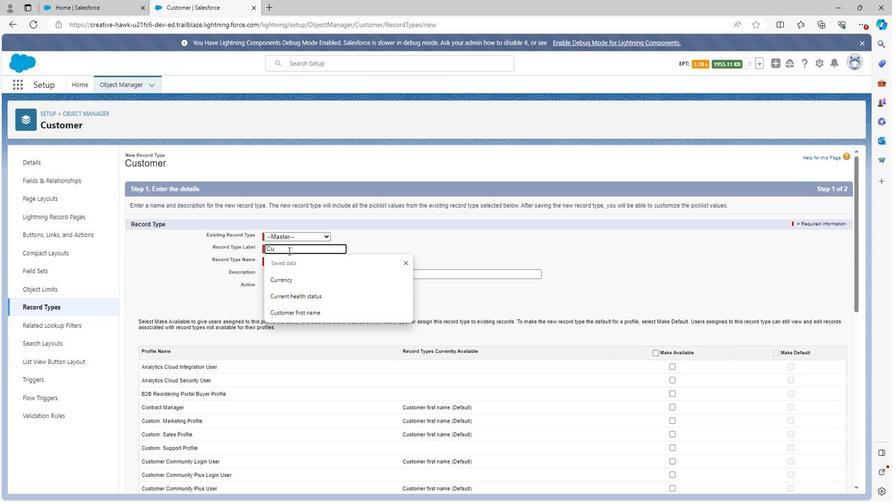 
Action: Mouse moved to (344, 258)
Screenshot: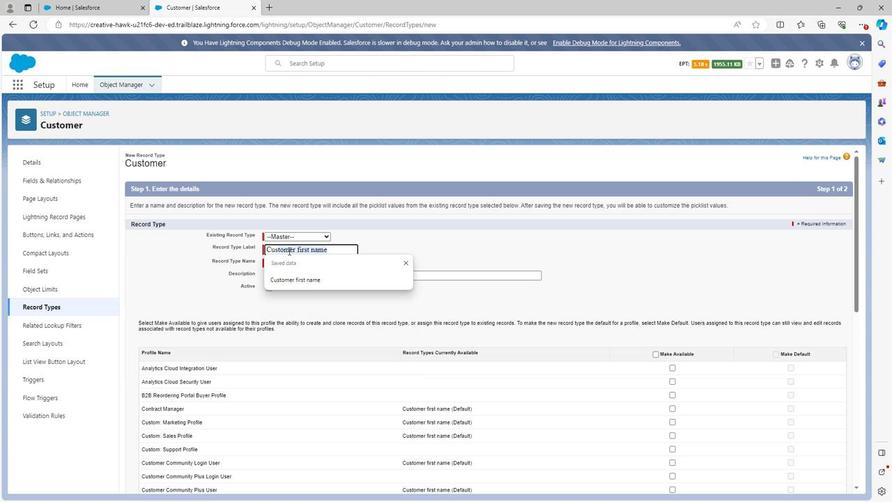 
Action: Key pressed t
Screenshot: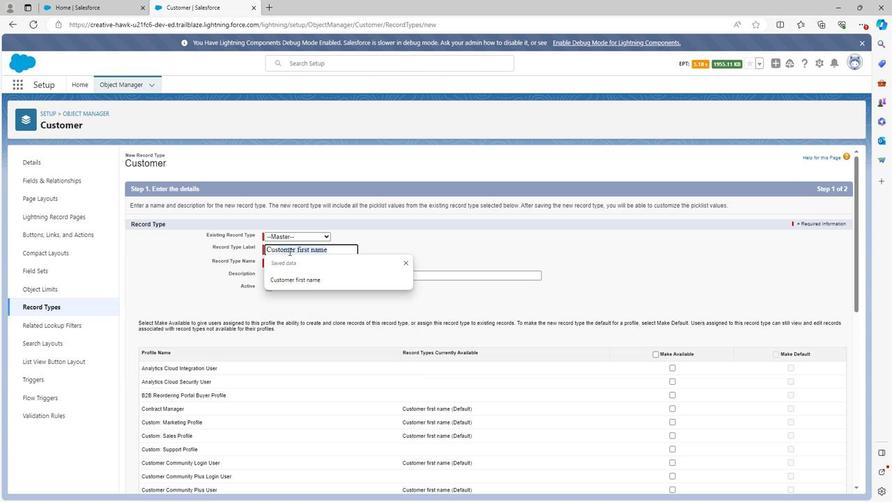 
Action: Mouse moved to (344, 258)
Screenshot: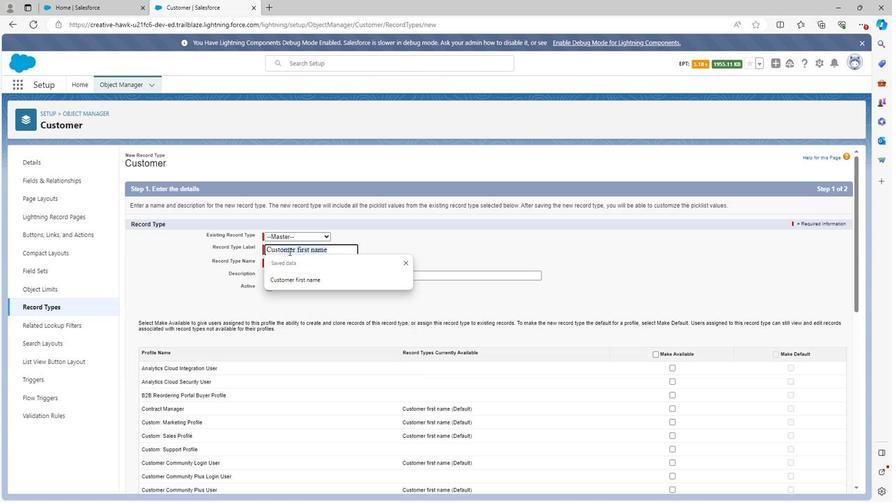 
Action: Key pressed om
Screenshot: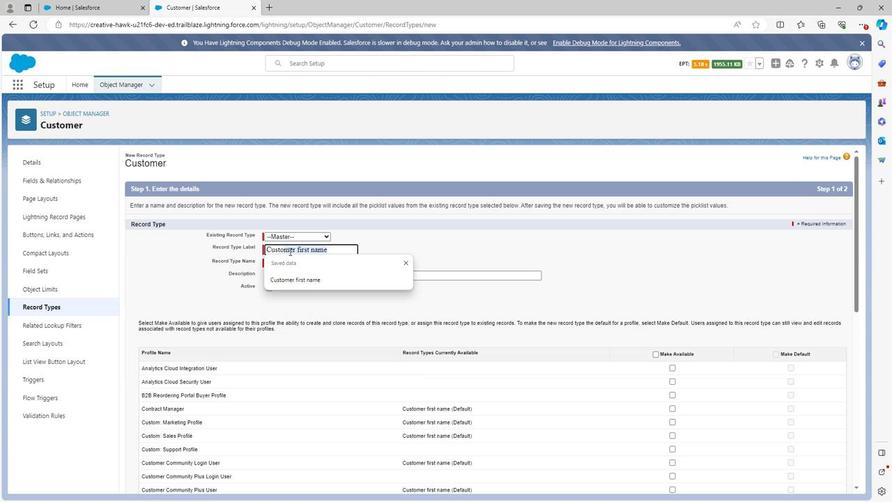 
Action: Mouse moved to (345, 258)
Screenshot: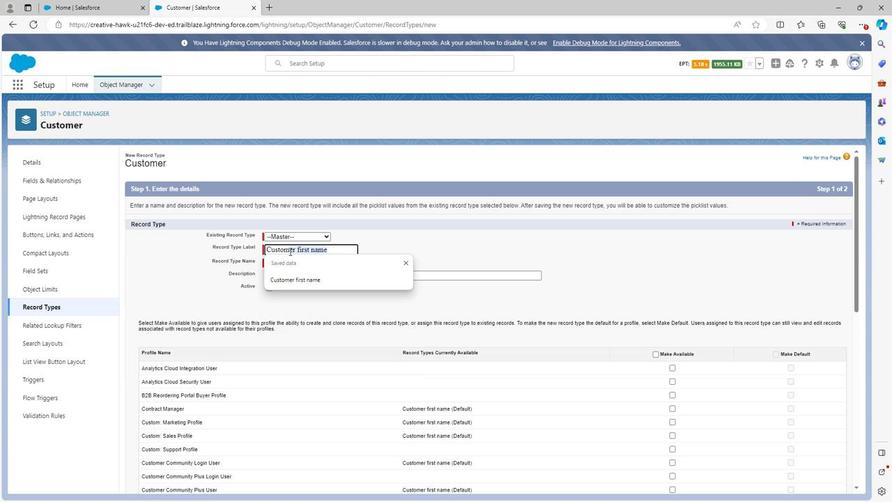 
Action: Key pressed er
Screenshot: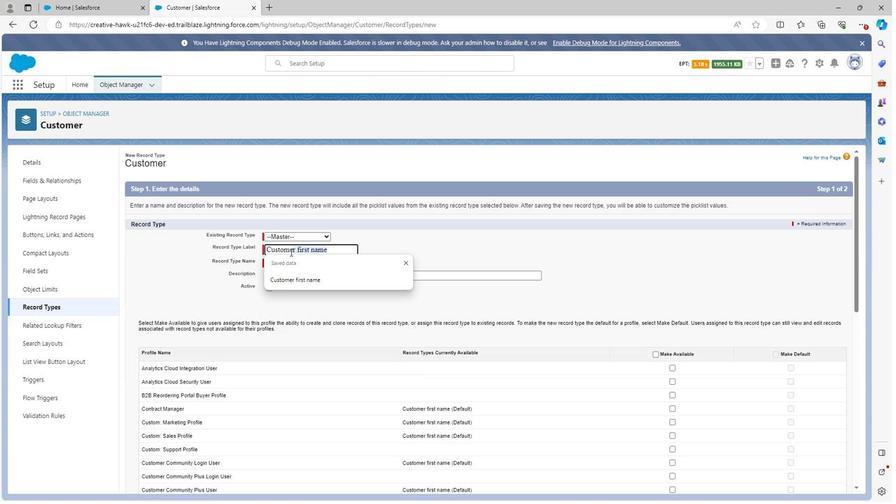 
Action: Mouse moved to (345, 258)
Screenshot: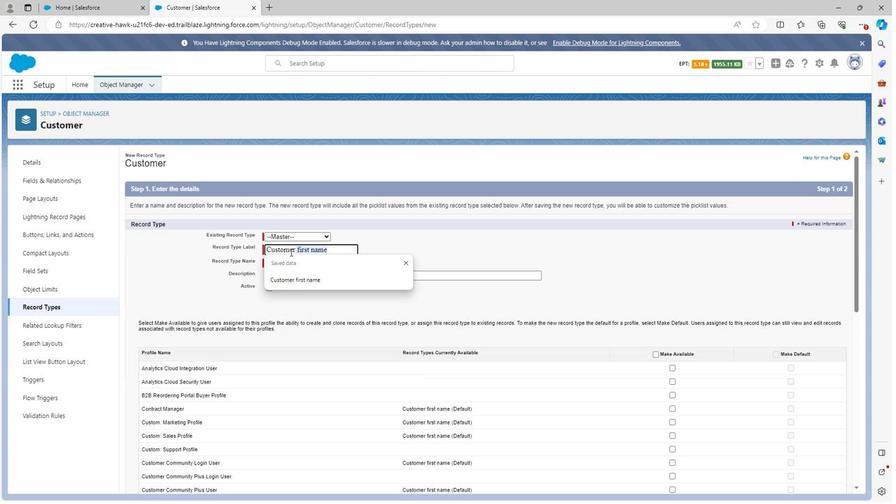 
Action: Key pressed <Key.space>
Screenshot: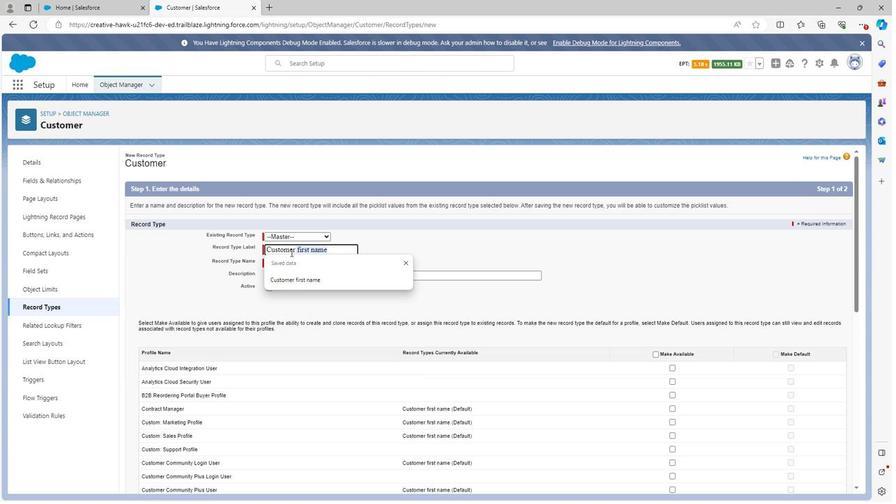 
Action: Mouse moved to (348, 259)
Screenshot: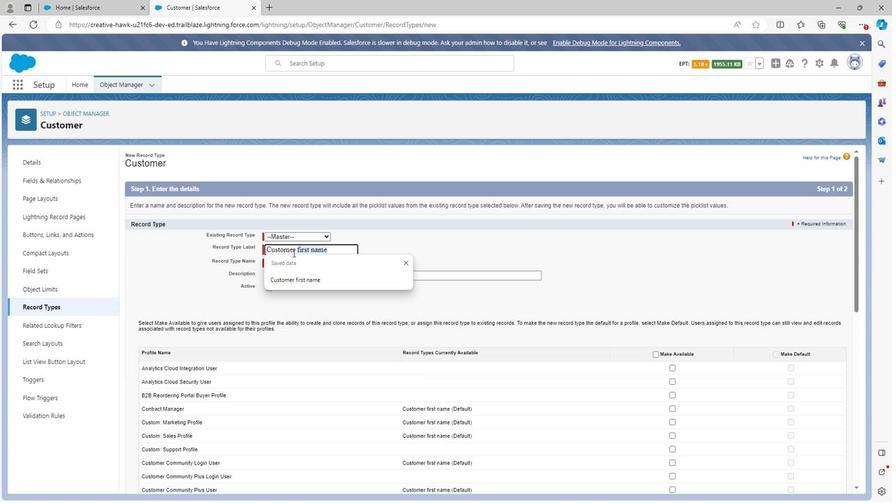 
Action: Key pressed last<Key.space>n
Screenshot: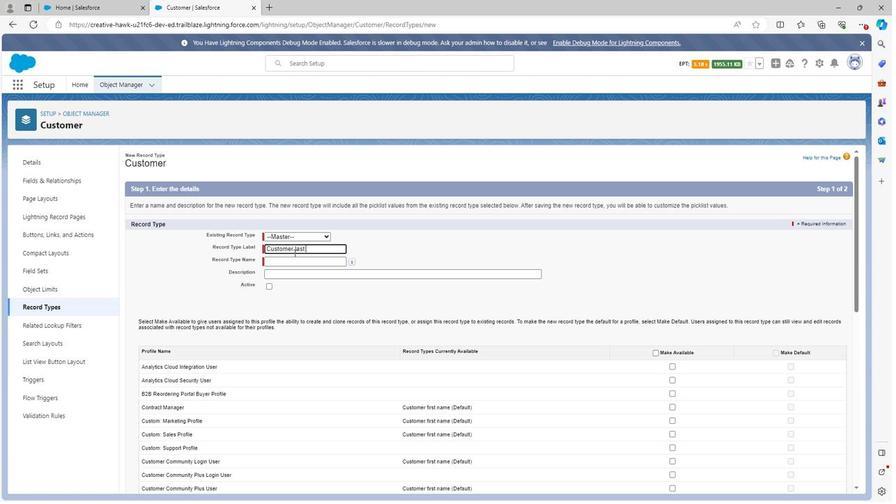 
Action: Mouse moved to (351, 260)
Screenshot: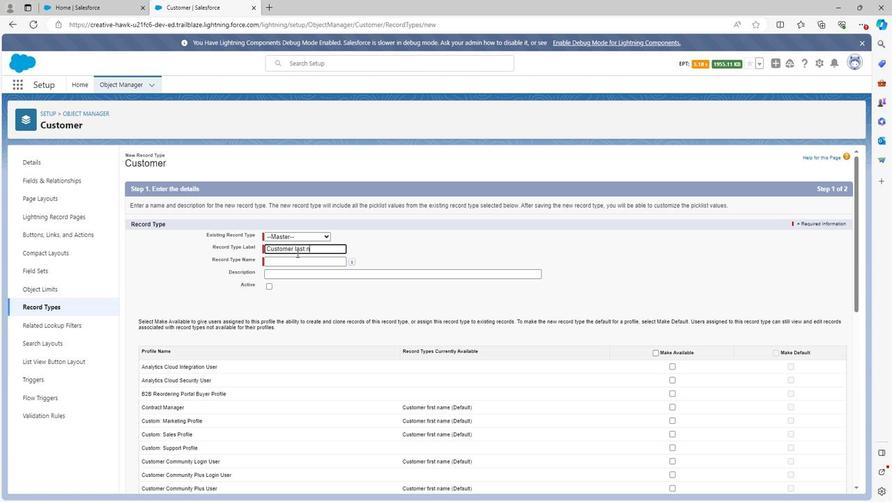 
Action: Key pressed a
Screenshot: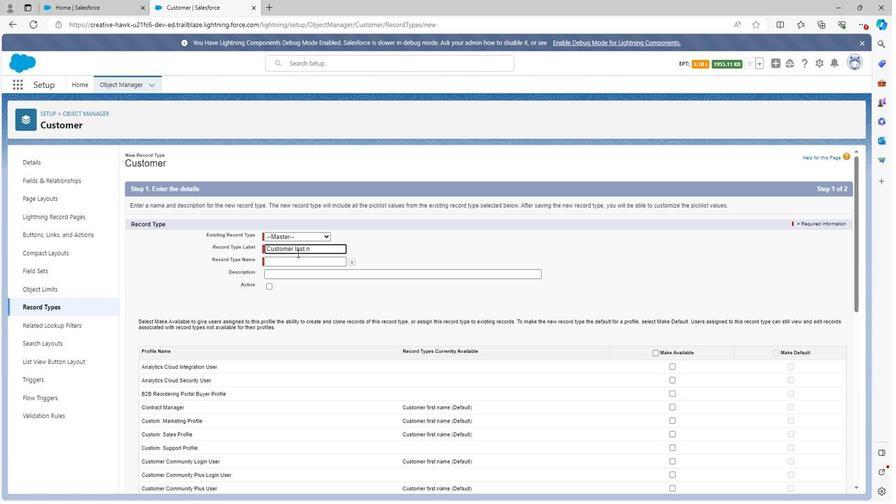 
Action: Mouse moved to (352, 260)
Screenshot: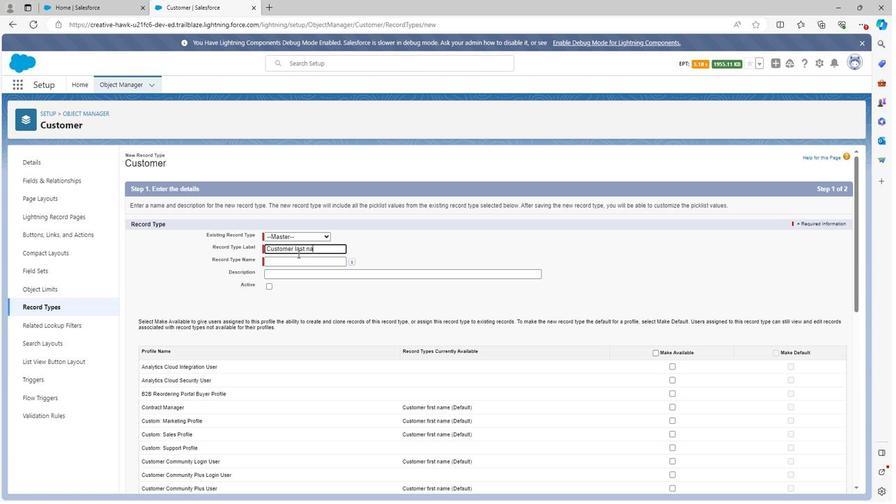
Action: Key pressed me
Screenshot: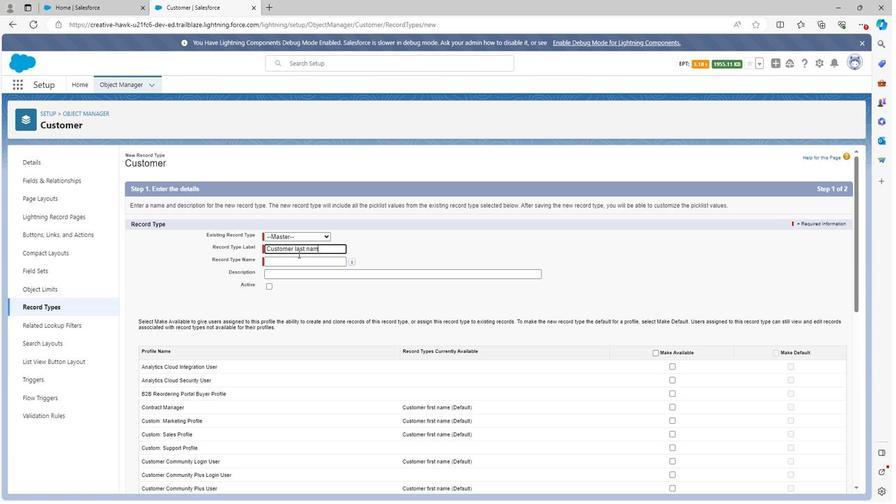 
Action: Mouse moved to (352, 260)
Screenshot: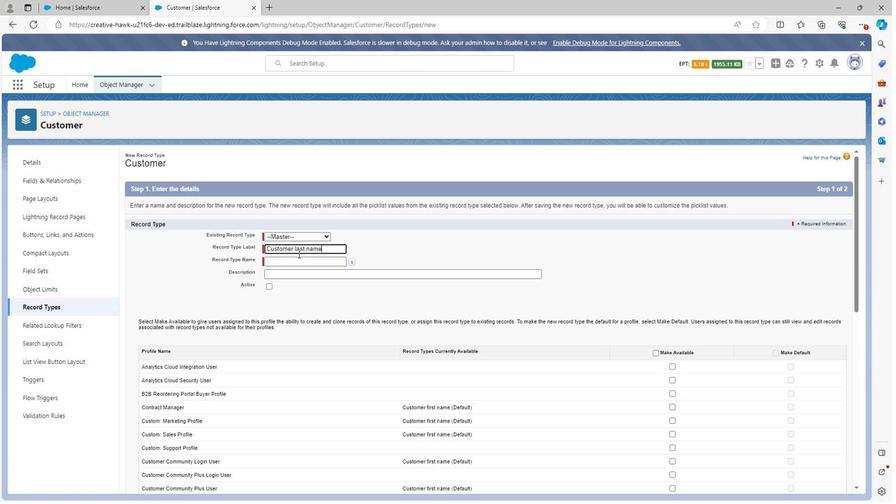 
Action: Key pressed <Key.space>
Screenshot: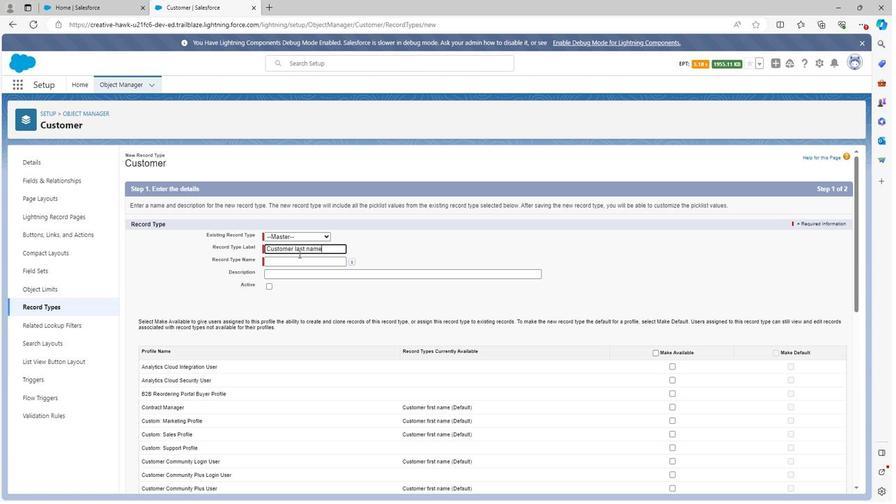 
Action: Mouse moved to (426, 256)
Screenshot: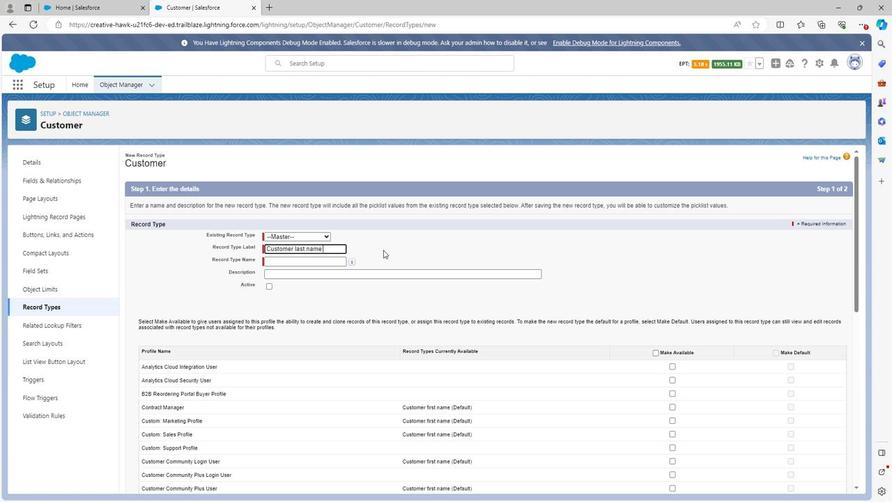 
Action: Mouse pressed left at (426, 256)
Screenshot: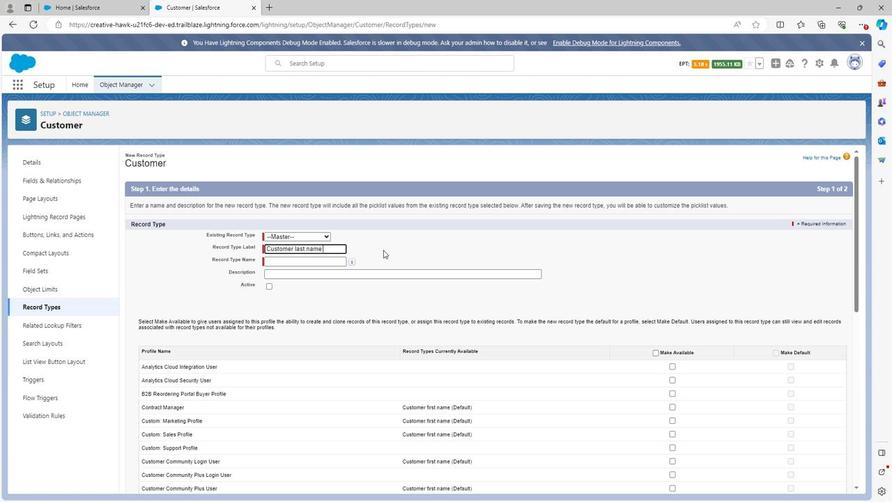 
Action: Mouse moved to (398, 278)
Screenshot: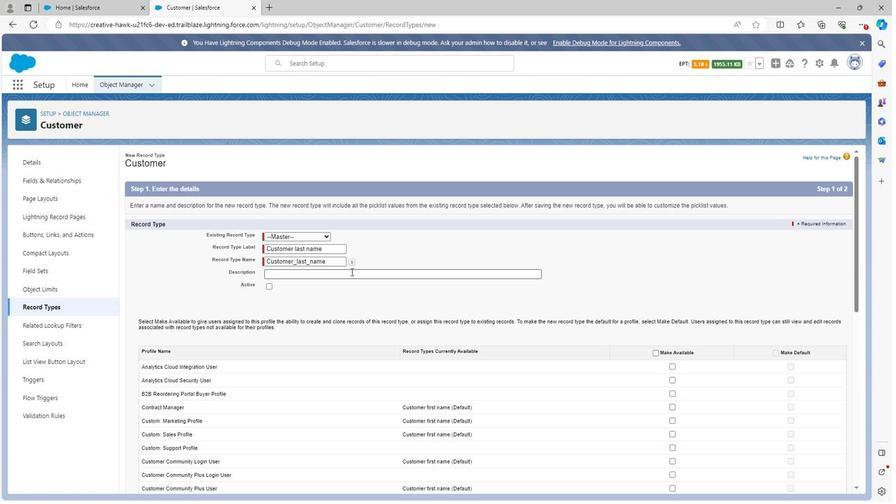 
Action: Mouse pressed left at (398, 278)
Screenshot: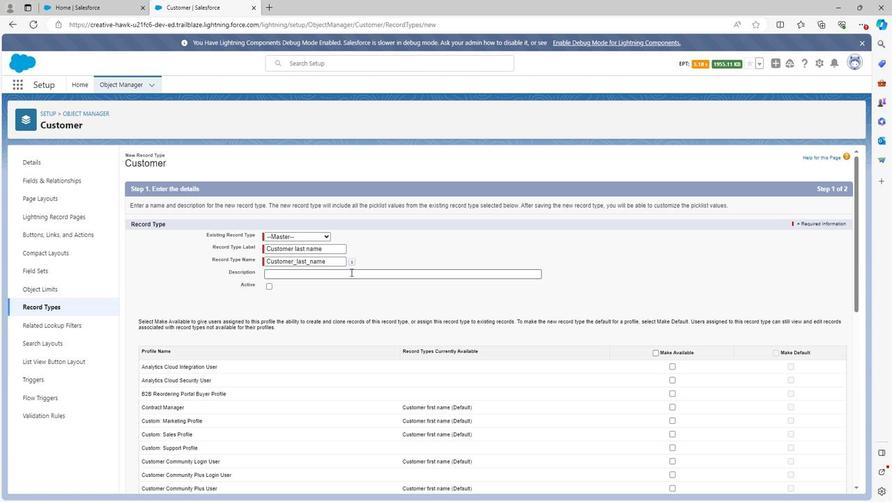 
Action: Key pressed <Key.shift>Custo
Screenshot: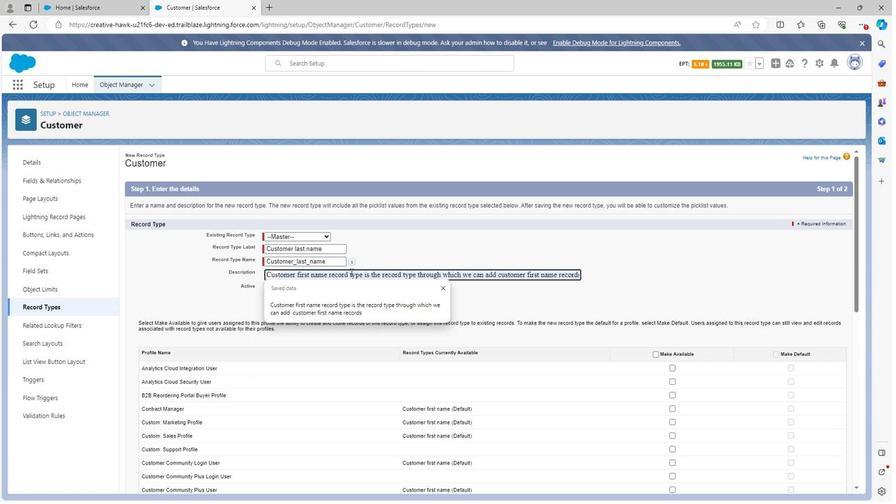
Action: Mouse moved to (397, 280)
Screenshot: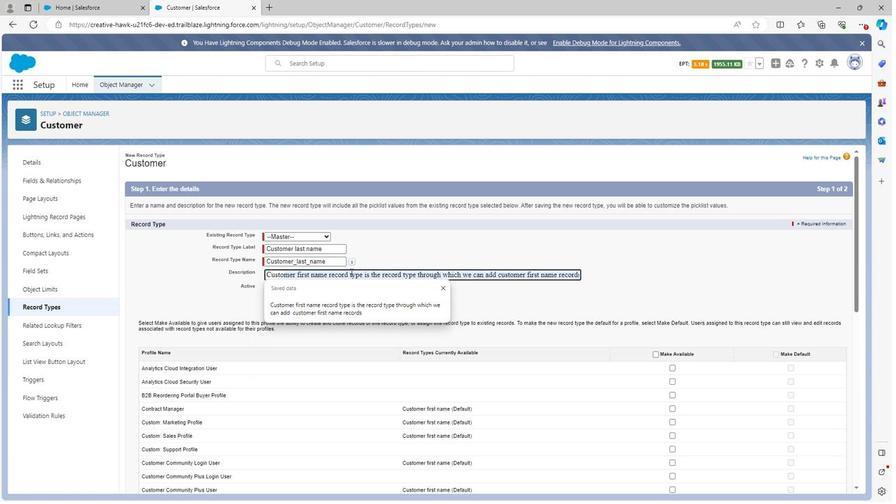
Action: Key pressed me
Screenshot: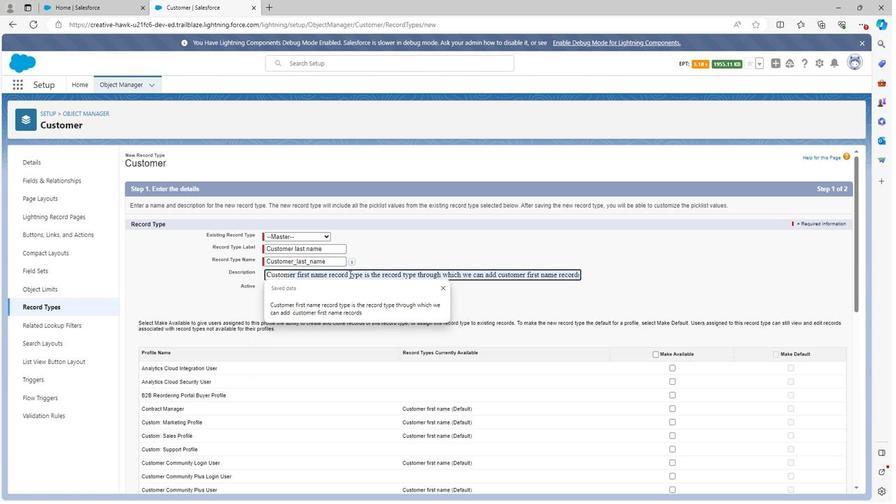 
Action: Mouse moved to (396, 280)
Screenshot: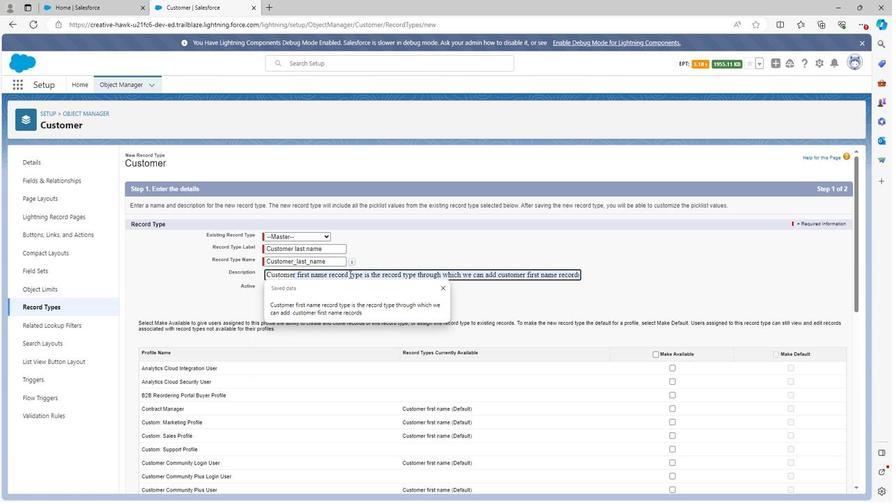 
Action: Key pressed r<Key.space>l
Screenshot: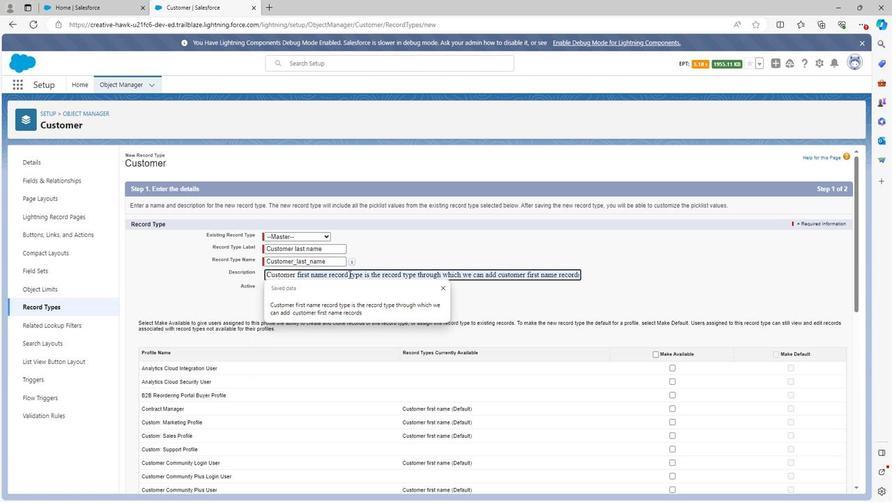 
Action: Mouse moved to (396, 280)
Screenshot: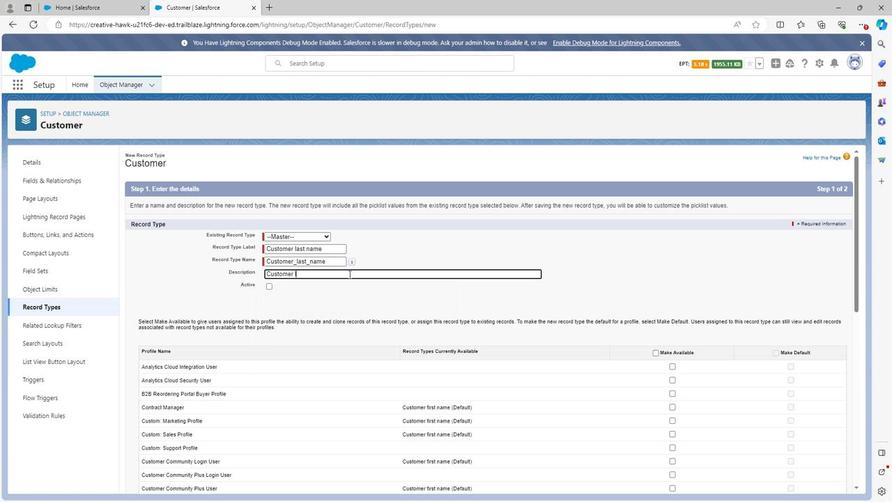 
Action: Key pressed a
Screenshot: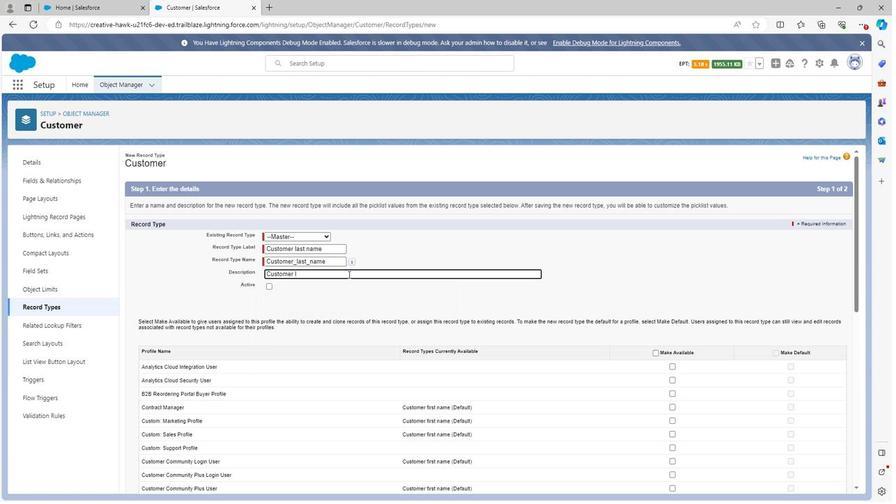 
Action: Mouse moved to (392, 284)
Screenshot: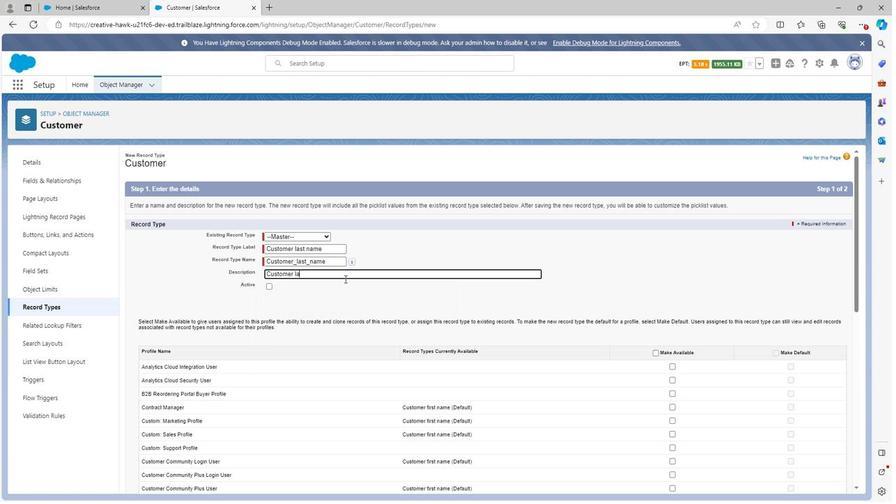 
Action: Key pressed st<Key.space>name<Key.space>rec
Screenshot: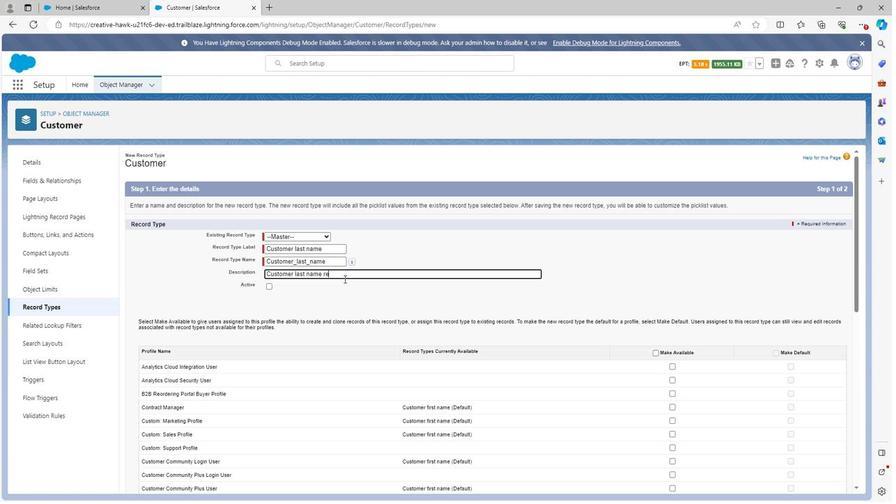 
Action: Mouse moved to (393, 281)
Screenshot: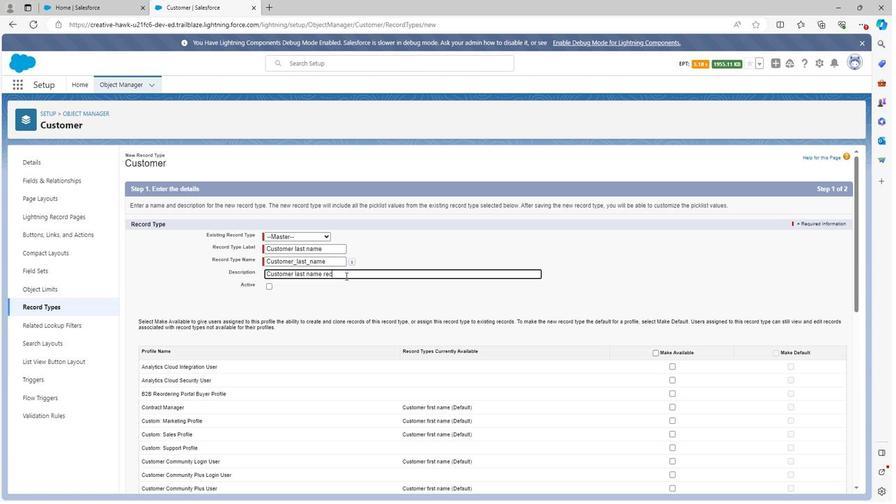 
Action: Key pressed ord<Key.space>
Screenshot: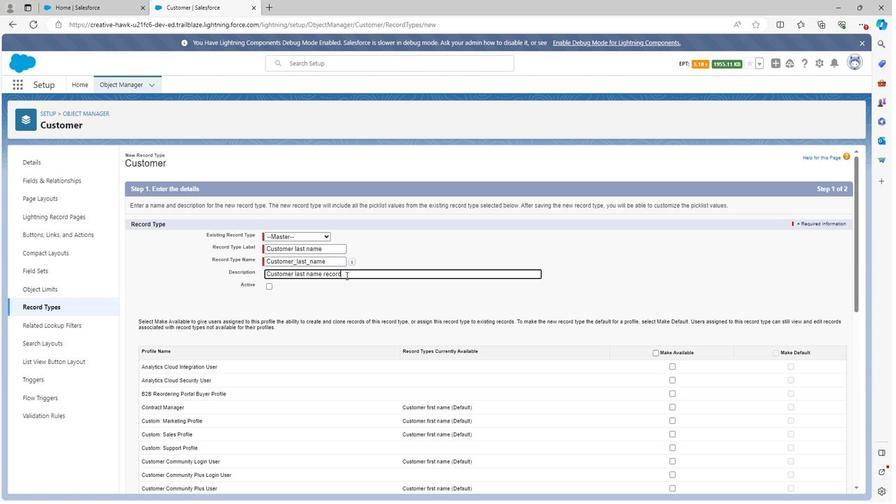 
Action: Mouse moved to (395, 281)
Screenshot: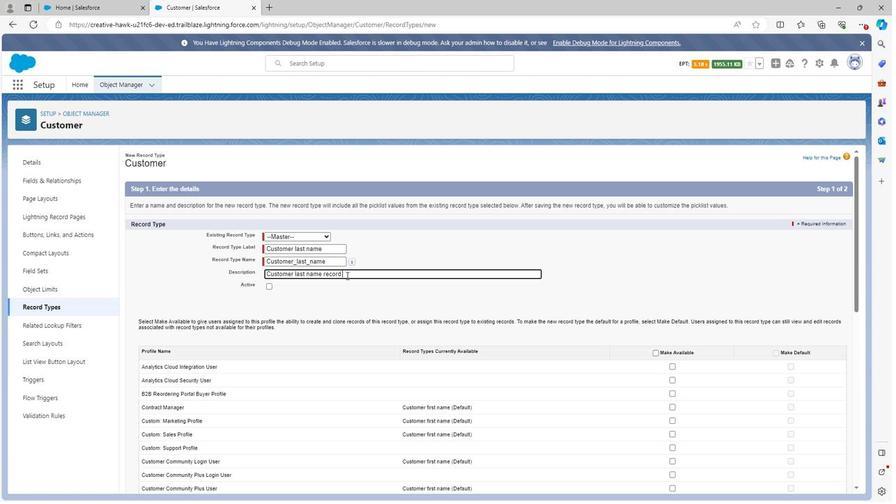 
Action: Key pressed t
Screenshot: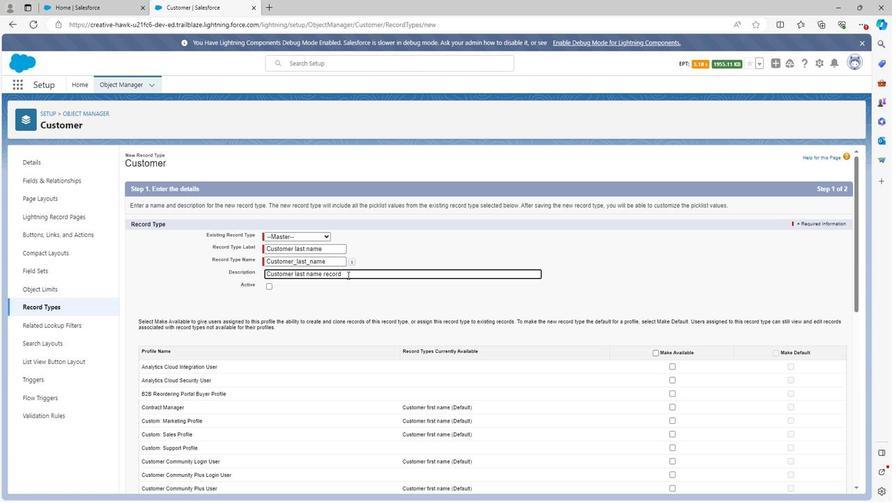 
Action: Mouse moved to (396, 280)
Screenshot: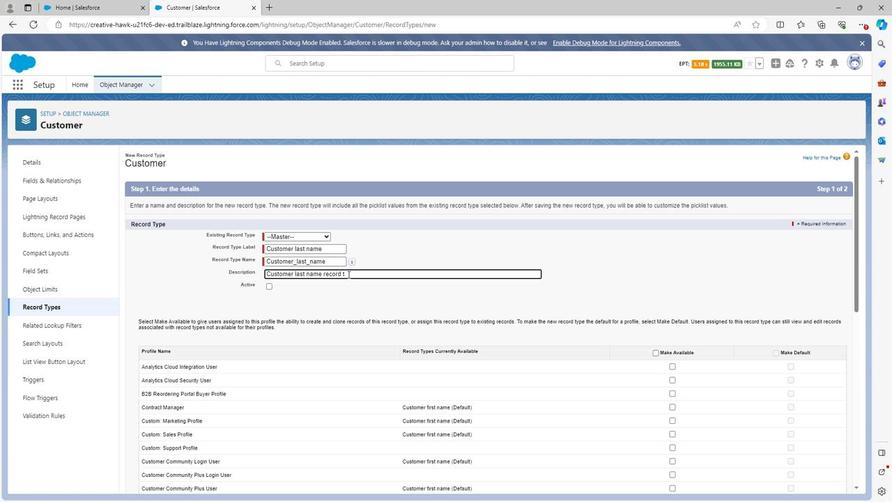 
Action: Key pressed ype<Key.space>is<Key.space>the<Key.space>
Screenshot: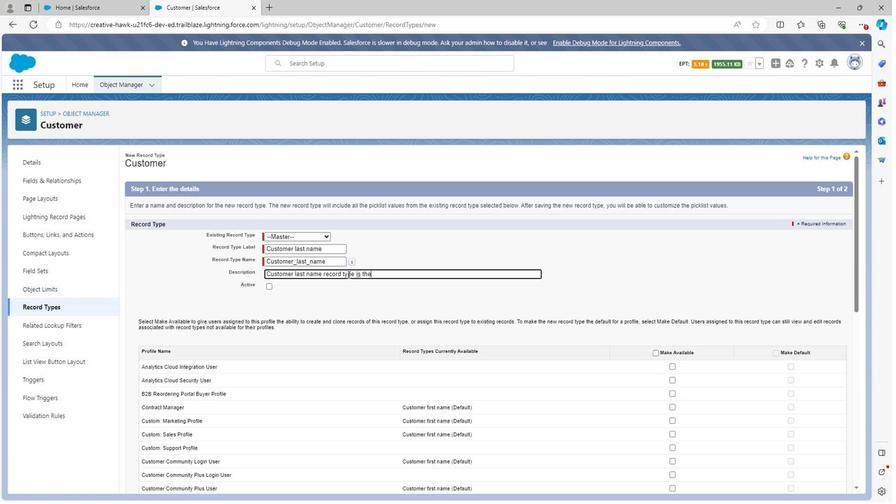 
Action: Mouse moved to (597, 213)
Screenshot: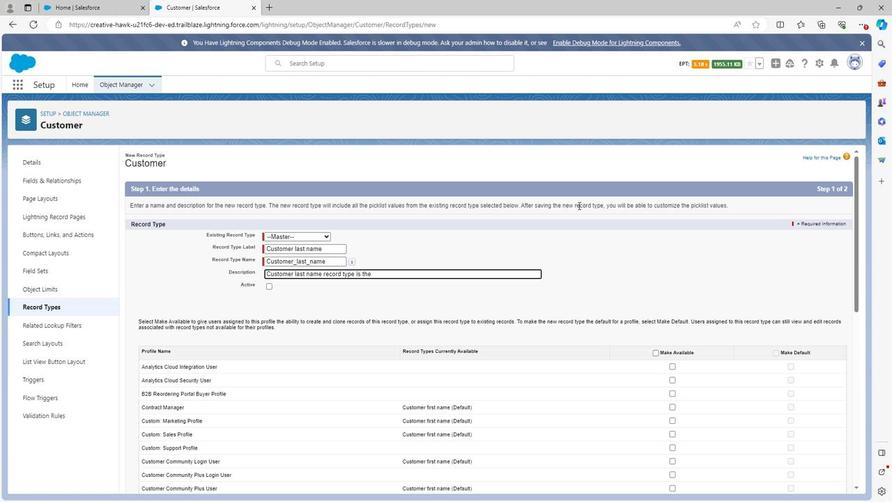 
Action: Key pressed rec
Screenshot: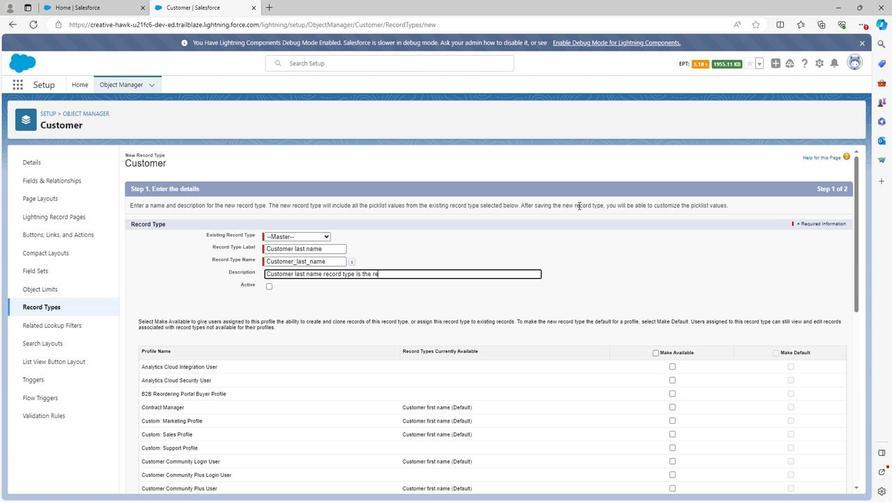
Action: Mouse moved to (595, 214)
Screenshot: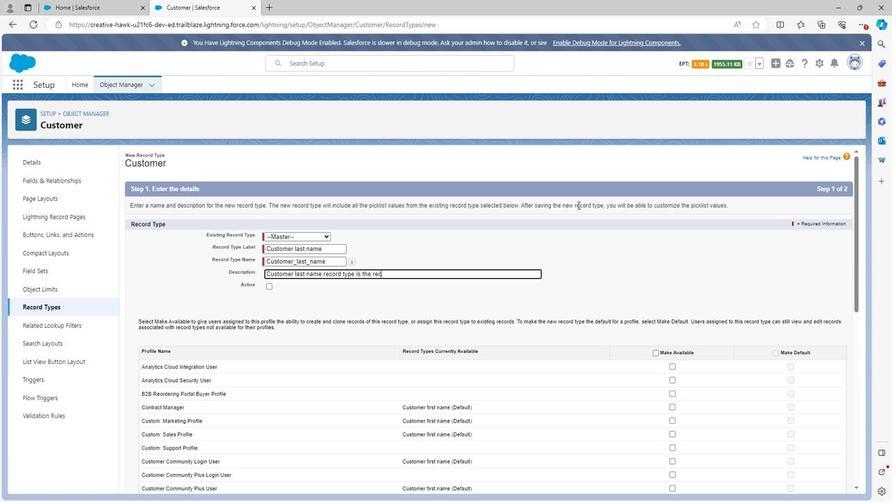 
Action: Key pressed o
Screenshot: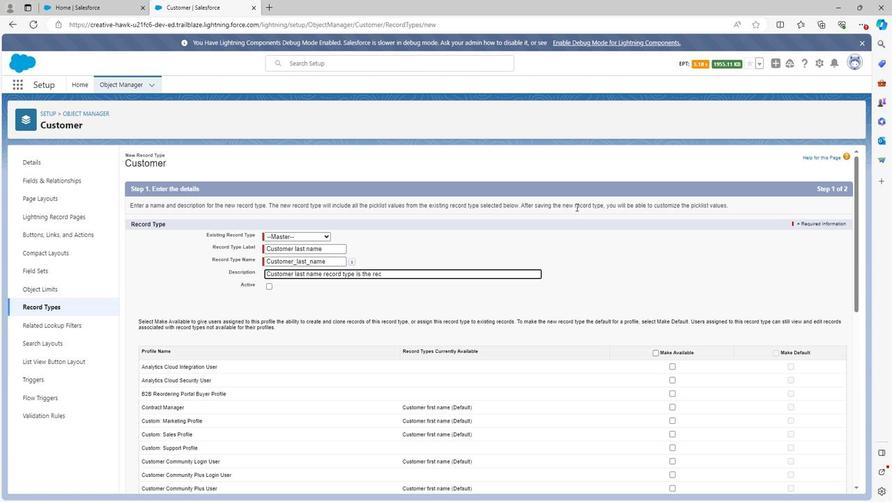 
Action: Mouse moved to (594, 215)
Screenshot: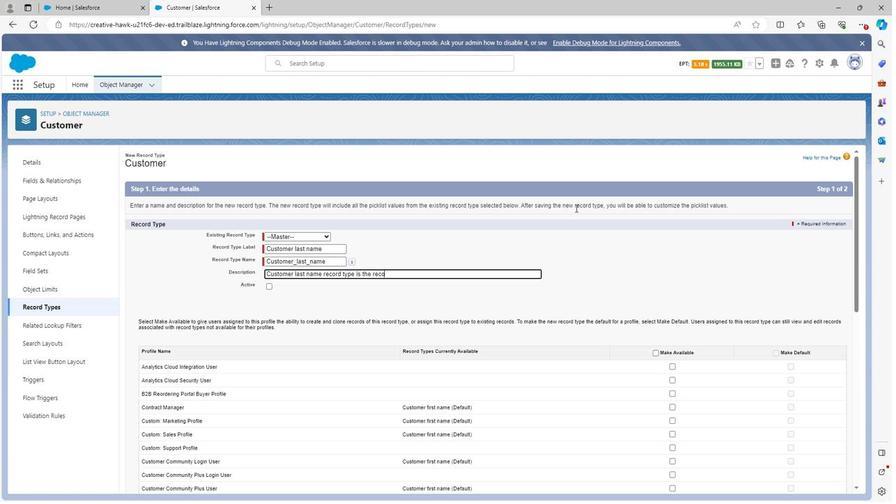 
Action: Key pressed r
Screenshot: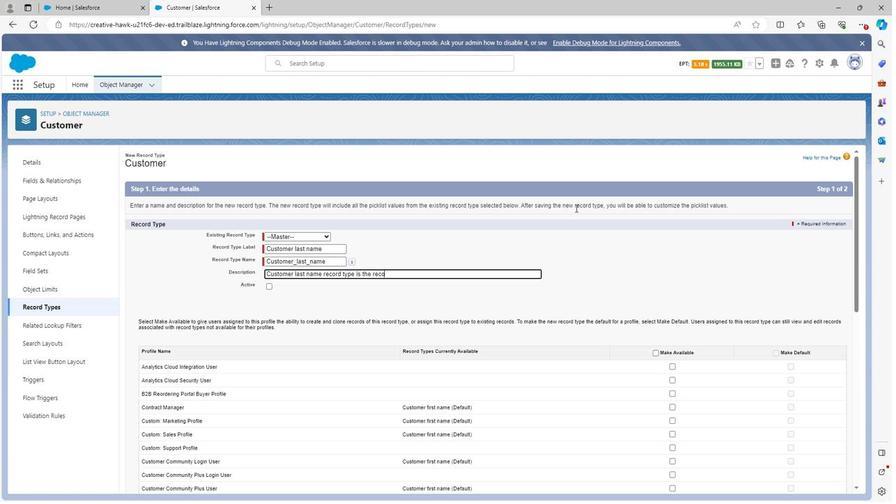
Action: Mouse moved to (594, 218)
Screenshot: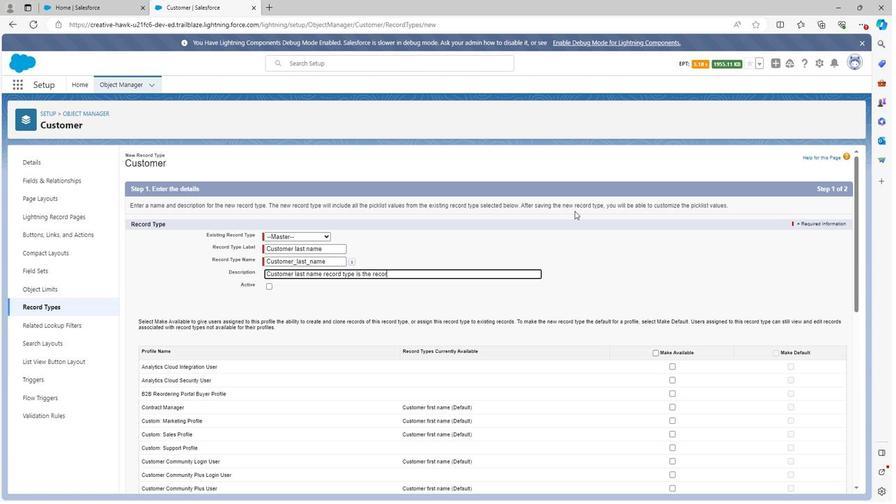 
Action: Key pressed d
Screenshot: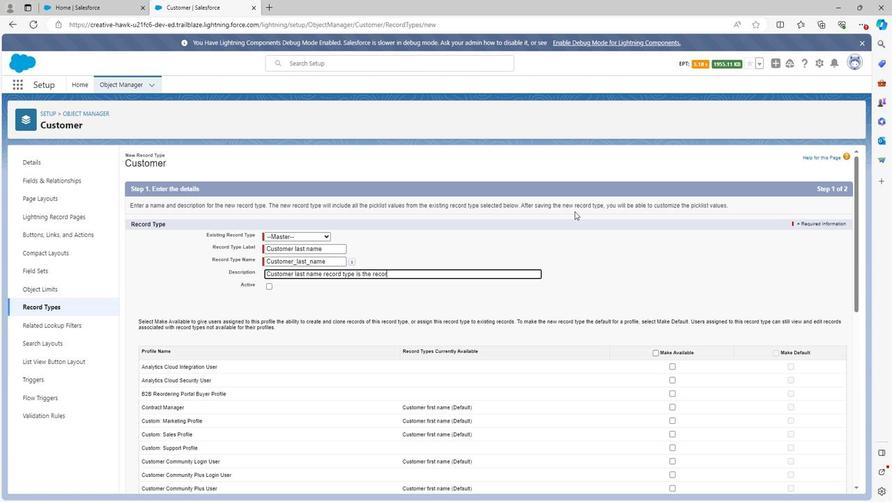 
Action: Mouse moved to (594, 219)
Screenshot: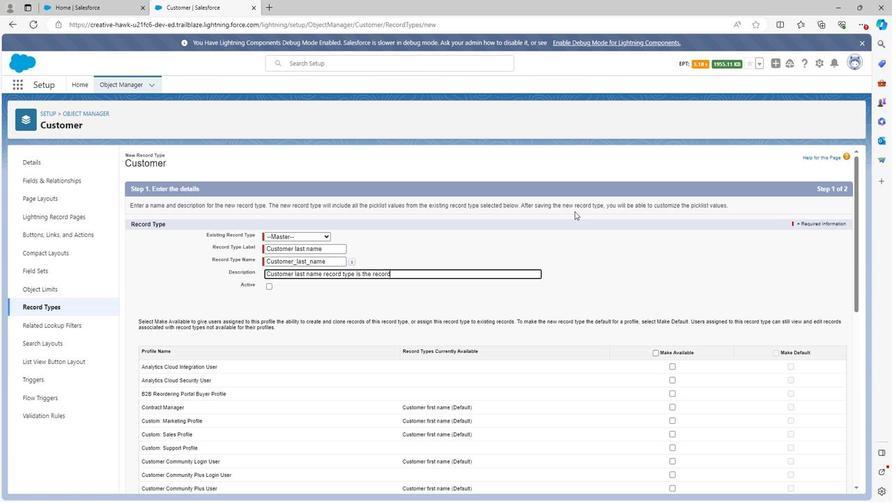 
Action: Key pressed <Key.space>
Screenshot: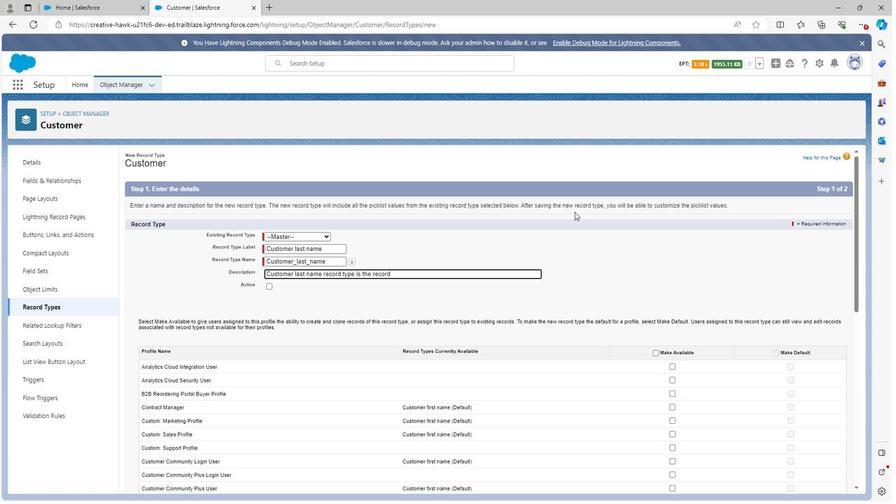 
Action: Mouse moved to (594, 220)
Screenshot: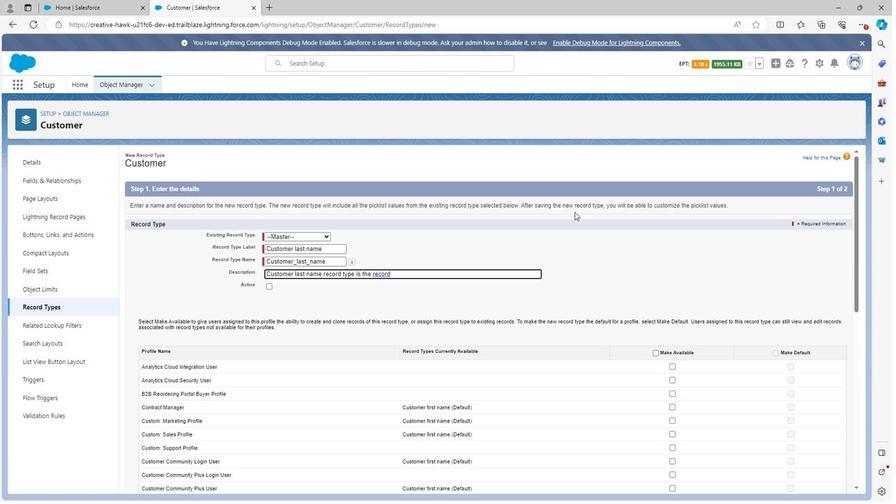 
Action: Key pressed t
Screenshot: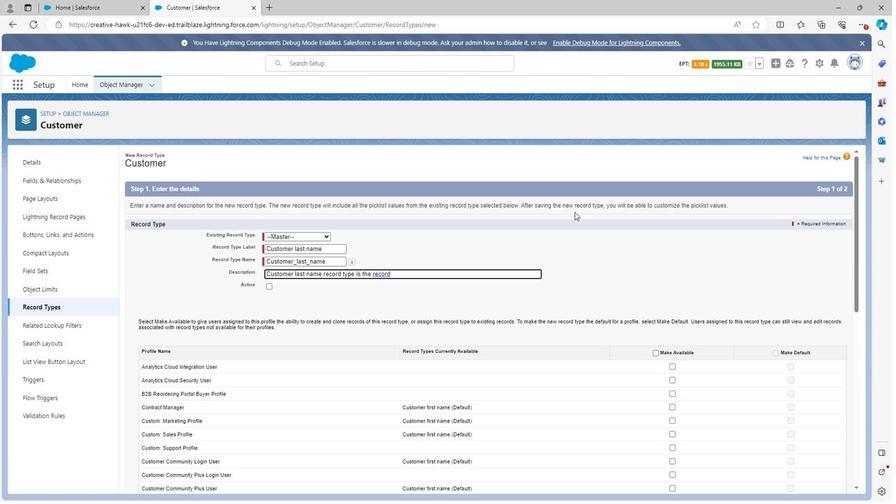 
Action: Mouse moved to (592, 223)
Screenshot: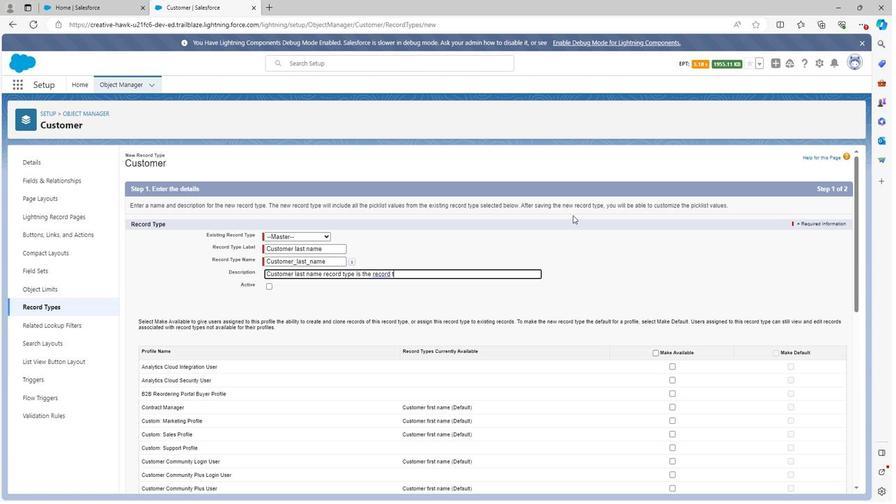 
Action: Key pressed y
Screenshot: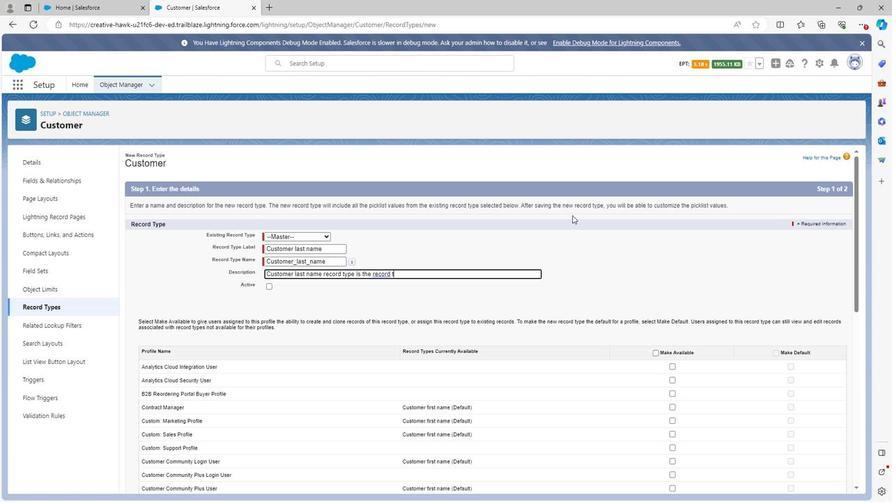 
Action: Mouse moved to (590, 222)
Screenshot: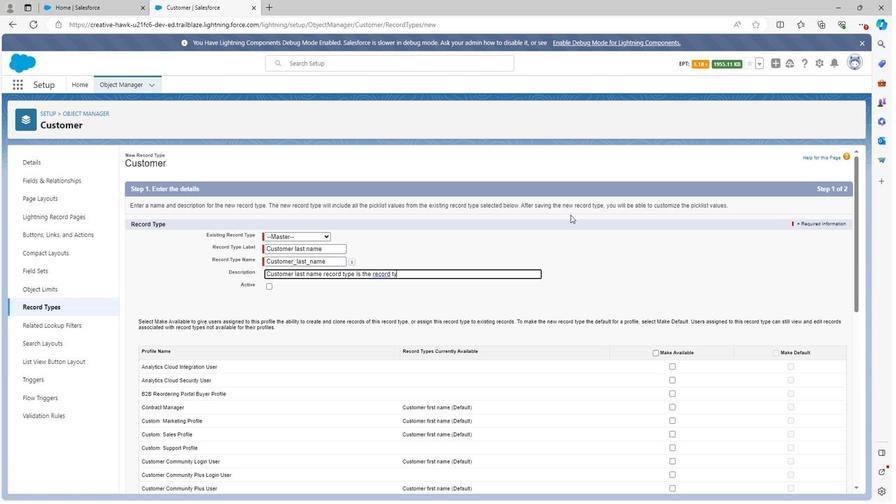 
Action: Key pressed p
Screenshot: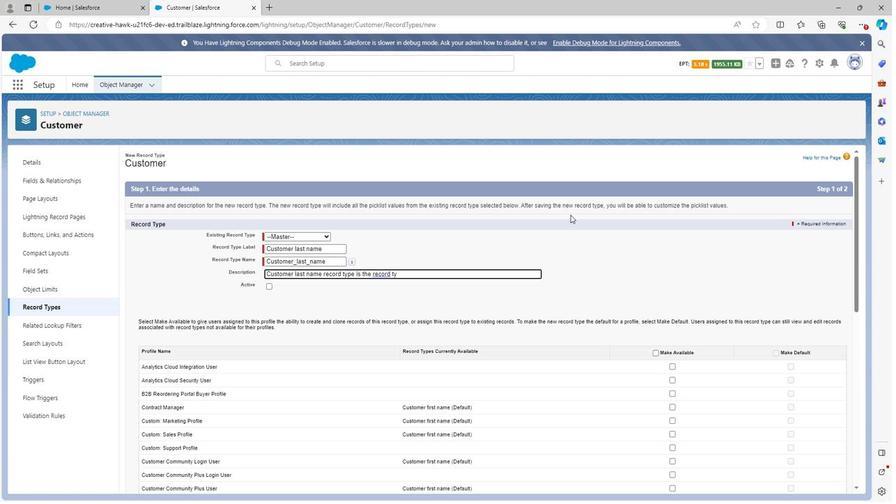 
Action: Mouse moved to (589, 224)
Screenshot: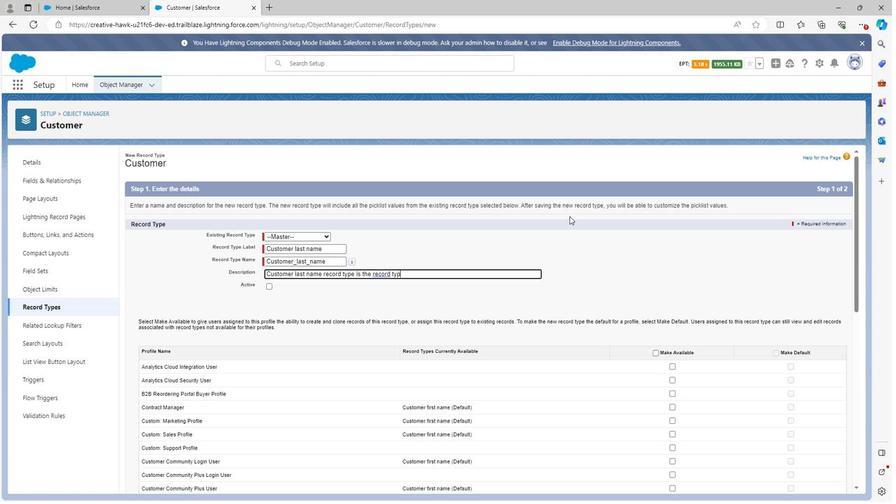 
Action: Key pressed e
Screenshot: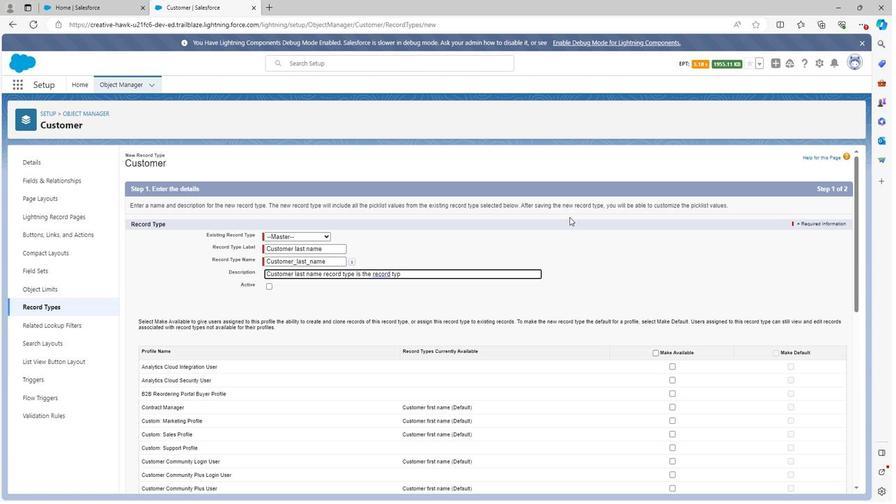 
Action: Mouse moved to (589, 224)
Screenshot: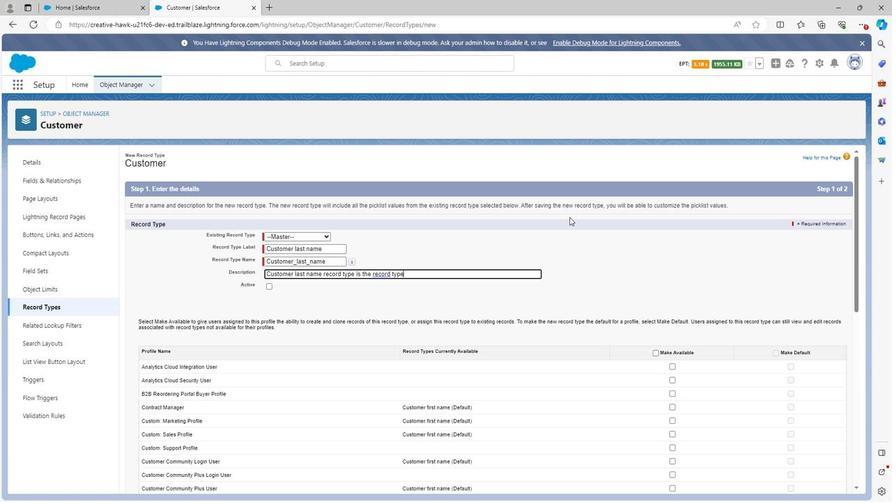 
Action: Key pressed <Key.space>
Screenshot: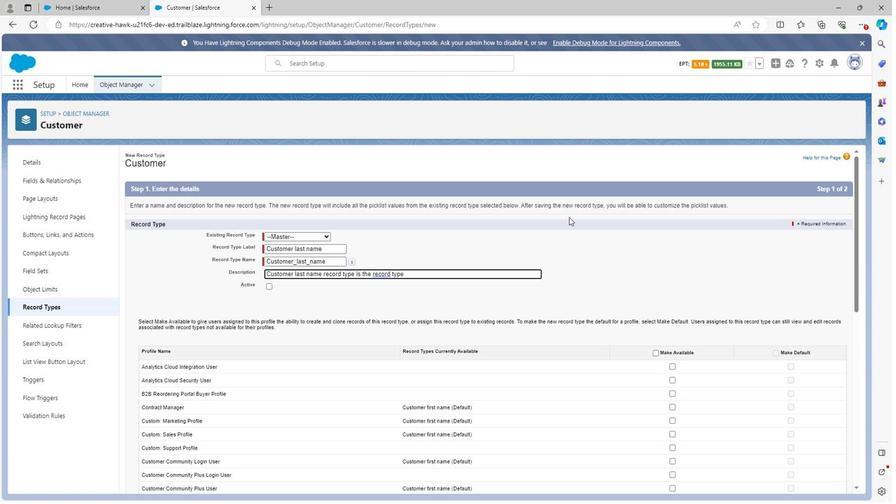 
Action: Mouse moved to (601, 242)
Screenshot: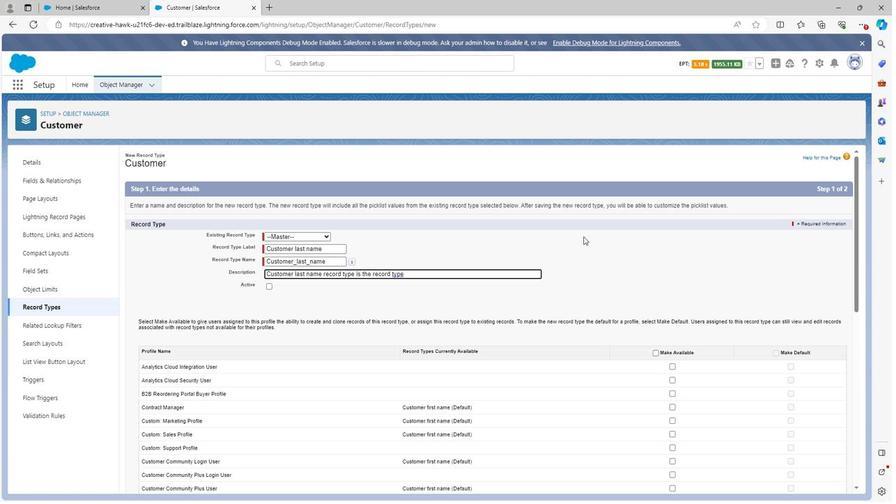 
Action: Key pressed t
Screenshot: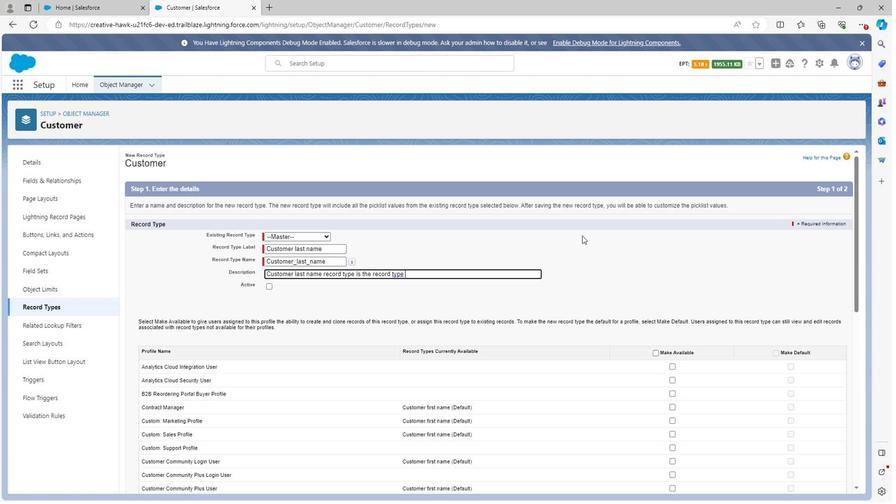 
Action: Mouse moved to (598, 242)
Screenshot: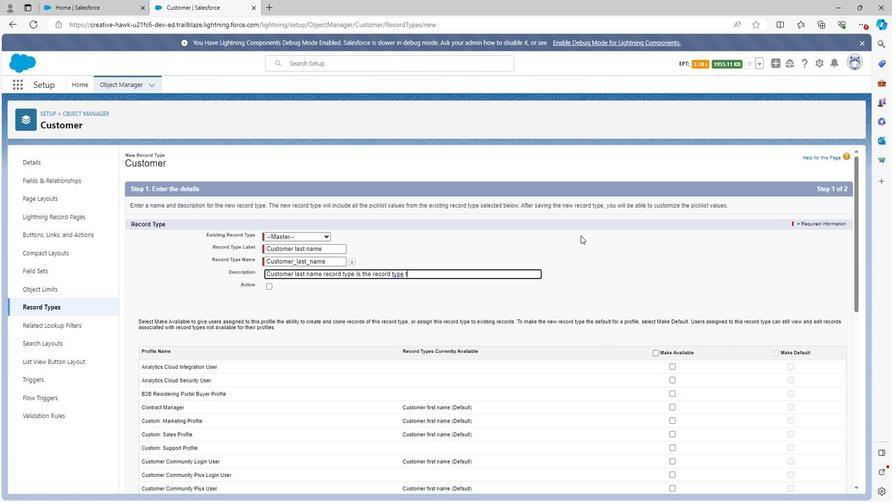 
Action: Key pressed hr
Screenshot: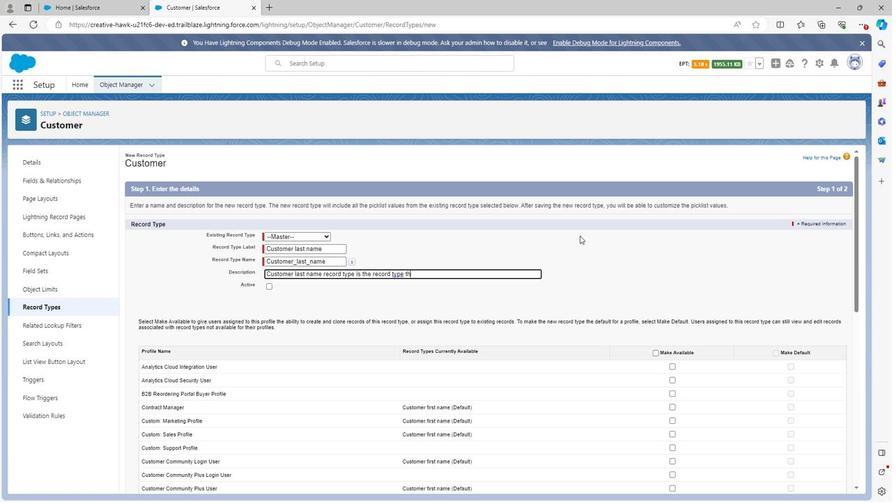 
Action: Mouse moved to (596, 242)
Screenshot: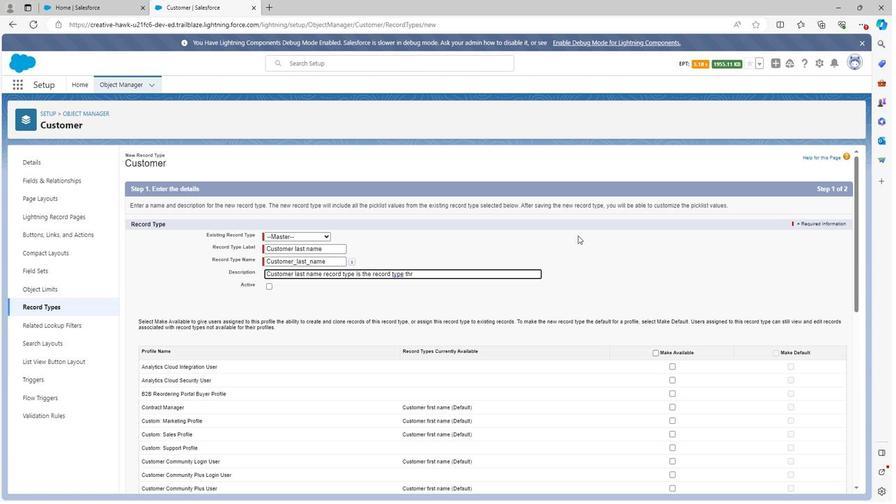 
Action: Key pressed o
Screenshot: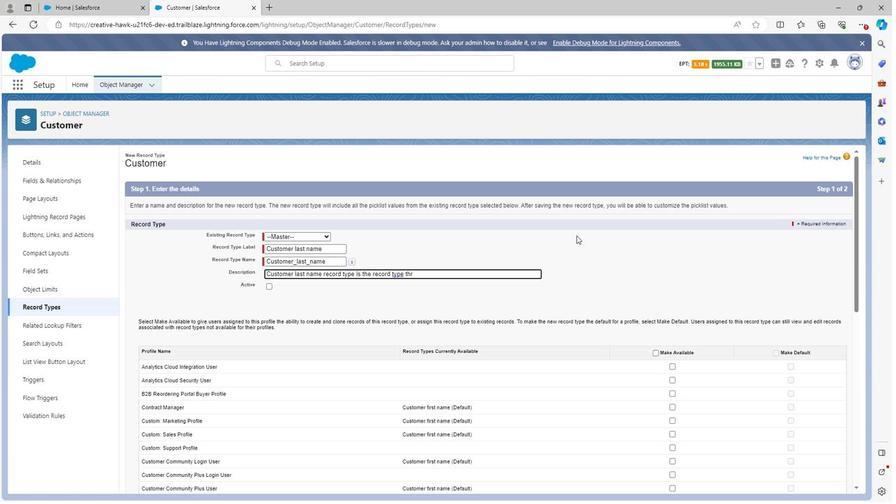 
Action: Mouse moved to (596, 243)
Screenshot: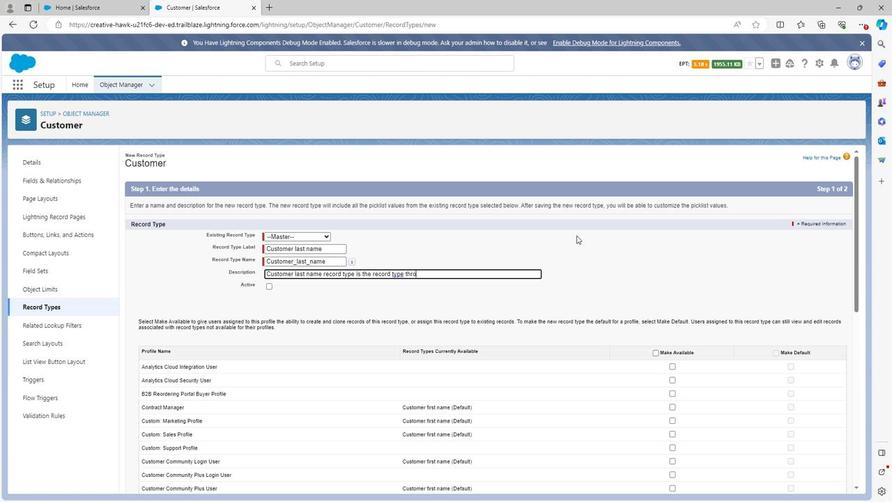 
Action: Key pressed u
Screenshot: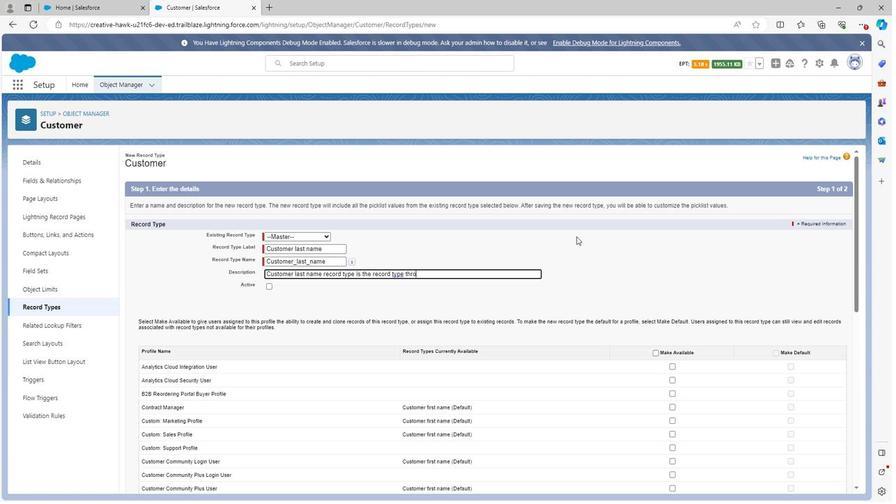 
Action: Mouse moved to (596, 244)
Screenshot: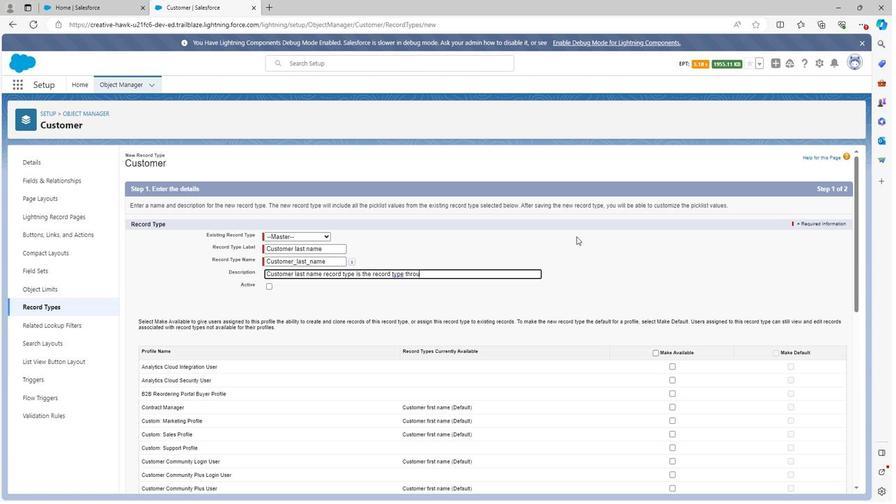 
Action: Key pressed gh
Screenshot: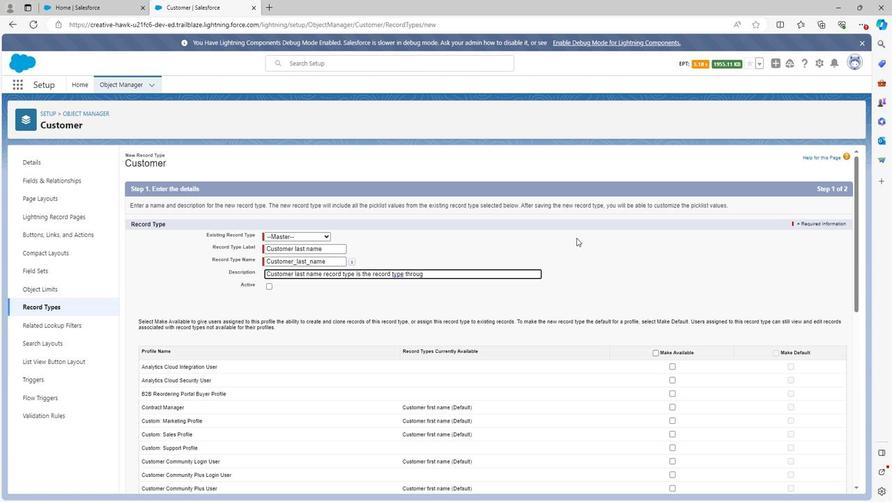 
Action: Mouse moved to (598, 248)
Screenshot: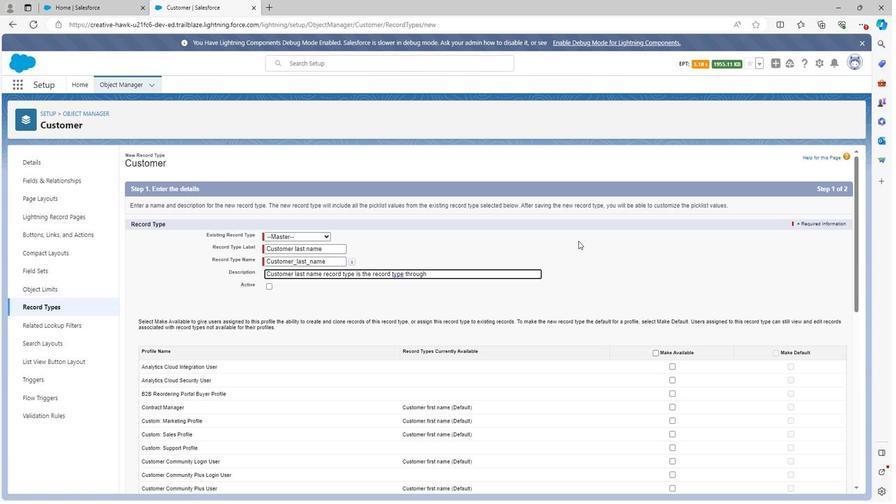 
Action: Key pressed <Key.space>
Screenshot: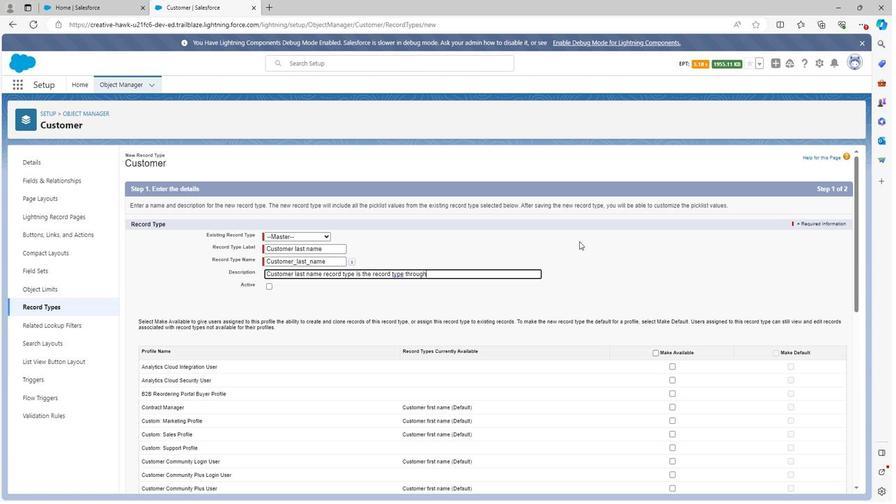 
Action: Mouse moved to (601, 248)
Screenshot: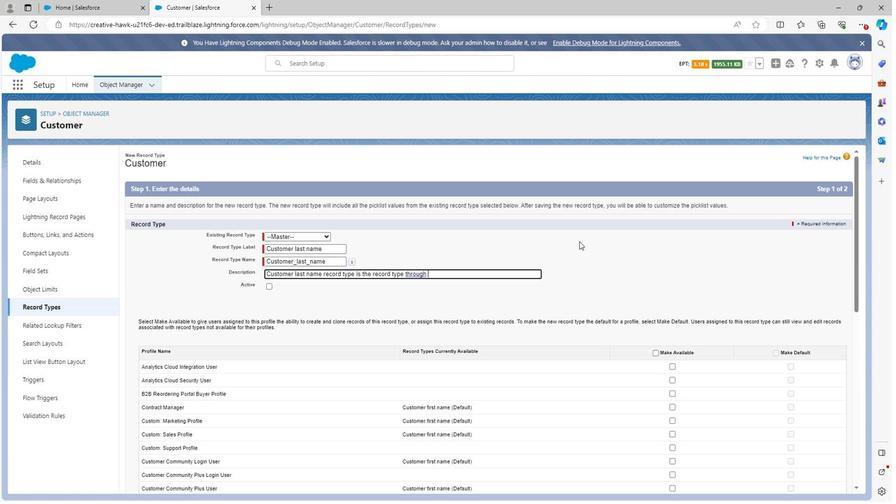 
Action: Key pressed w
Screenshot: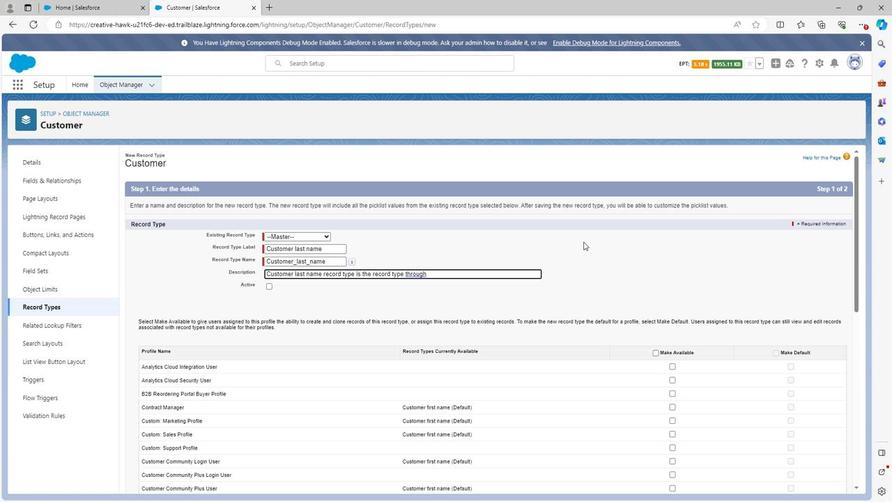 
Action: Mouse moved to (603, 248)
Screenshot: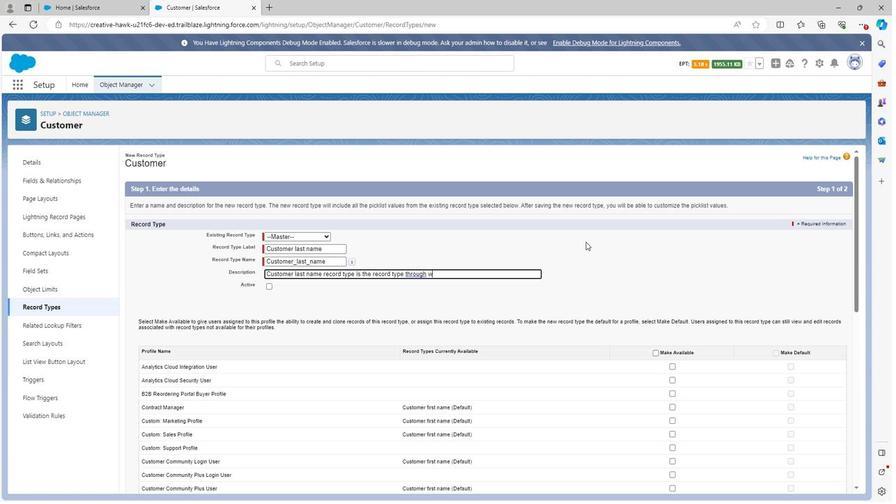 
Action: Key pressed h
Screenshot: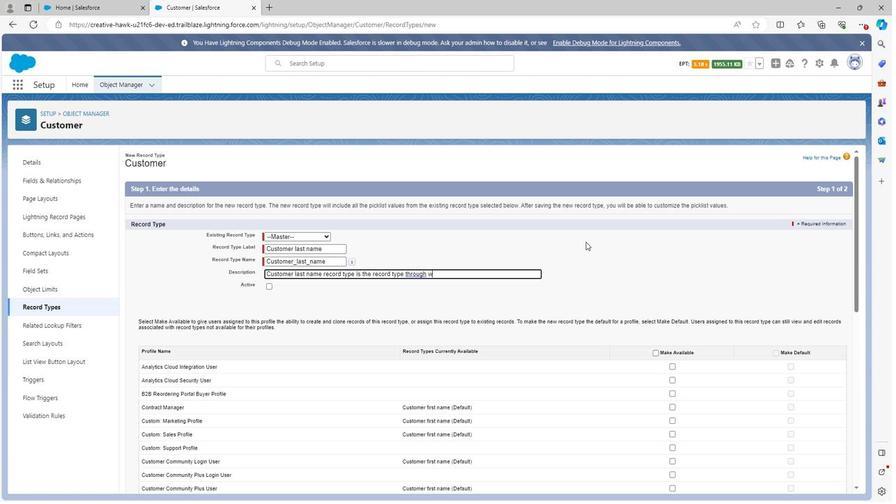 
Action: Mouse moved to (603, 248)
Screenshot: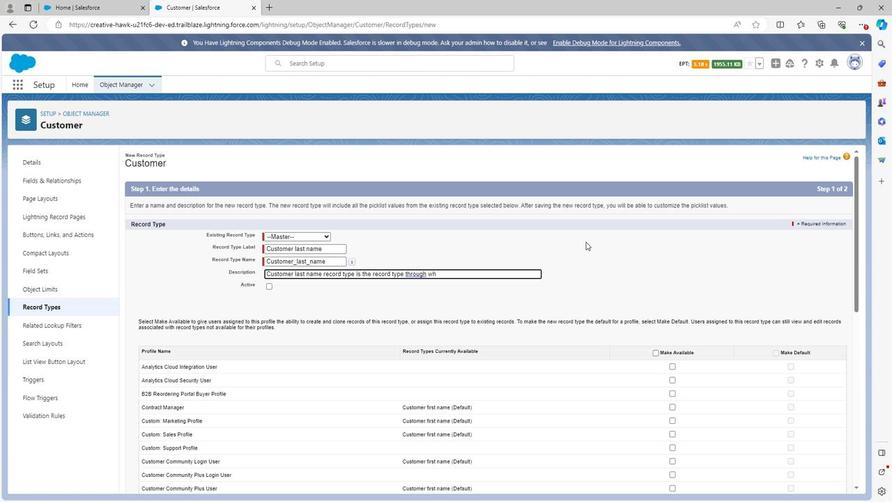 
Action: Key pressed i
Screenshot: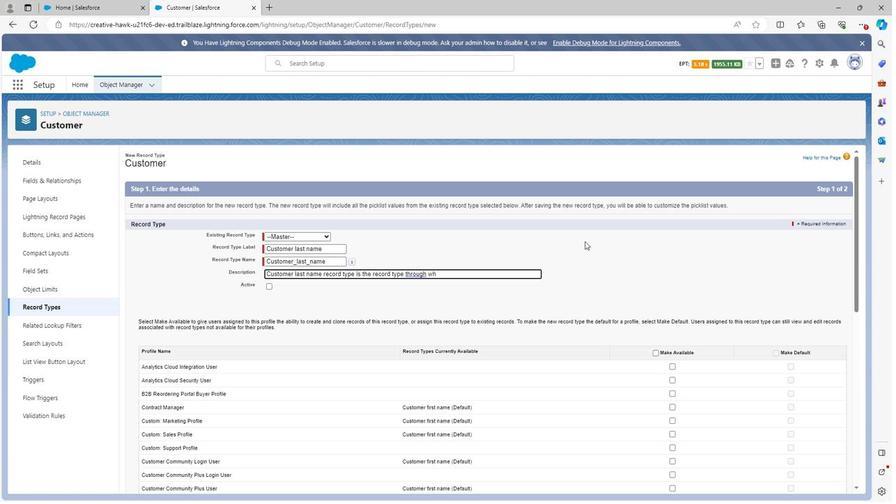 
Action: Mouse moved to (601, 248)
Screenshot: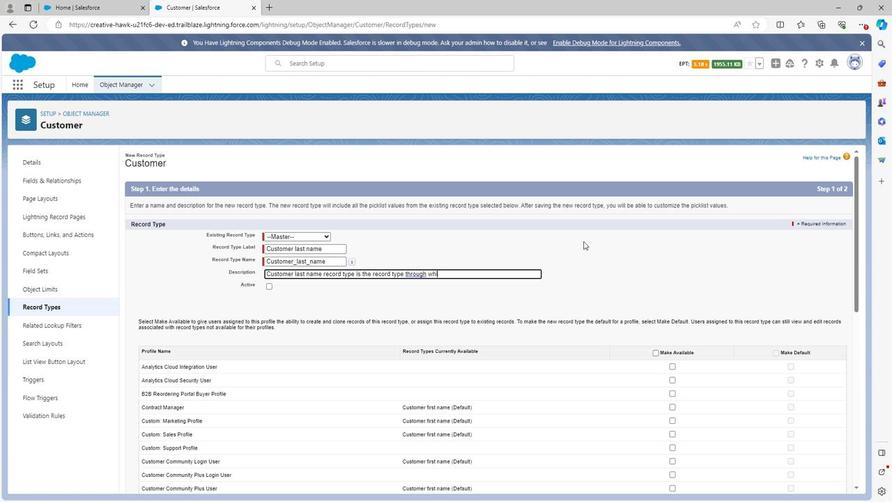
Action: Key pressed ch<Key.space>
Screenshot: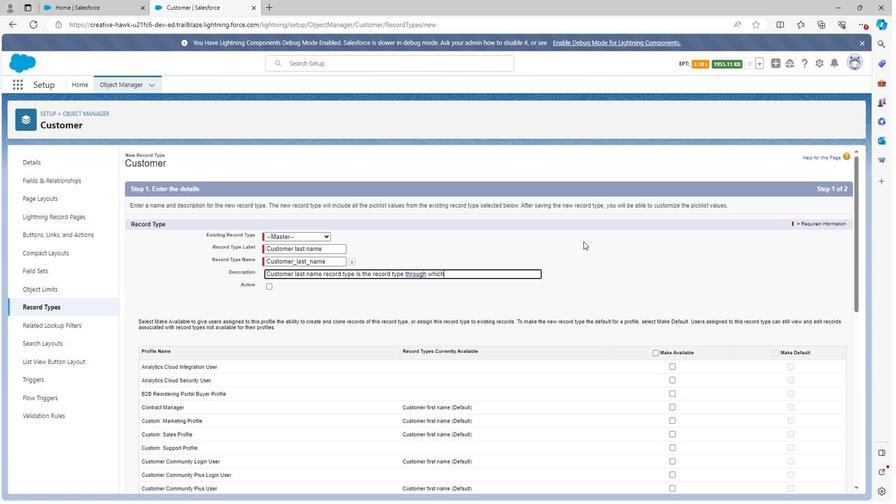 
Action: Mouse moved to (623, 228)
Screenshot: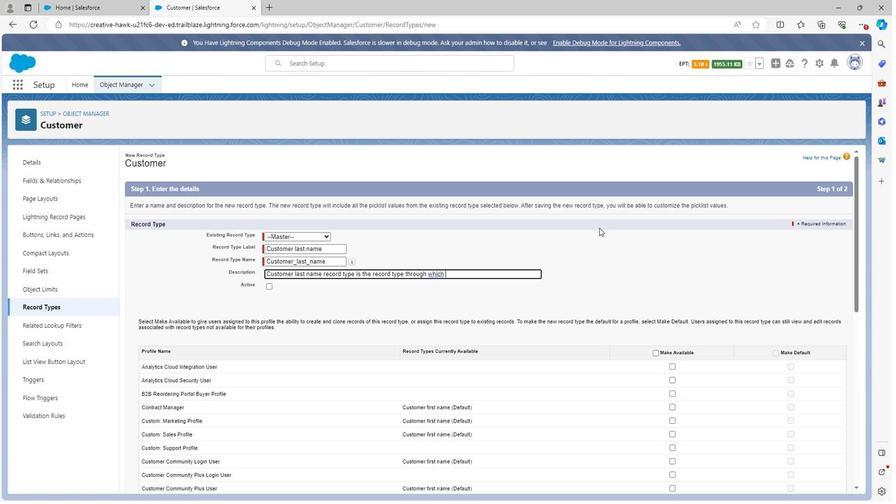 
Action: Key pressed we
Screenshot: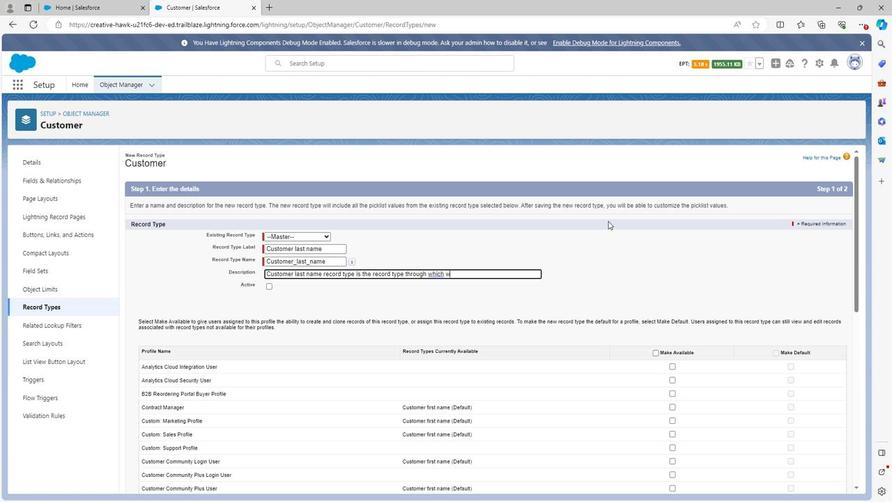 
Action: Mouse moved to (623, 228)
Screenshot: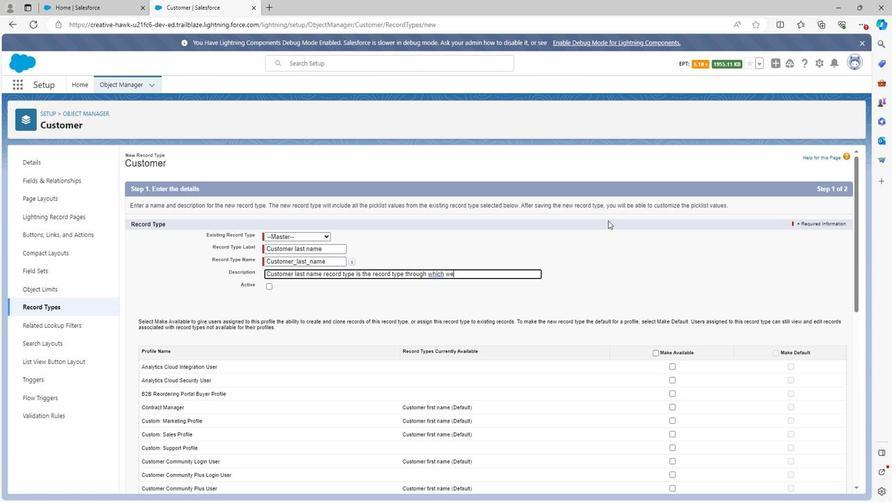 
Action: Key pressed <Key.space>ca
Screenshot: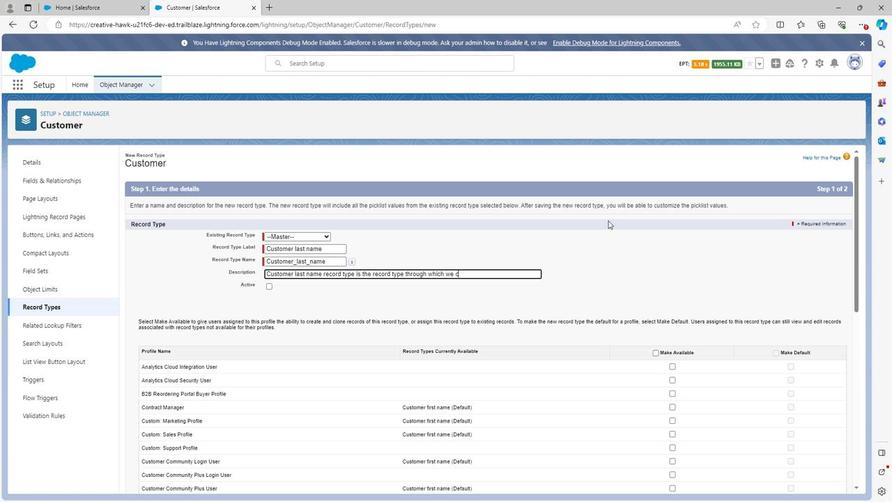 
Action: Mouse moved to (617, 229)
Screenshot: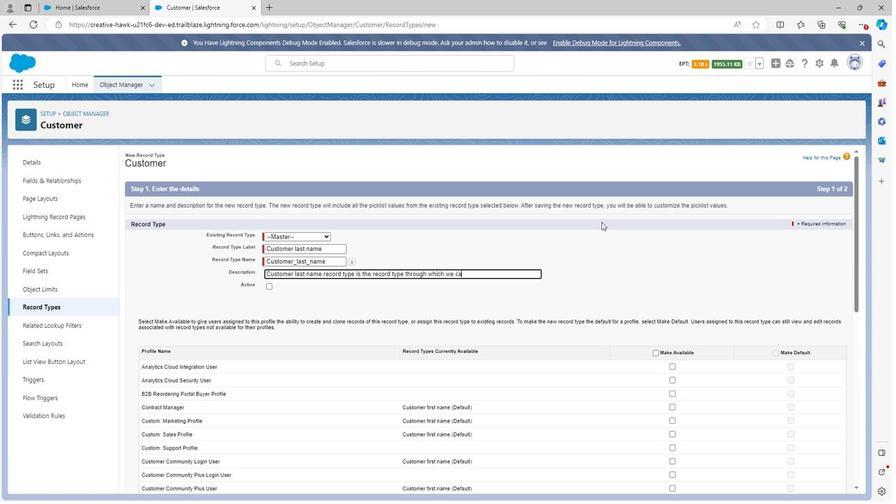 
Action: Key pressed n<Key.space>
Screenshot: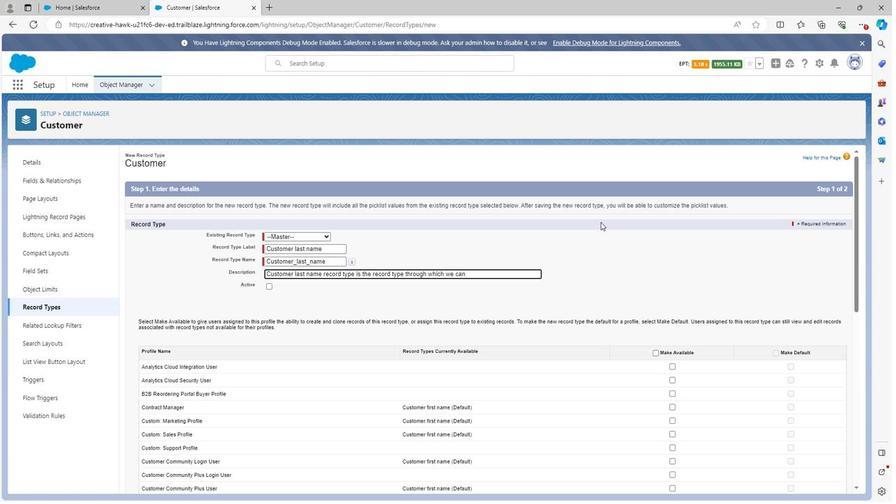 
Action: Mouse moved to (617, 229)
Screenshot: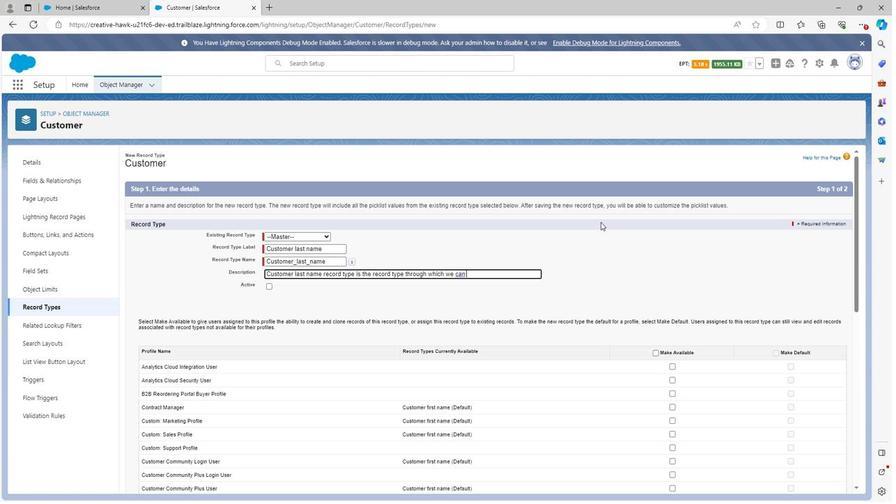 
Action: Key pressed add<Key.space>c
Screenshot: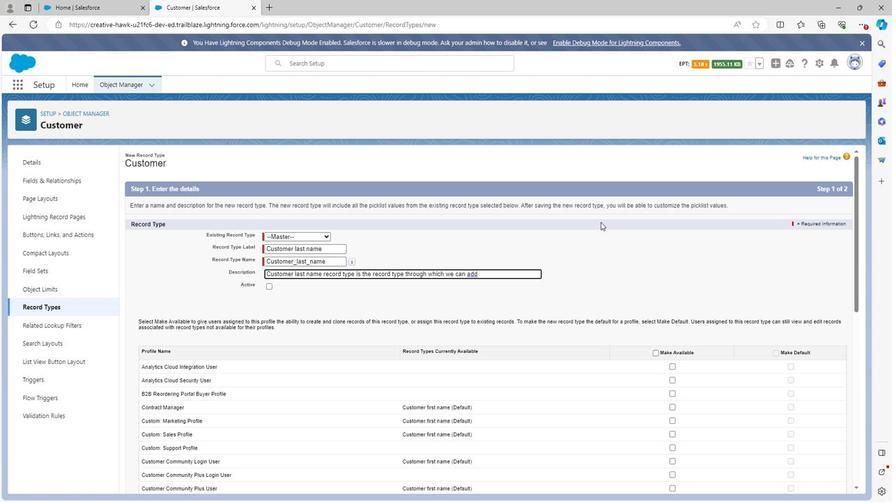 
Action: Mouse moved to (616, 228)
Screenshot: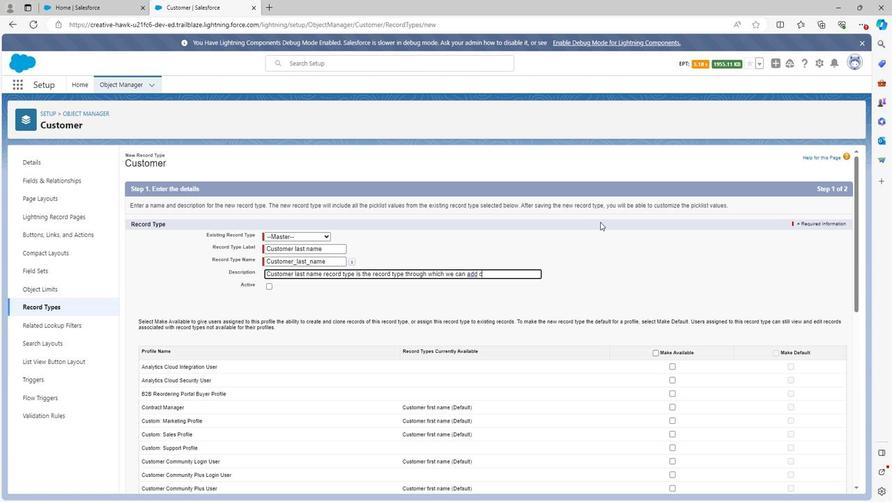 
Action: Key pressed ust
Screenshot: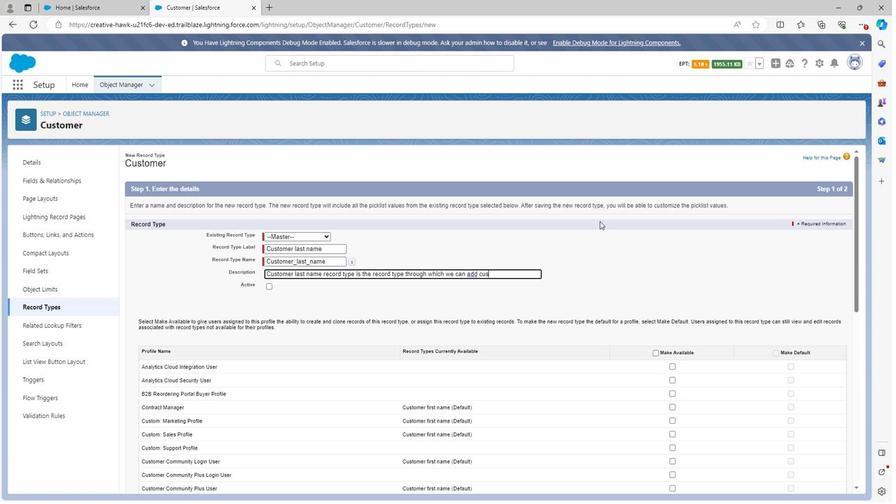 
Action: Mouse moved to (615, 227)
Screenshot: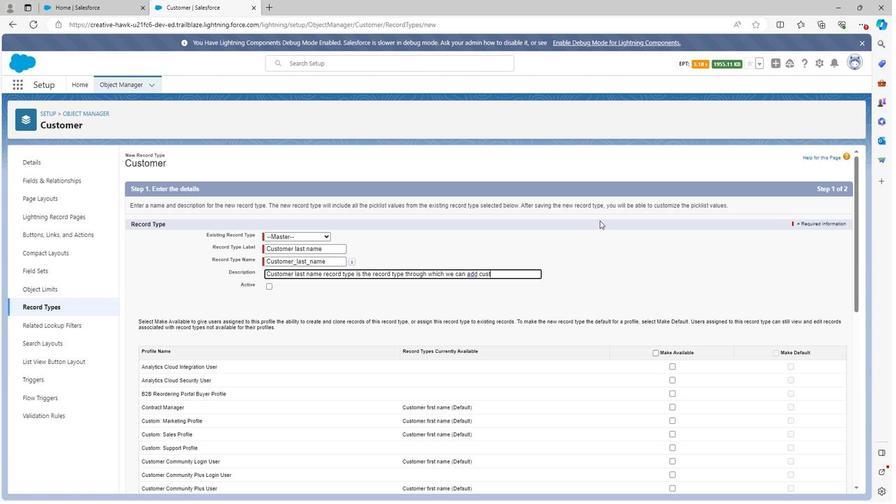 
Action: Key pressed omer<Key.space>
Screenshot: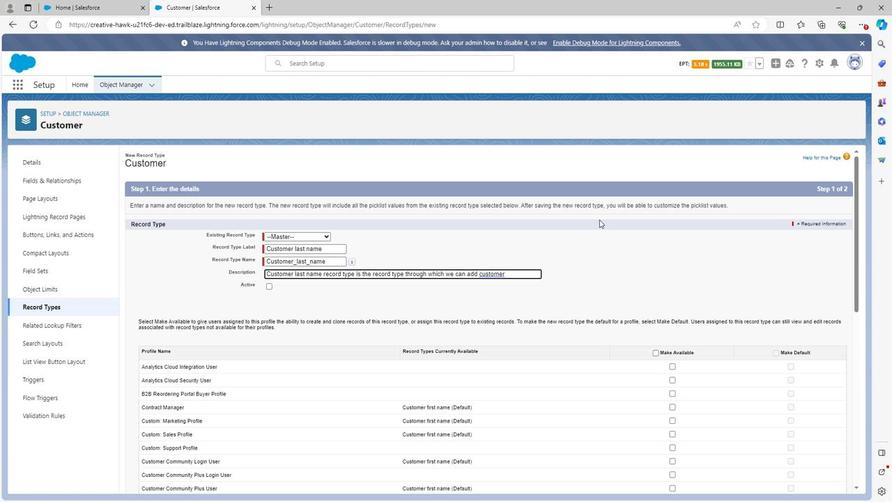 
Action: Mouse moved to (598, 218)
Screenshot: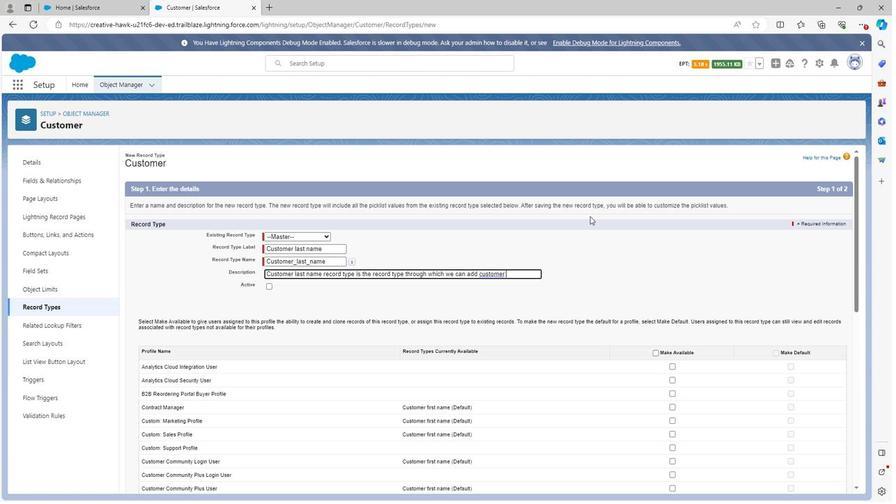 
Action: Key pressed last<Key.space>name<Key.space>records
Screenshot: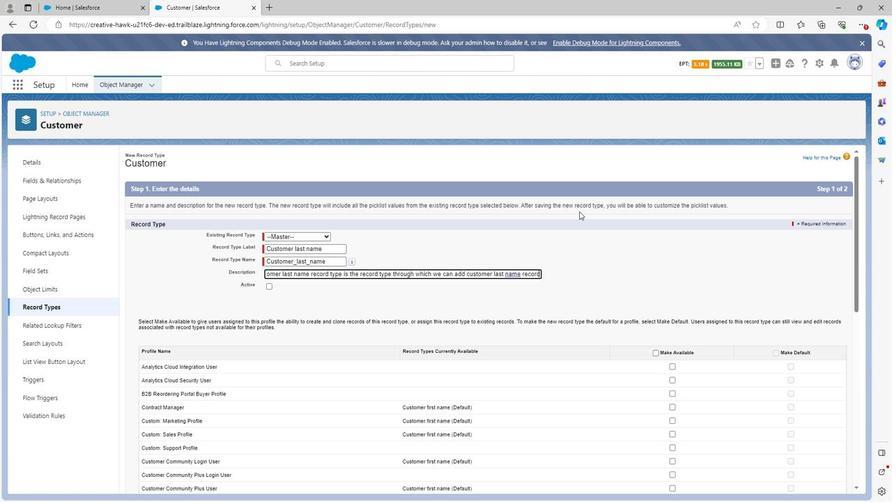 
Action: Mouse moved to (327, 291)
Screenshot: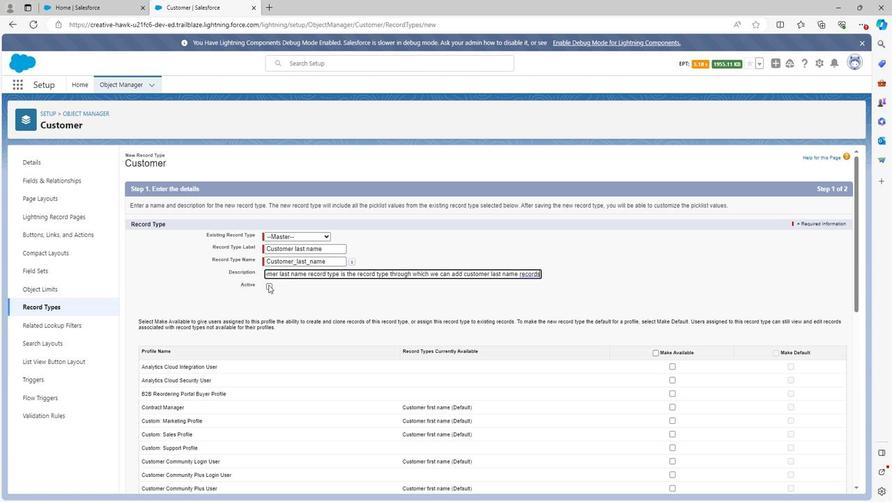
Action: Mouse pressed left at (327, 291)
Screenshot: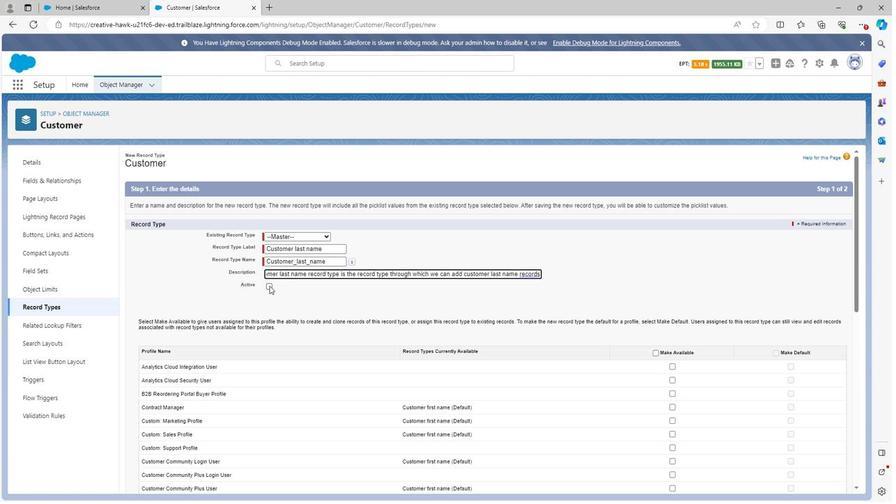
Action: Mouse moved to (672, 317)
Screenshot: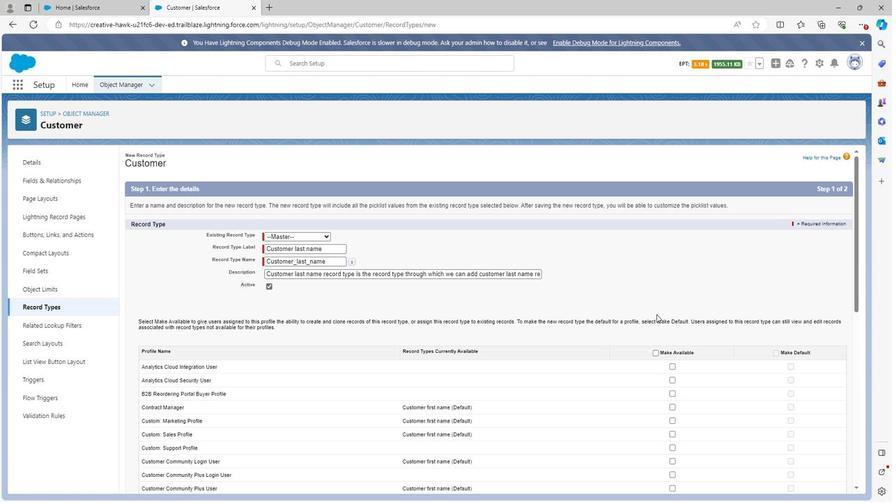 
Action: Mouse scrolled (672, 316) with delta (0, 0)
Screenshot: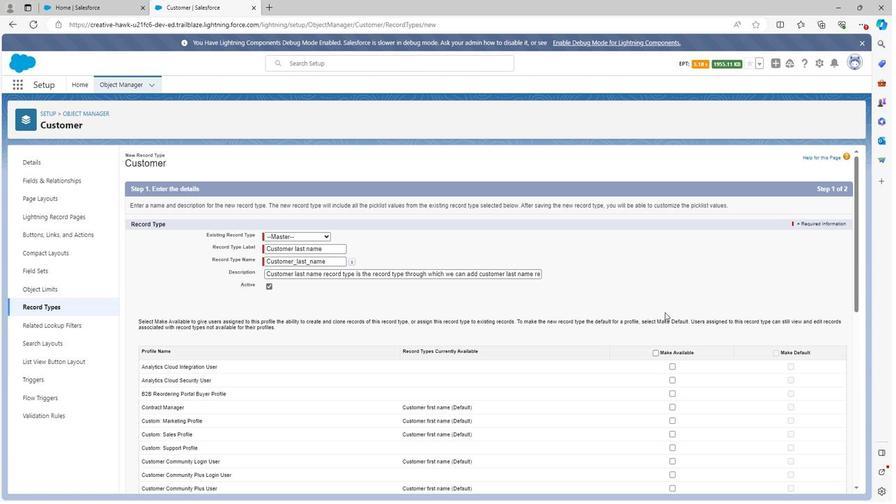 
Action: Mouse scrolled (672, 316) with delta (0, 0)
Screenshot: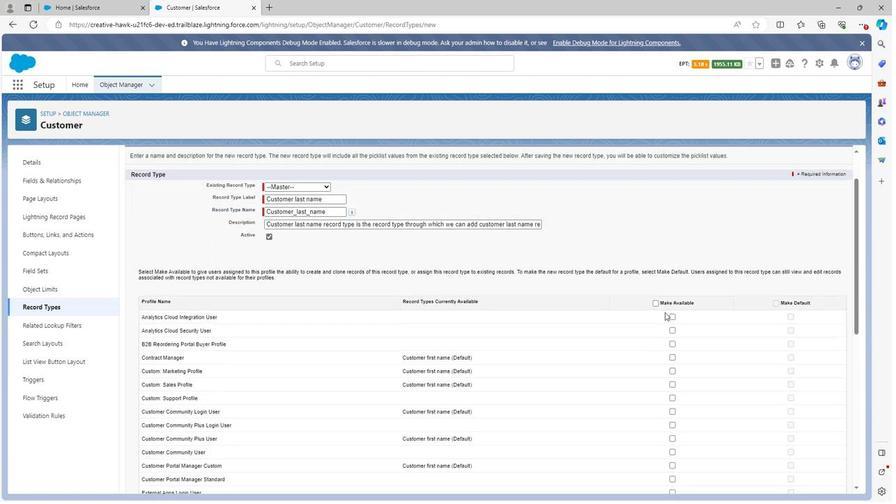
Action: Mouse moved to (663, 257)
Screenshot: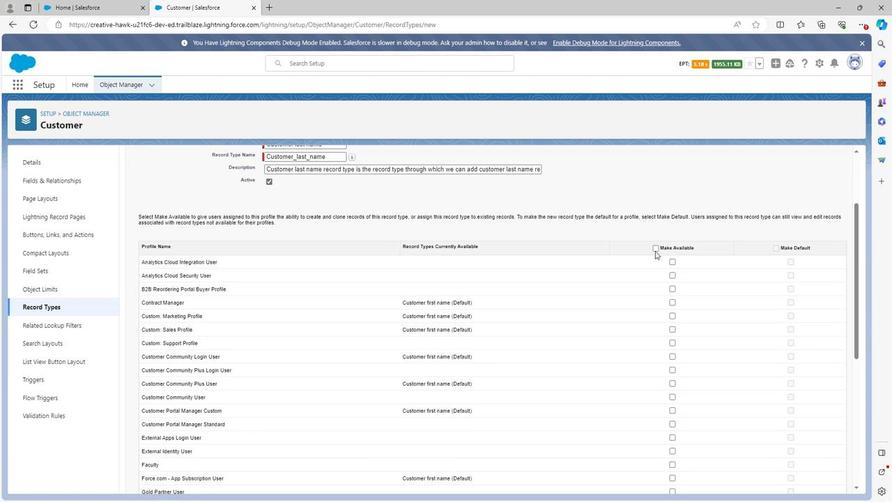 
Action: Mouse pressed left at (663, 257)
Screenshot: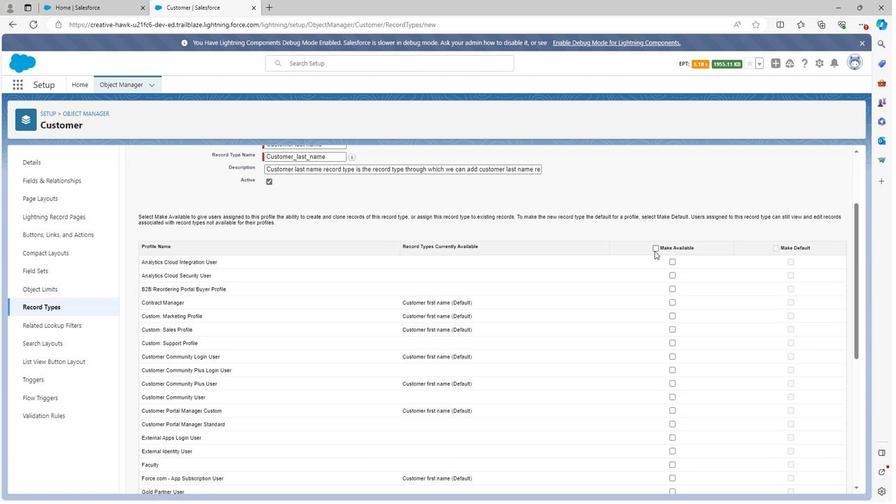 
Action: Mouse moved to (771, 255)
Screenshot: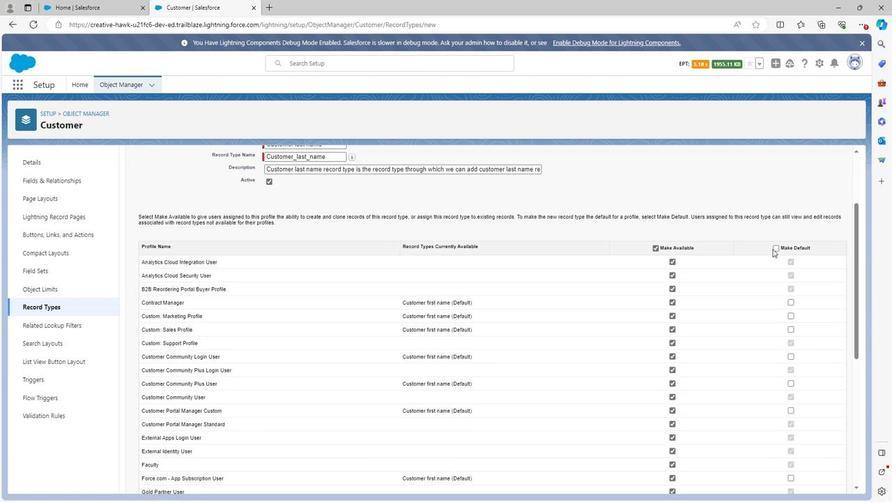 
Action: Mouse pressed left at (771, 255)
